 Task: Look for space in Seelze, Germany from 10th August, 2023 to 20th August, 2023 for 12 adults in price range Rs.10000 to Rs.14000. Place can be entire place or shared room with 6 bedrooms having 12 beds and 6 bathrooms. Property type can be house, flat, guest house. Amenities needed are: wifi, TV, free parkinig on premises, gym, breakfast. Booking option can be shelf check-in. Required host language is English.
Action: Mouse moved to (452, 92)
Screenshot: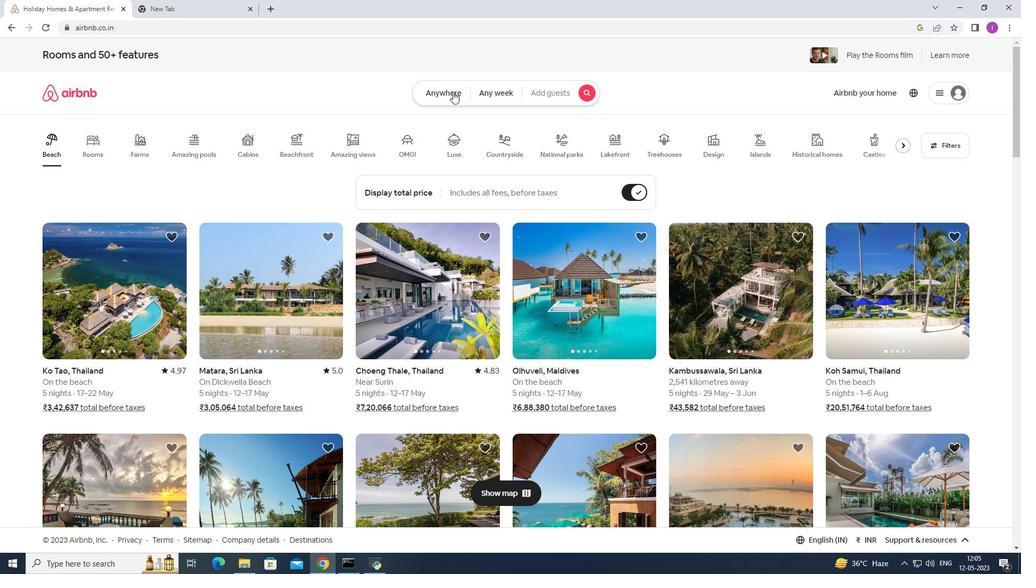 
Action: Mouse pressed left at (452, 92)
Screenshot: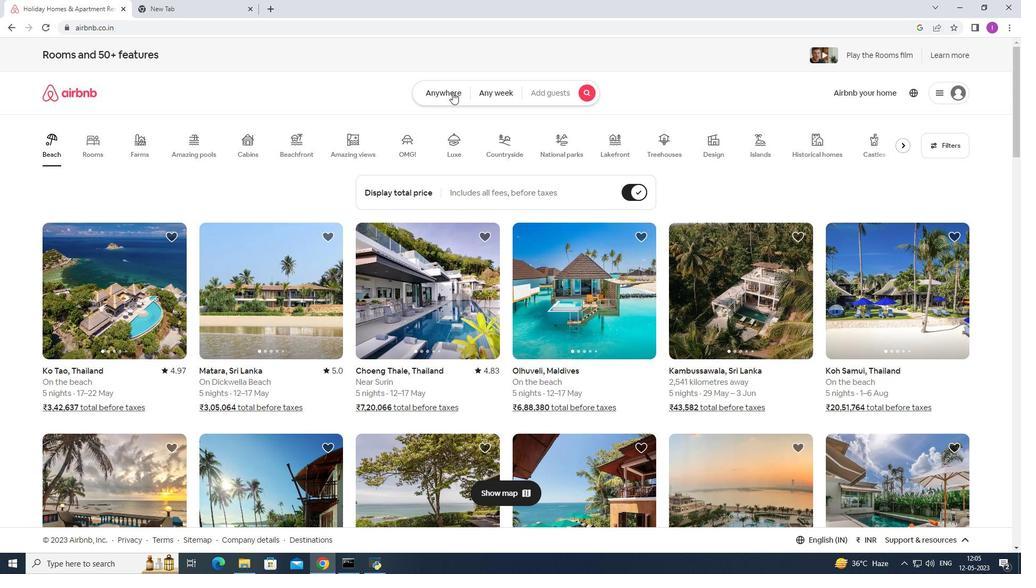 
Action: Mouse moved to (337, 135)
Screenshot: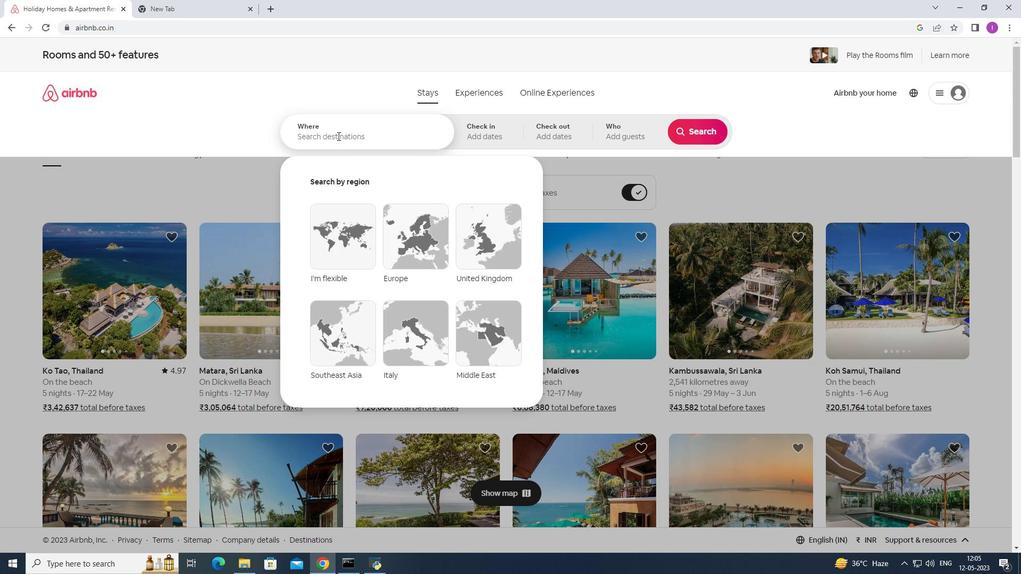 
Action: Mouse pressed left at (337, 135)
Screenshot: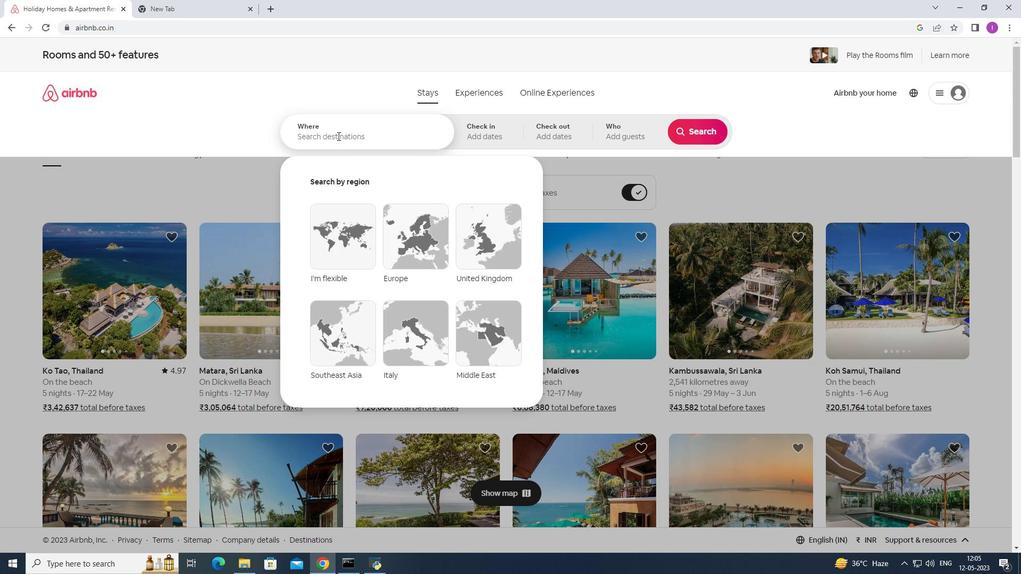 
Action: Key pressed <Key.shift>Seelze,<Key.shift><Key.shift><Key.shift><Key.shift><Key.shift><Key.shift><Key.shift><Key.shift><Key.shift>Germany
Screenshot: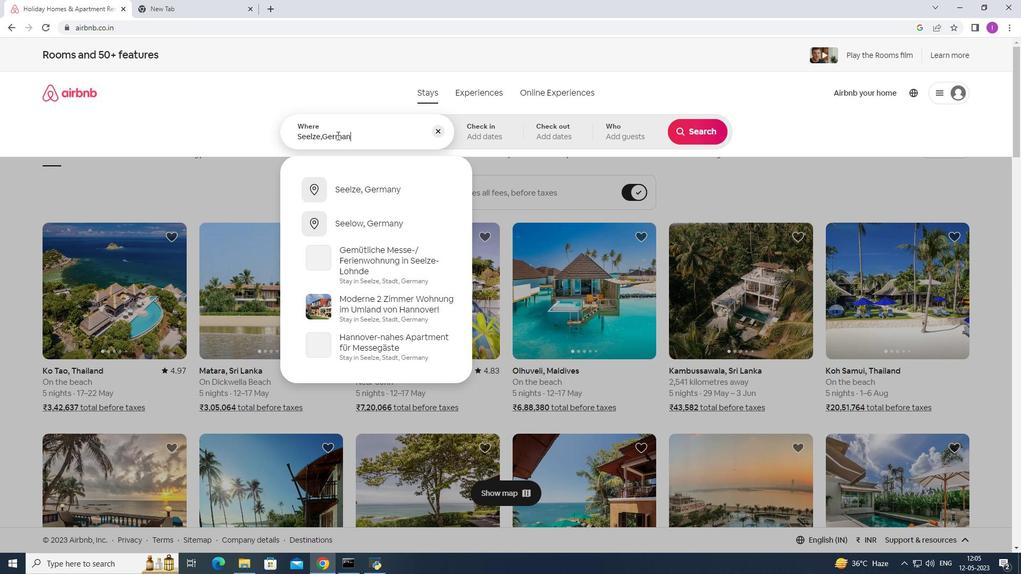 
Action: Mouse moved to (474, 136)
Screenshot: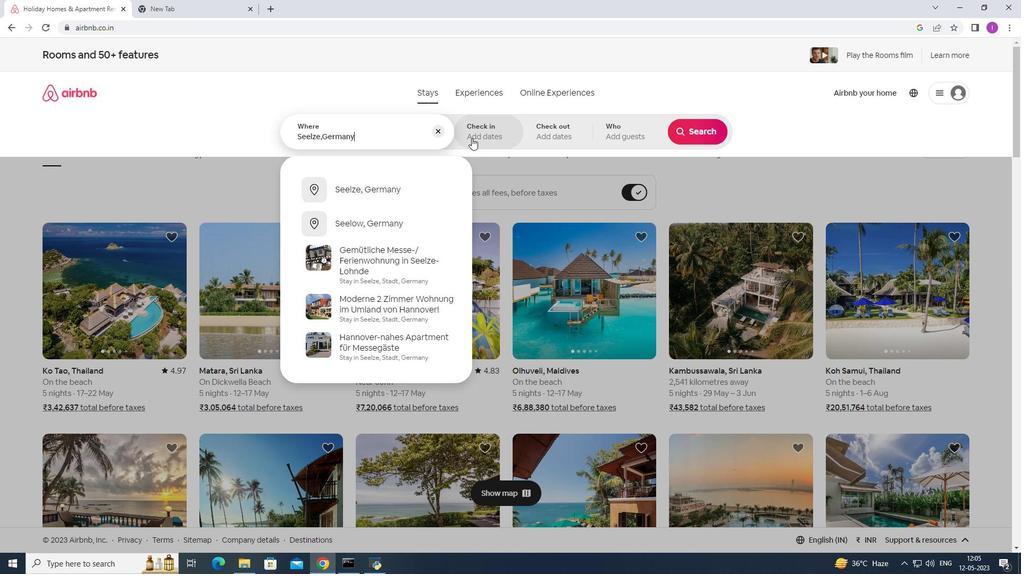 
Action: Mouse pressed left at (474, 136)
Screenshot: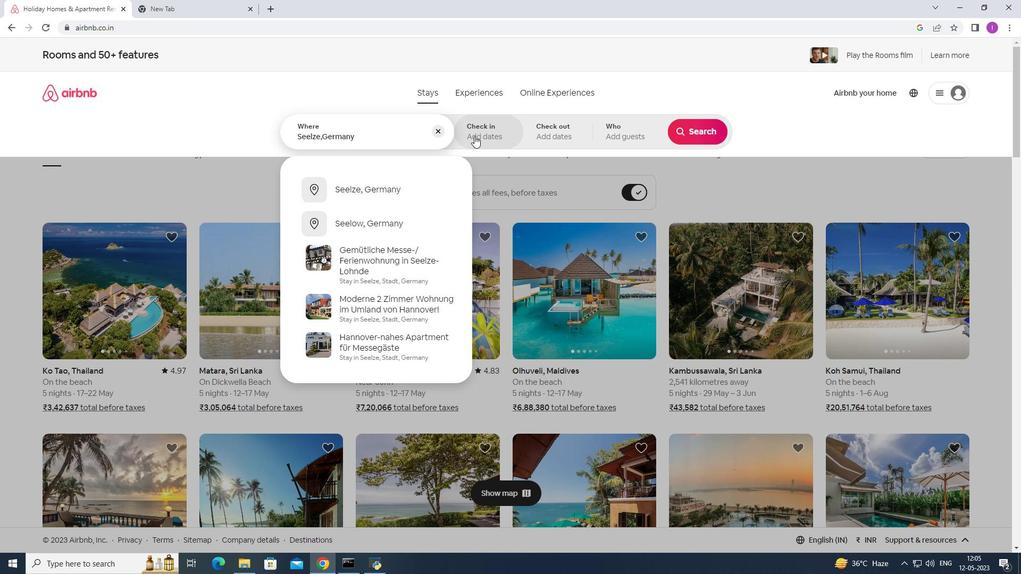 
Action: Mouse moved to (698, 220)
Screenshot: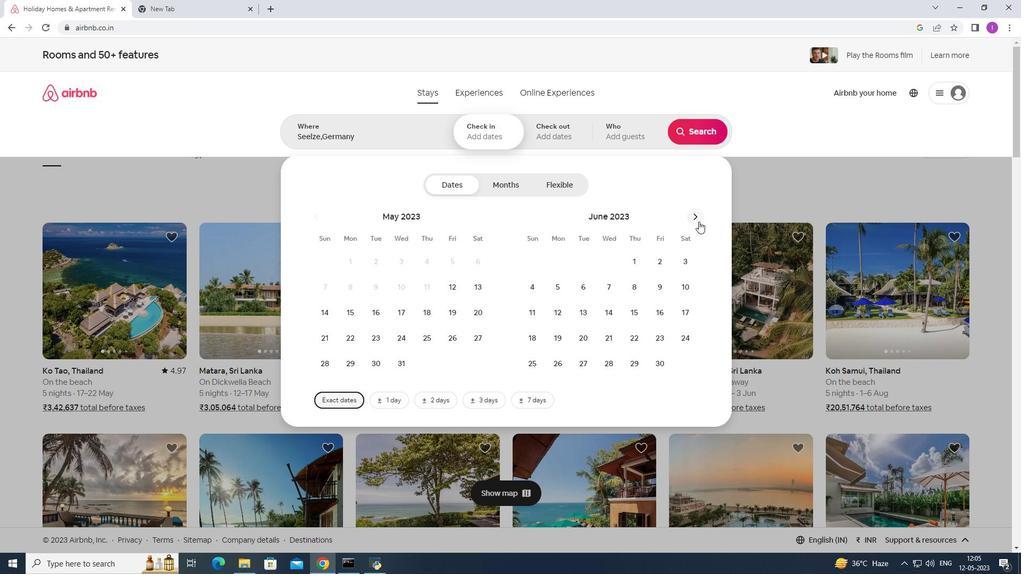 
Action: Mouse pressed left at (698, 220)
Screenshot: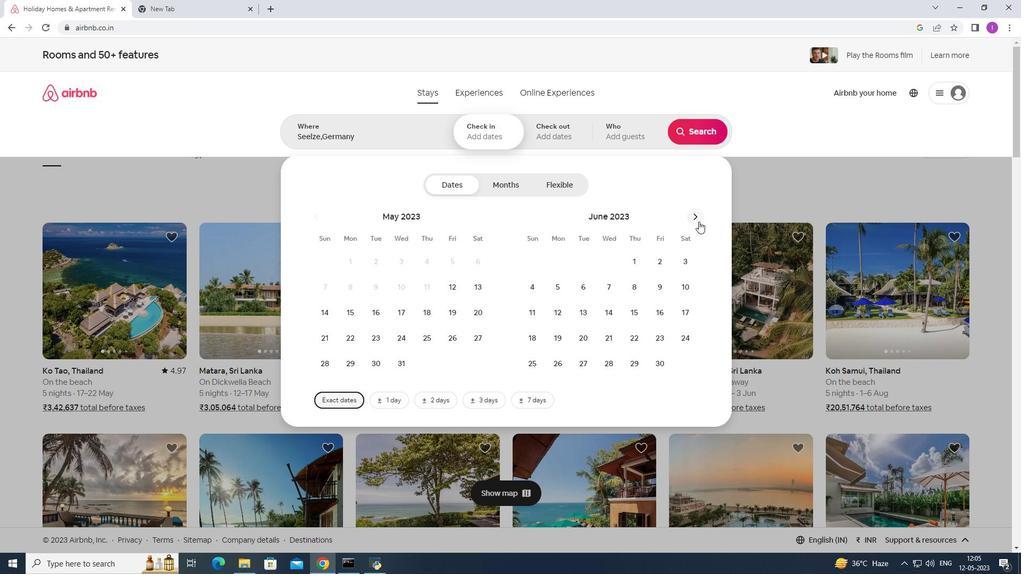 
Action: Mouse moved to (698, 220)
Screenshot: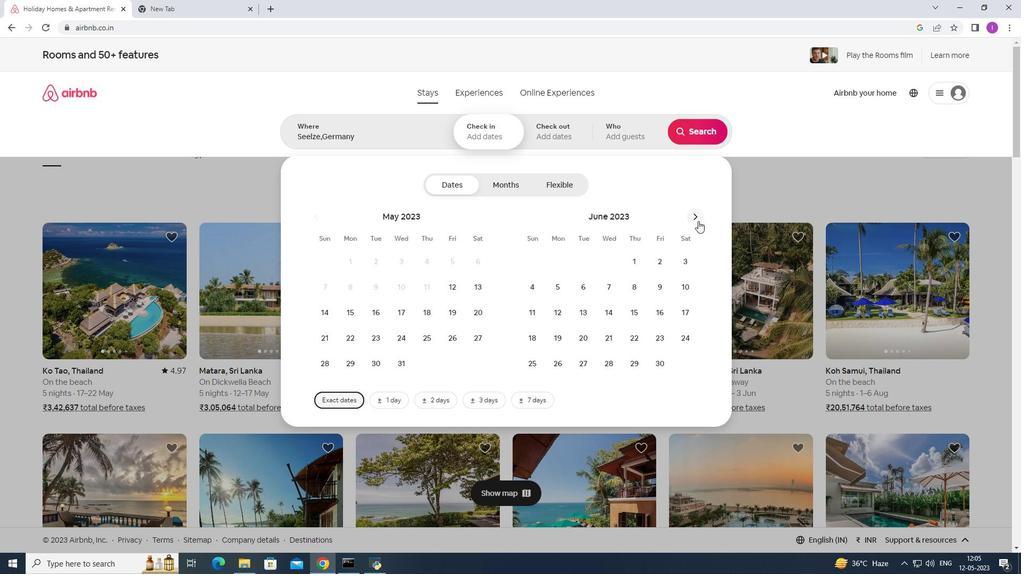 
Action: Mouse pressed left at (698, 220)
Screenshot: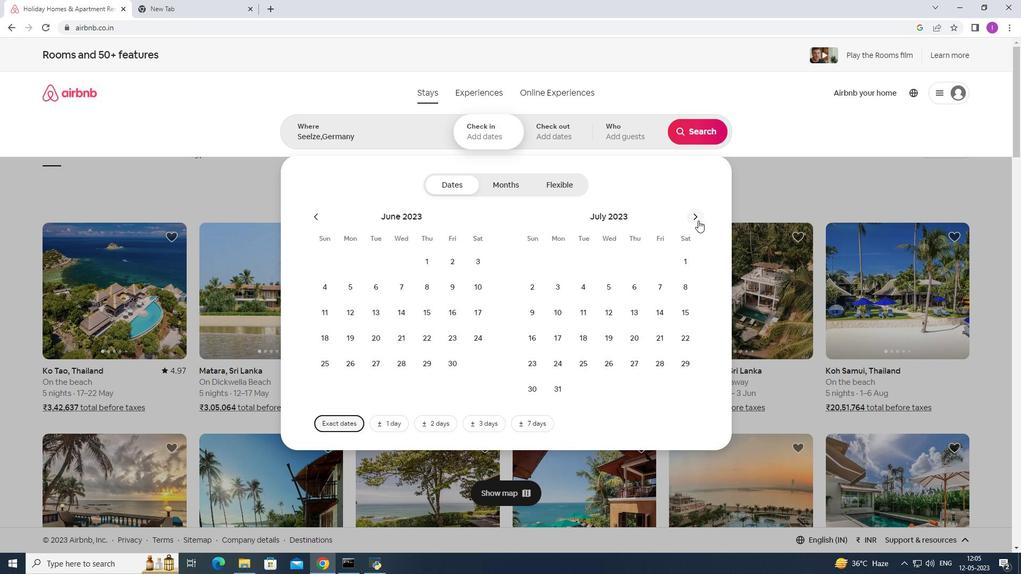 
Action: Mouse moved to (633, 287)
Screenshot: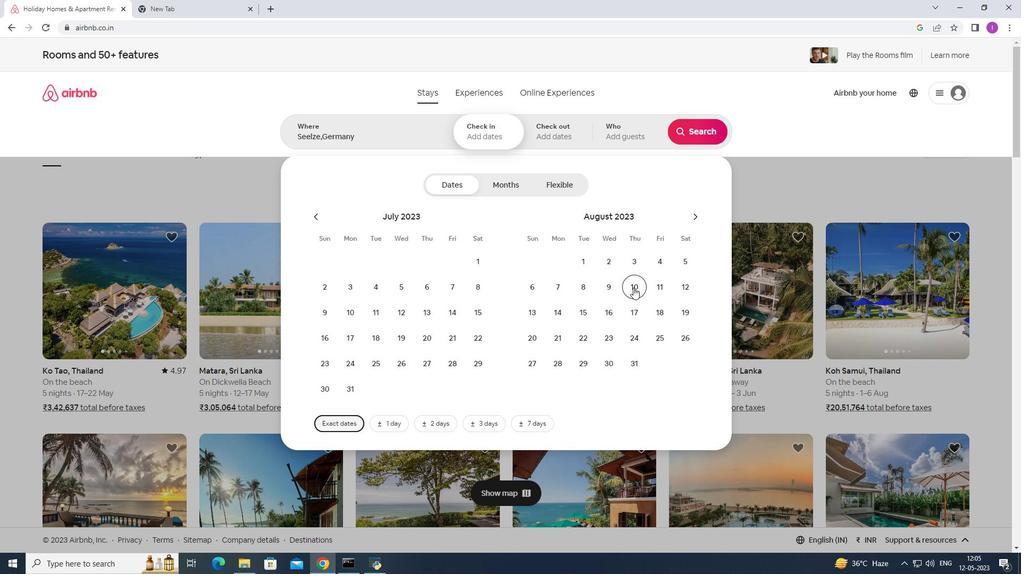 
Action: Mouse pressed left at (633, 287)
Screenshot: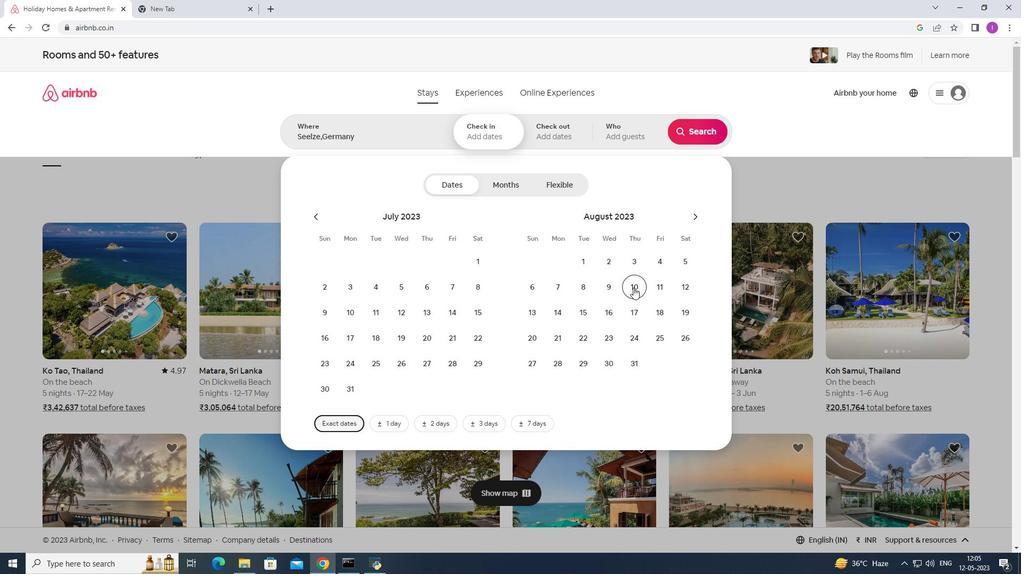 
Action: Mouse moved to (530, 336)
Screenshot: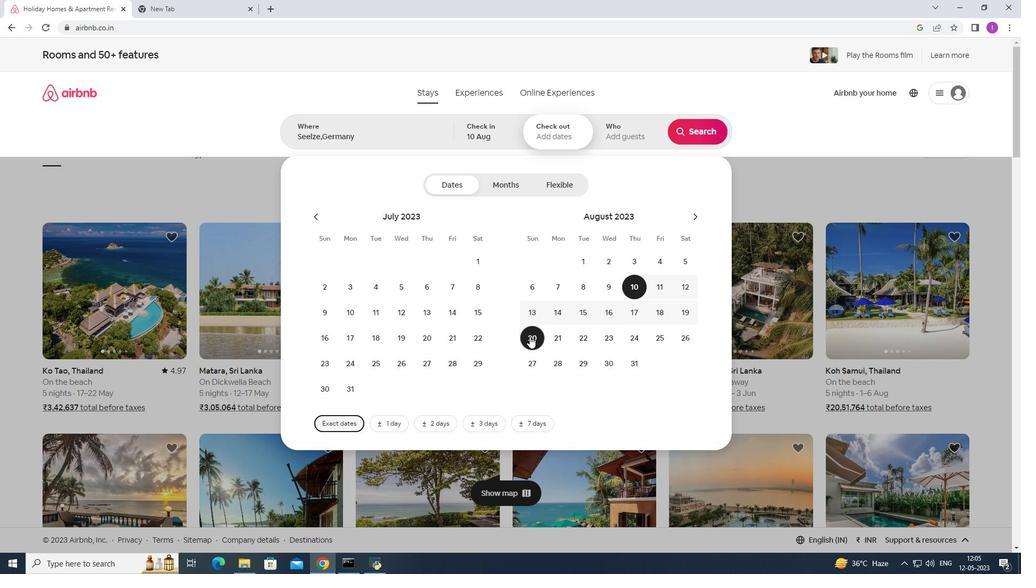 
Action: Mouse pressed left at (530, 336)
Screenshot: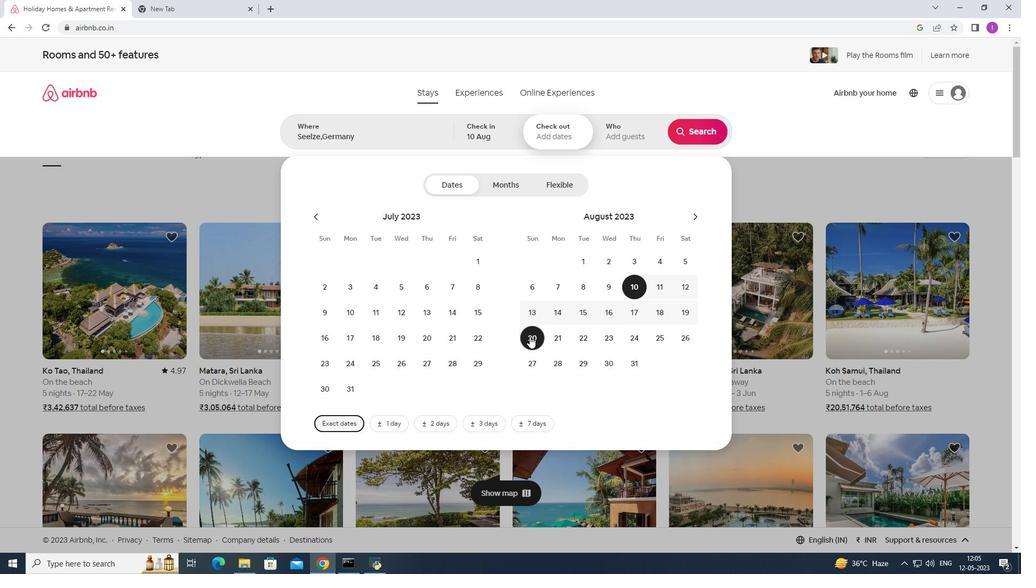 
Action: Mouse moved to (610, 140)
Screenshot: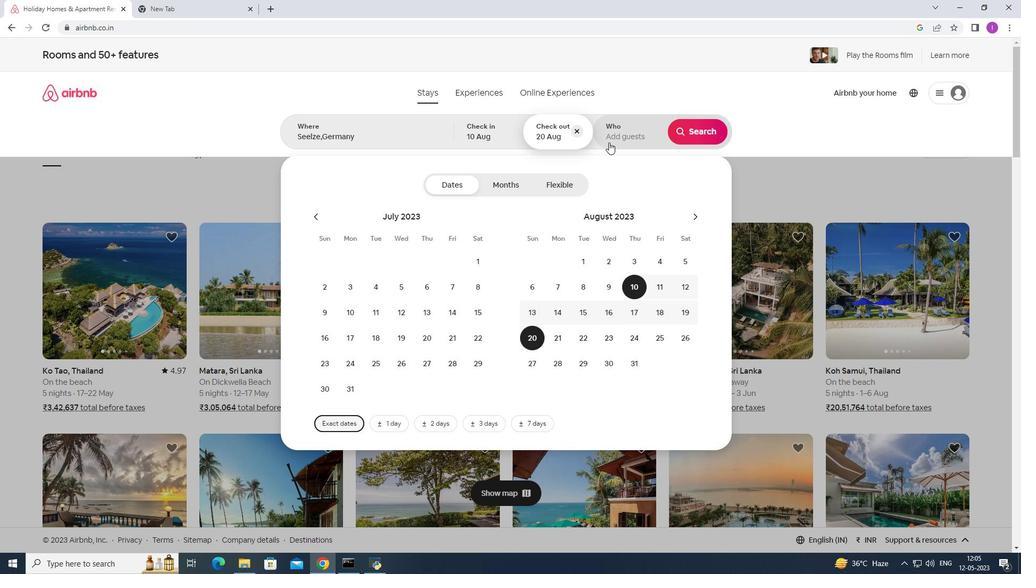 
Action: Mouse pressed left at (610, 140)
Screenshot: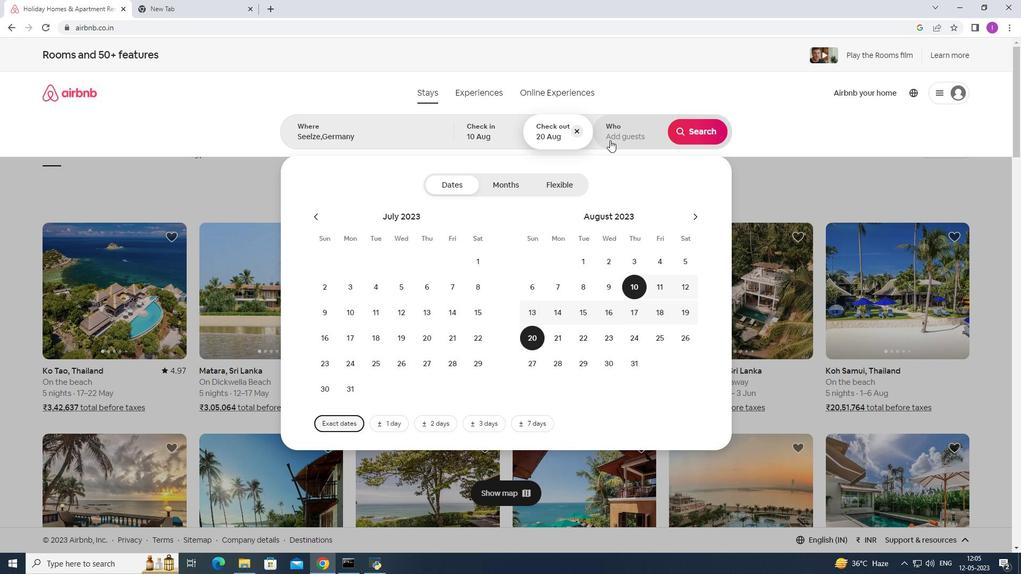 
Action: Mouse moved to (703, 189)
Screenshot: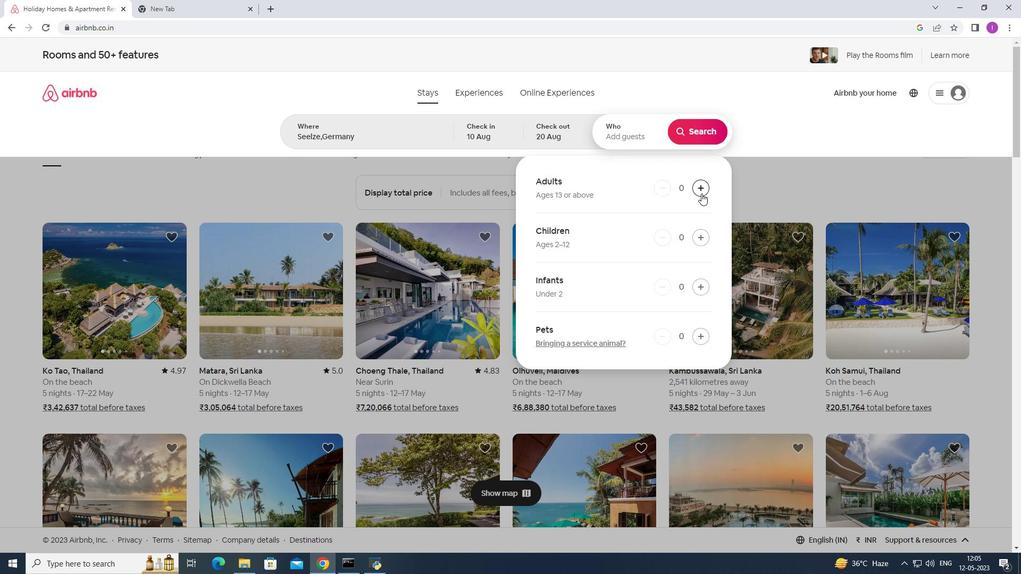 
Action: Mouse pressed left at (703, 189)
Screenshot: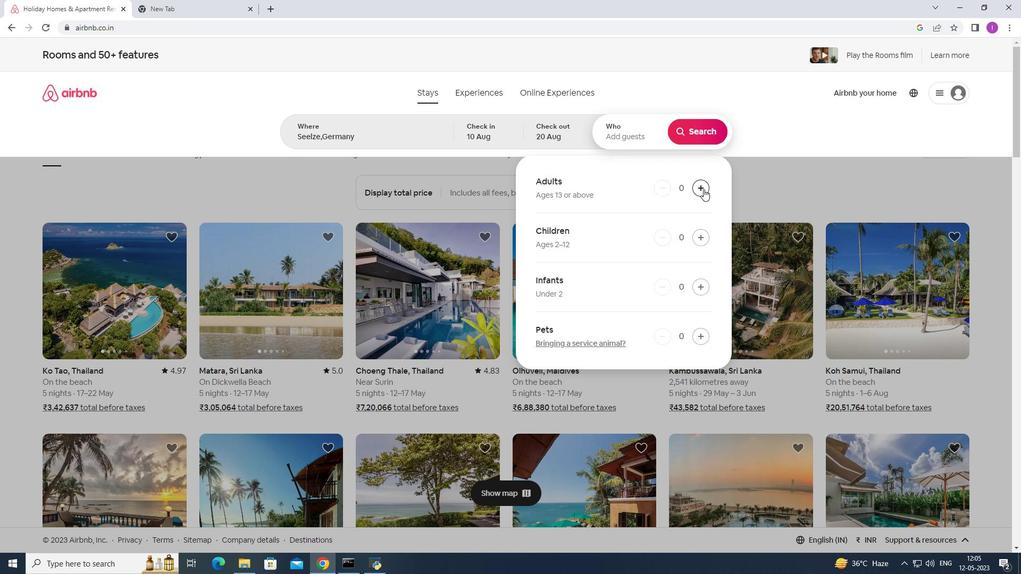 
Action: Mouse moved to (704, 188)
Screenshot: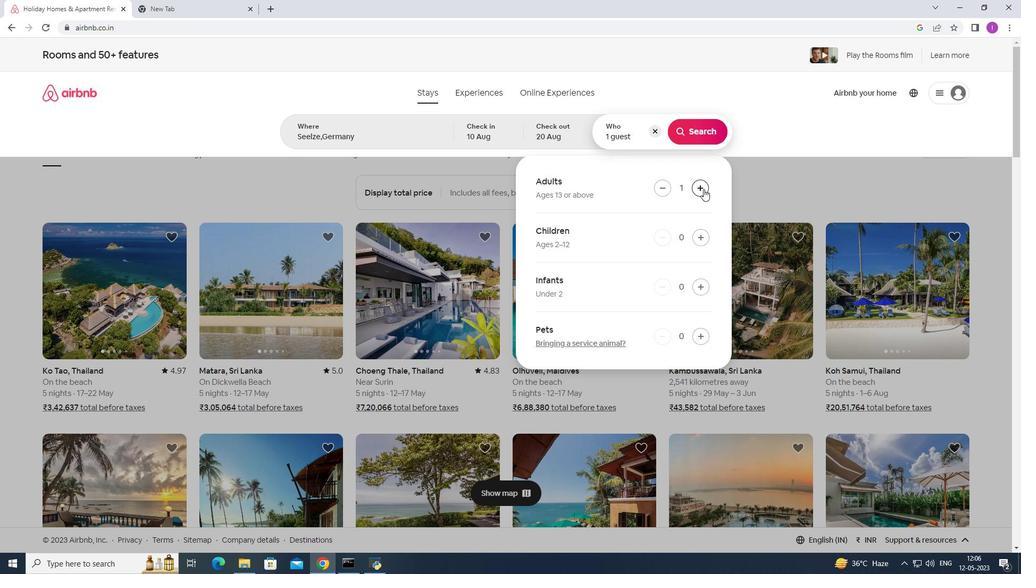 
Action: Mouse pressed left at (704, 188)
Screenshot: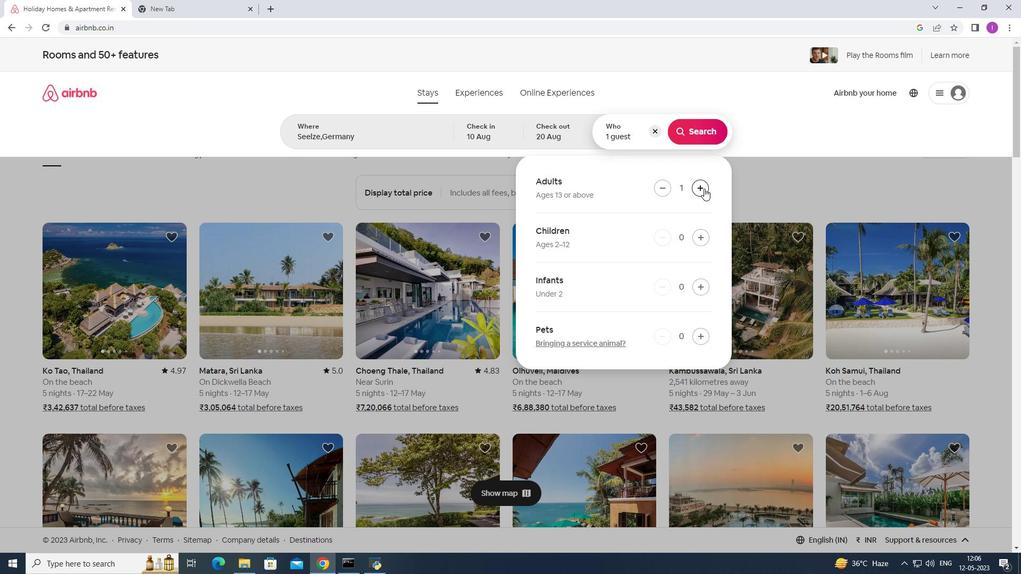
Action: Mouse pressed left at (704, 188)
Screenshot: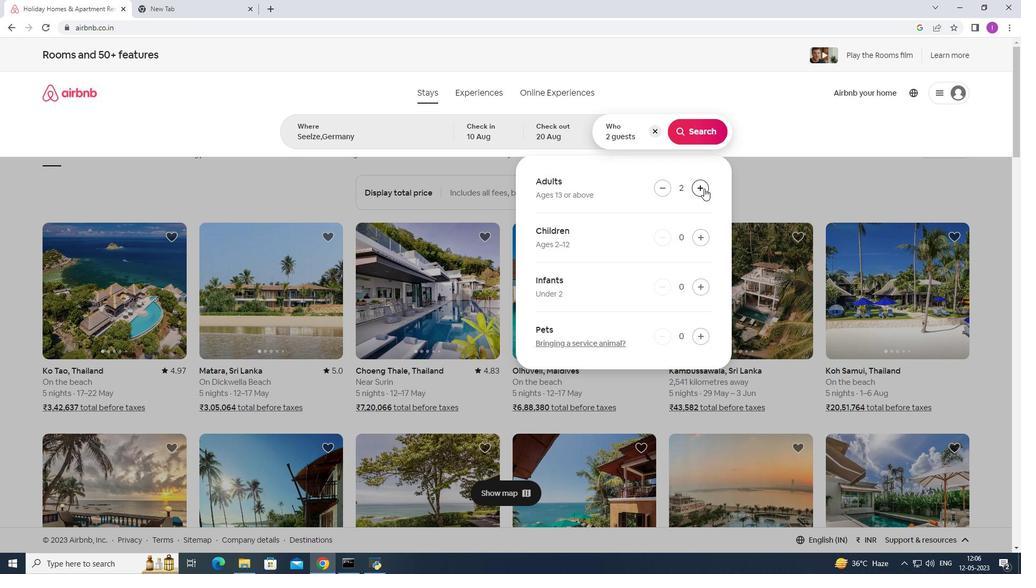 
Action: Mouse pressed left at (704, 188)
Screenshot: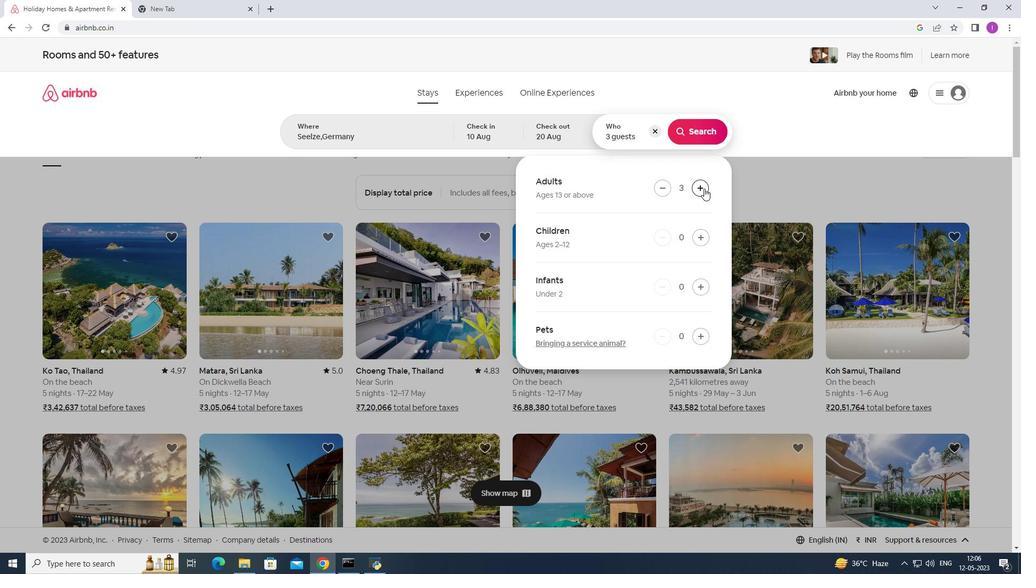 
Action: Mouse moved to (704, 188)
Screenshot: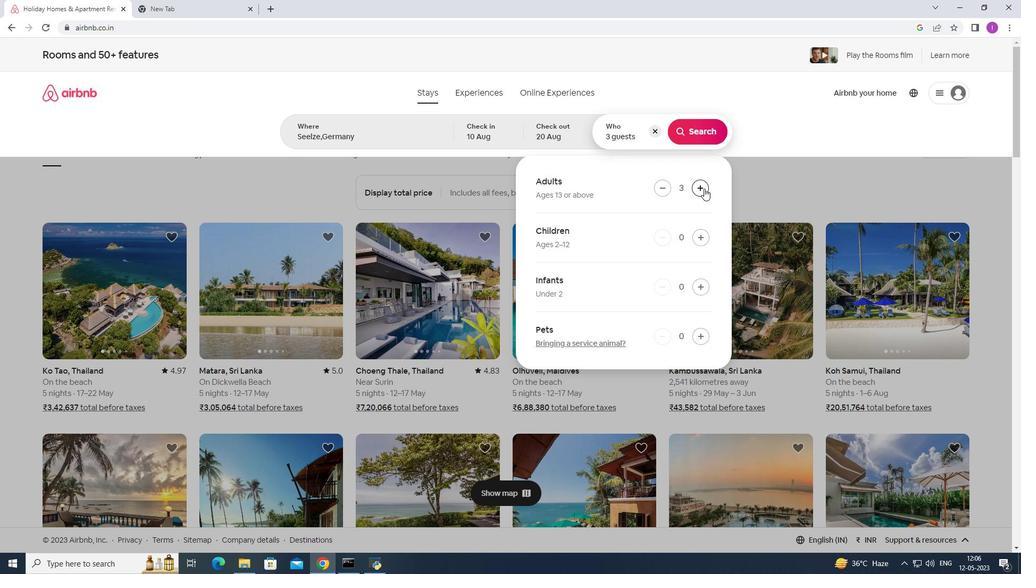 
Action: Mouse pressed left at (704, 188)
Screenshot: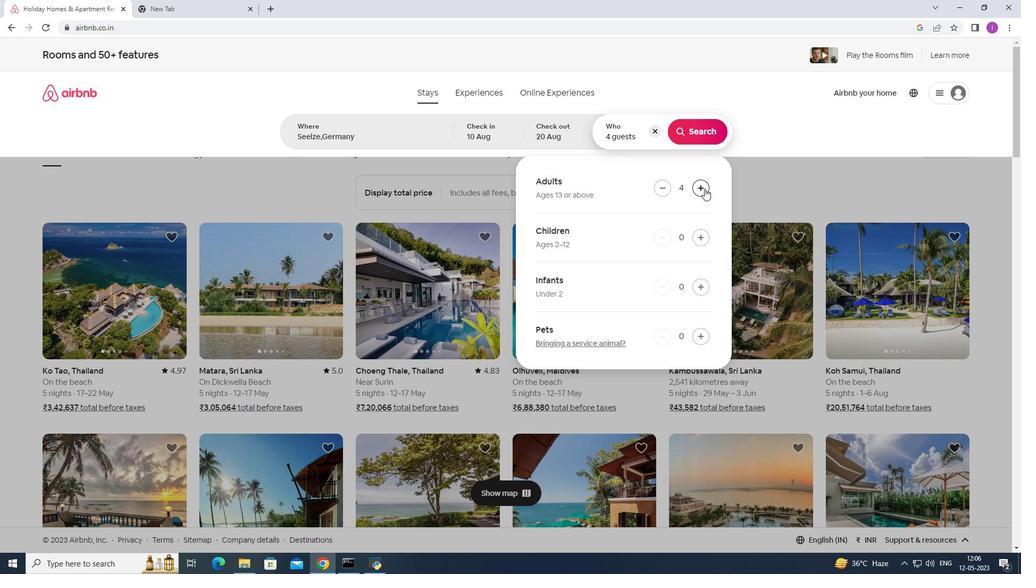 
Action: Mouse moved to (705, 188)
Screenshot: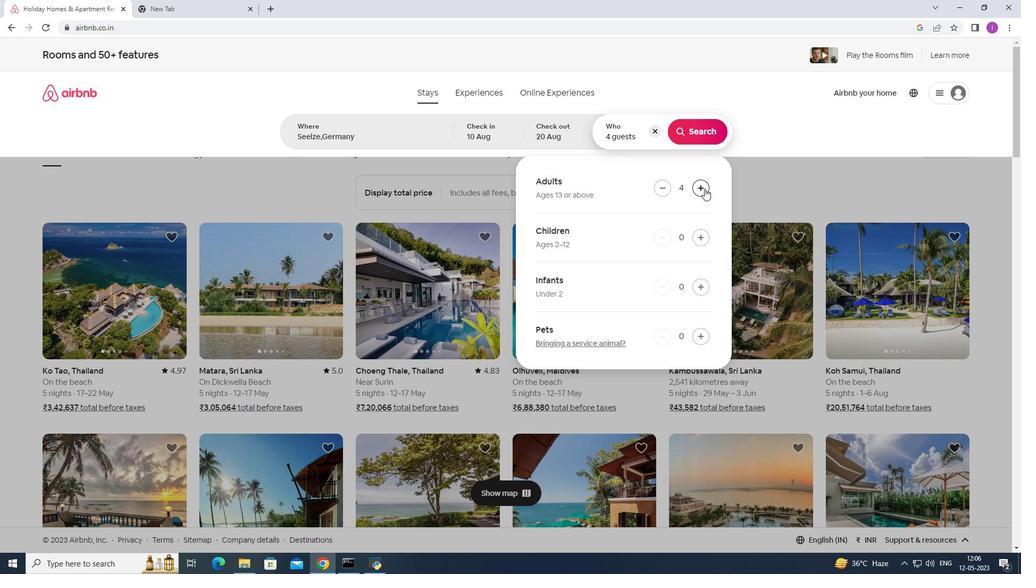 
Action: Mouse pressed left at (705, 188)
Screenshot: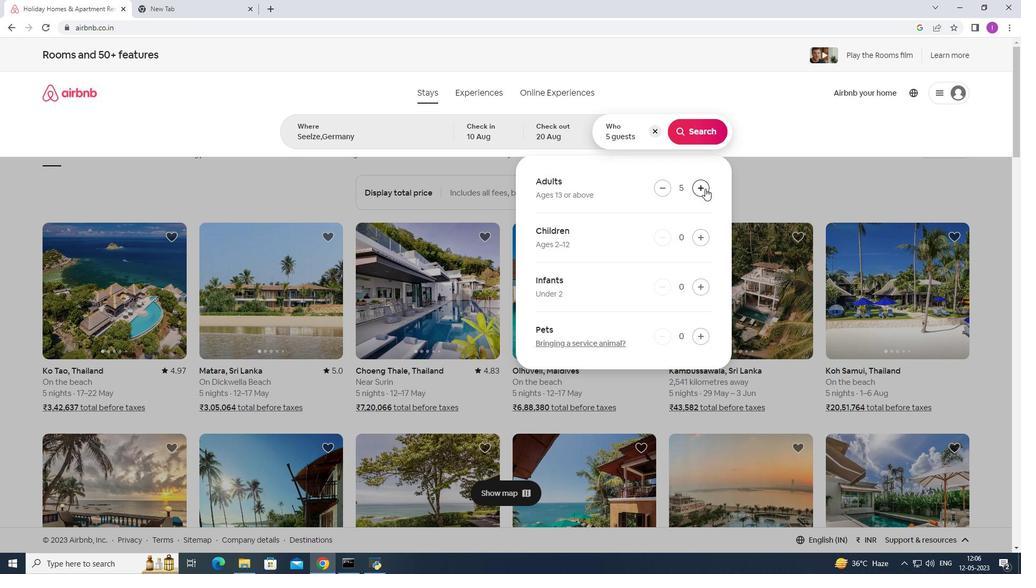 
Action: Mouse pressed left at (705, 188)
Screenshot: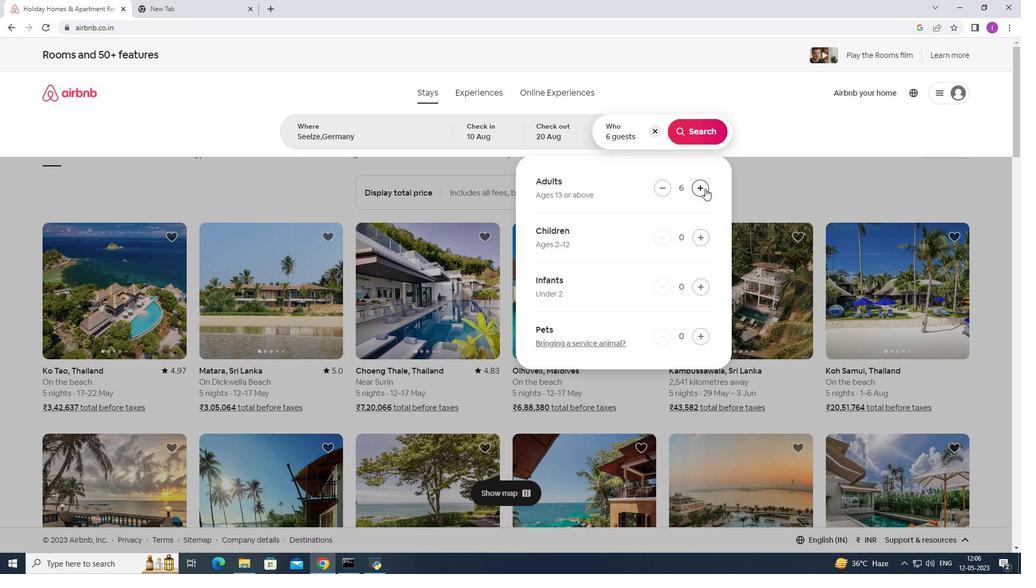 
Action: Mouse moved to (705, 188)
Screenshot: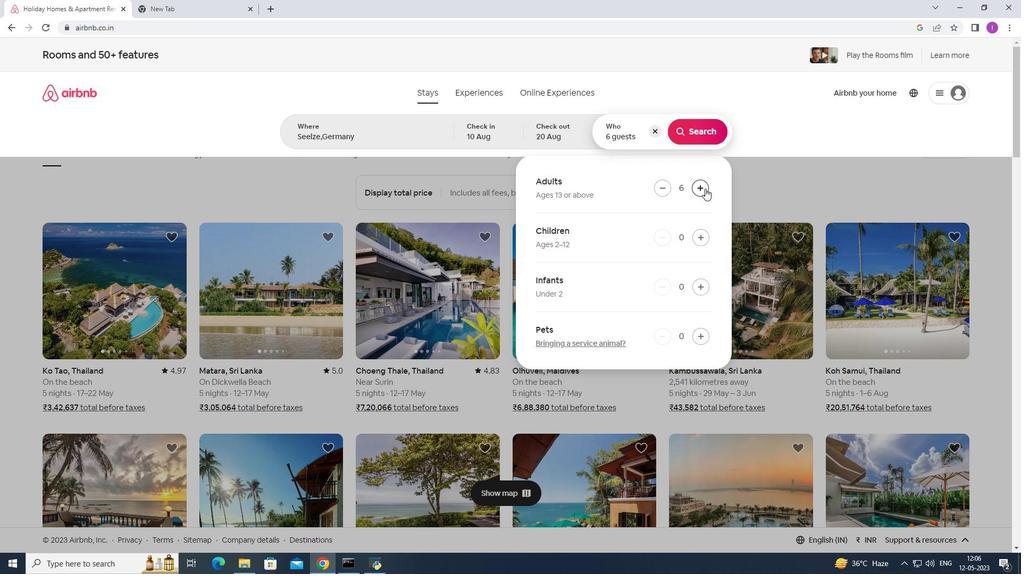 
Action: Mouse pressed left at (705, 188)
Screenshot: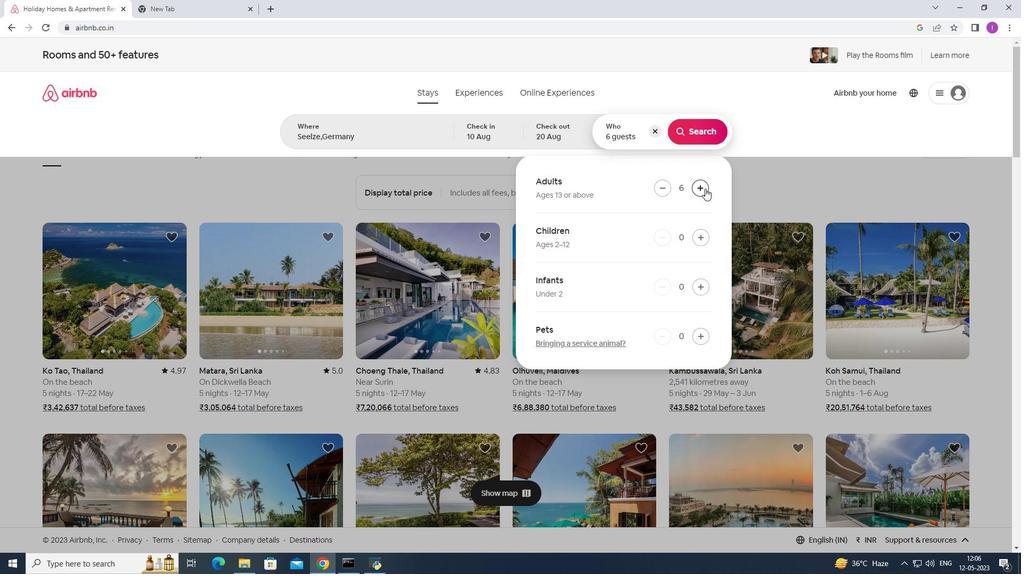
Action: Mouse pressed left at (705, 188)
Screenshot: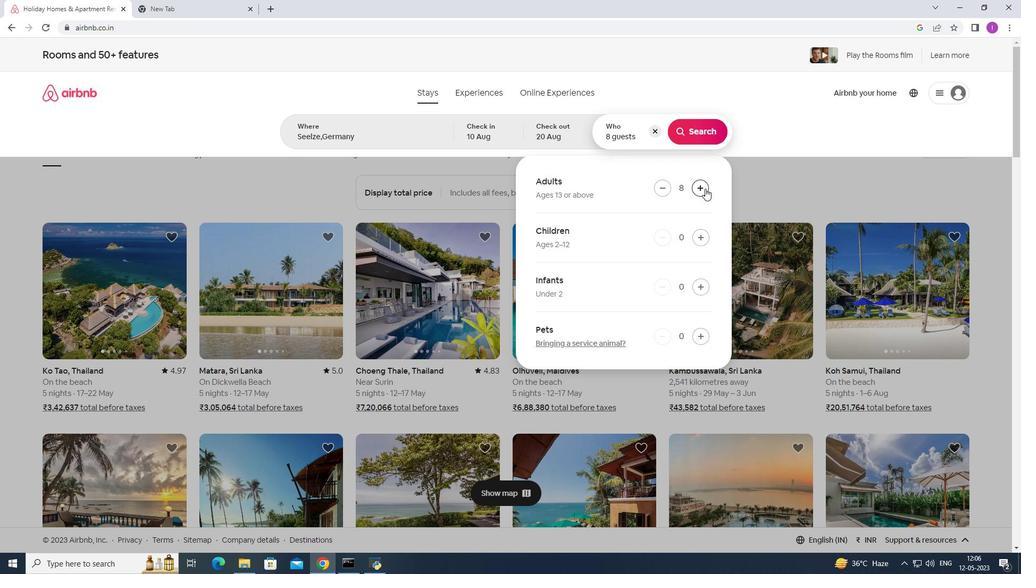 
Action: Mouse pressed left at (705, 188)
Screenshot: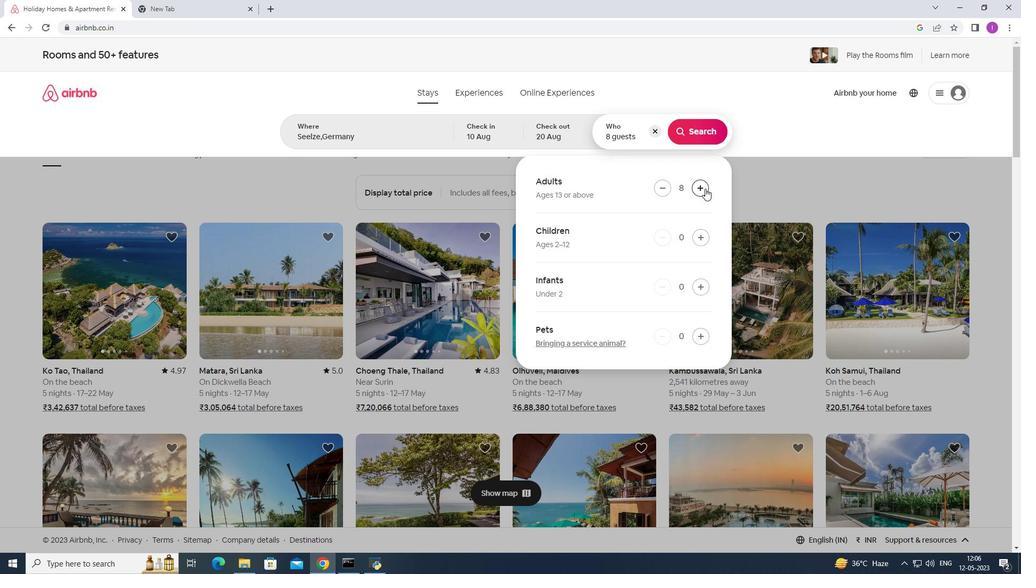 
Action: Mouse pressed left at (705, 188)
Screenshot: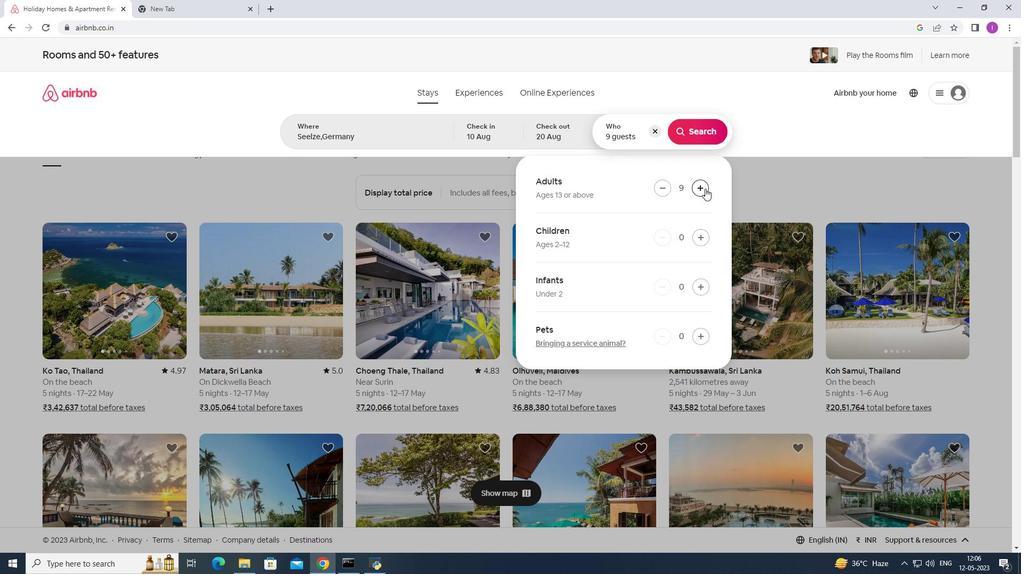 
Action: Mouse pressed left at (705, 188)
Screenshot: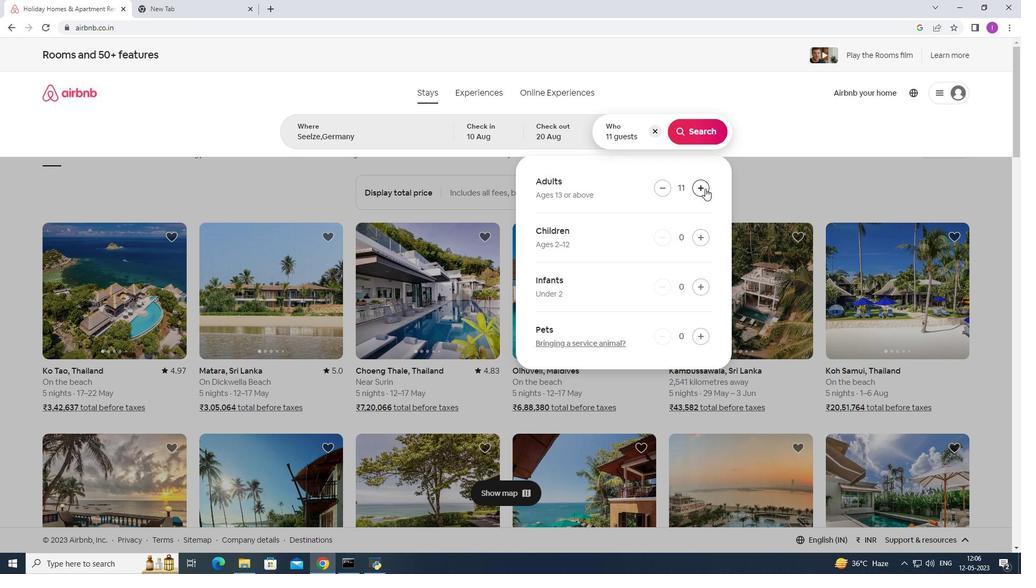
Action: Mouse moved to (682, 127)
Screenshot: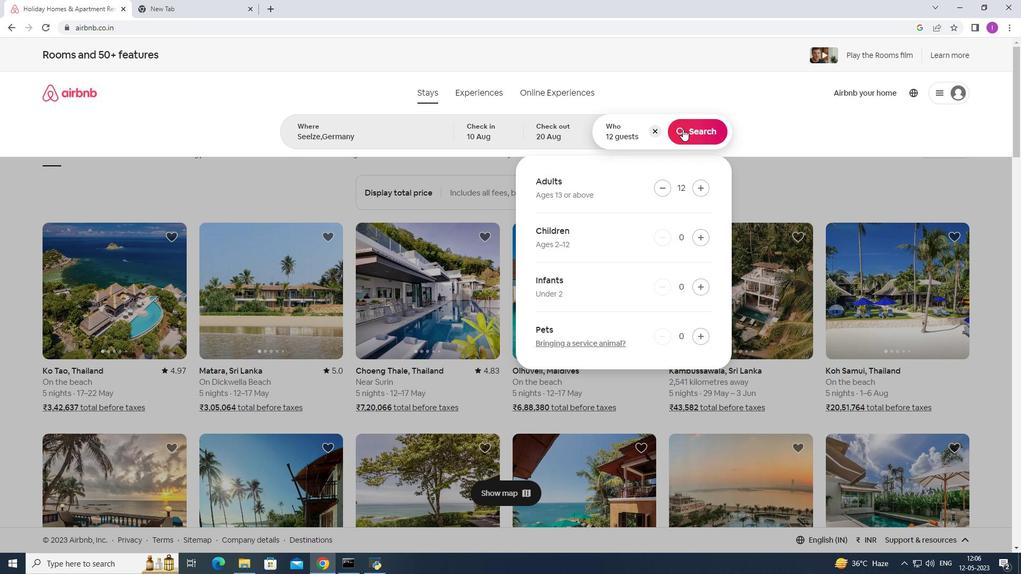 
Action: Mouse pressed left at (682, 127)
Screenshot: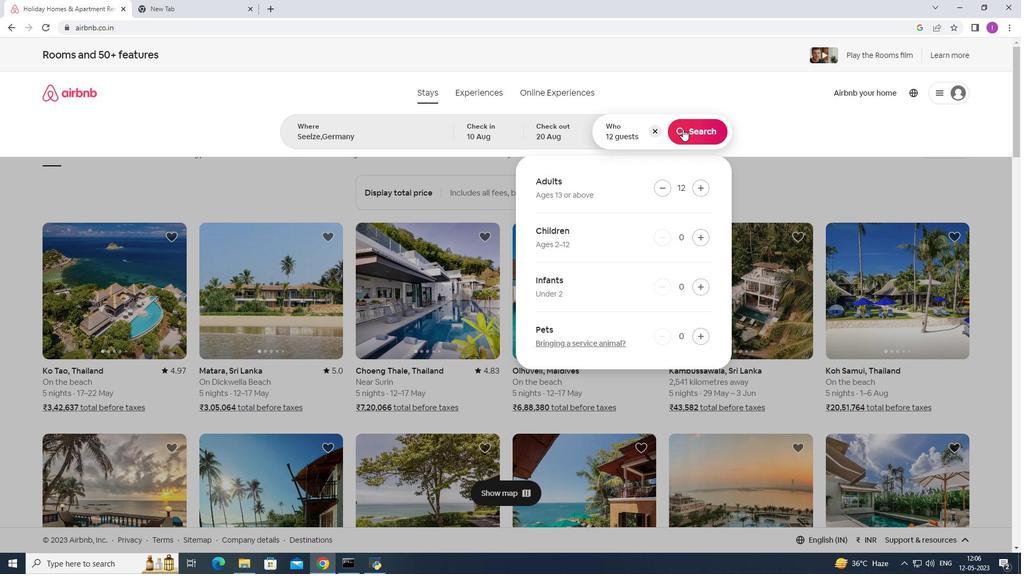 
Action: Mouse moved to (973, 98)
Screenshot: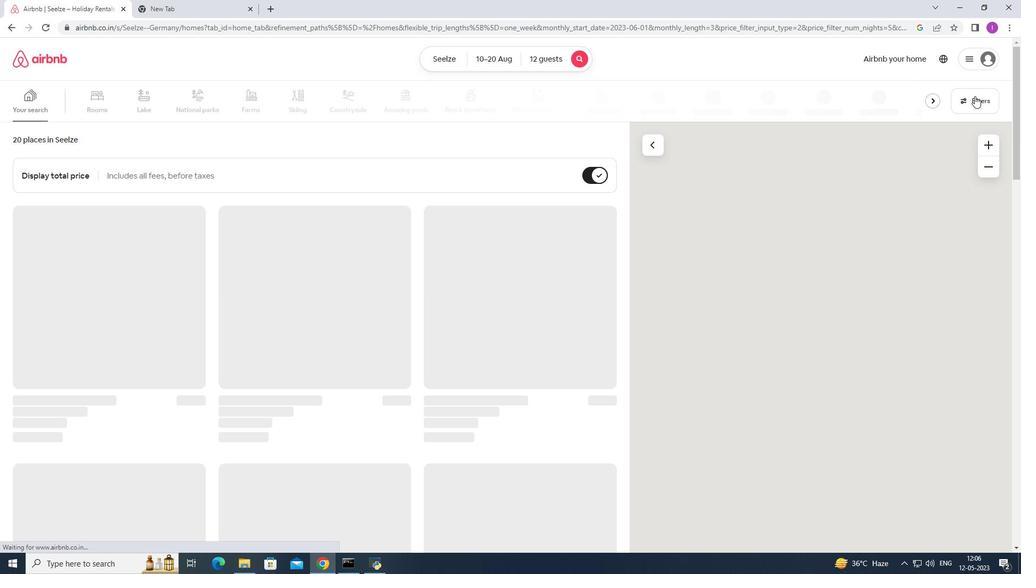 
Action: Mouse pressed left at (973, 98)
Screenshot: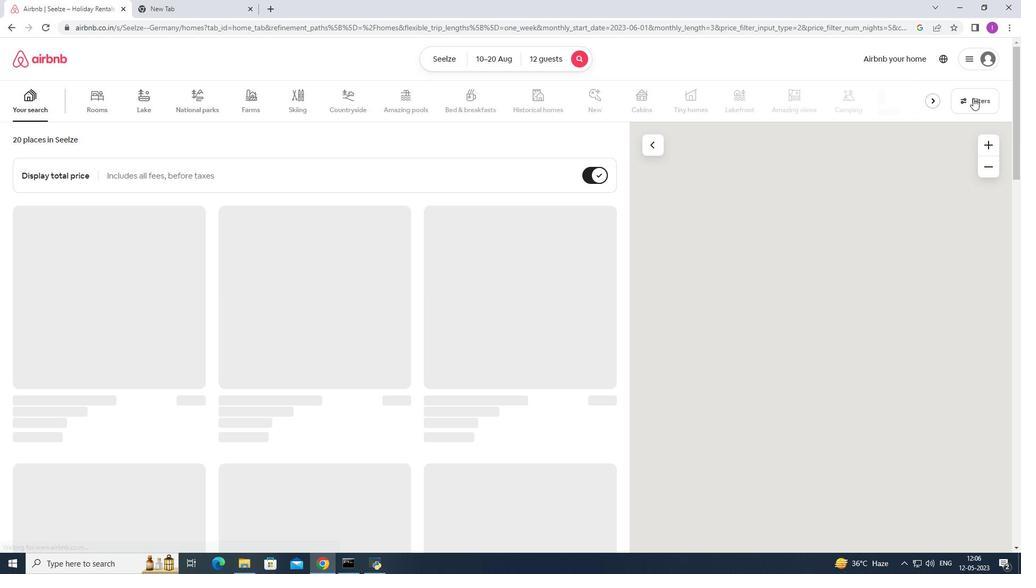 
Action: Mouse moved to (580, 363)
Screenshot: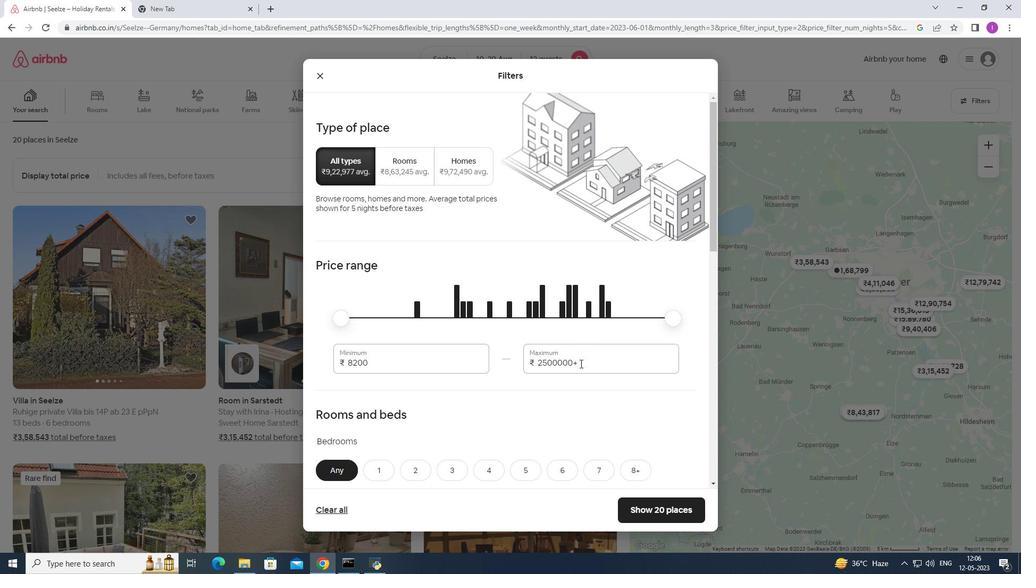 
Action: Mouse pressed left at (580, 363)
Screenshot: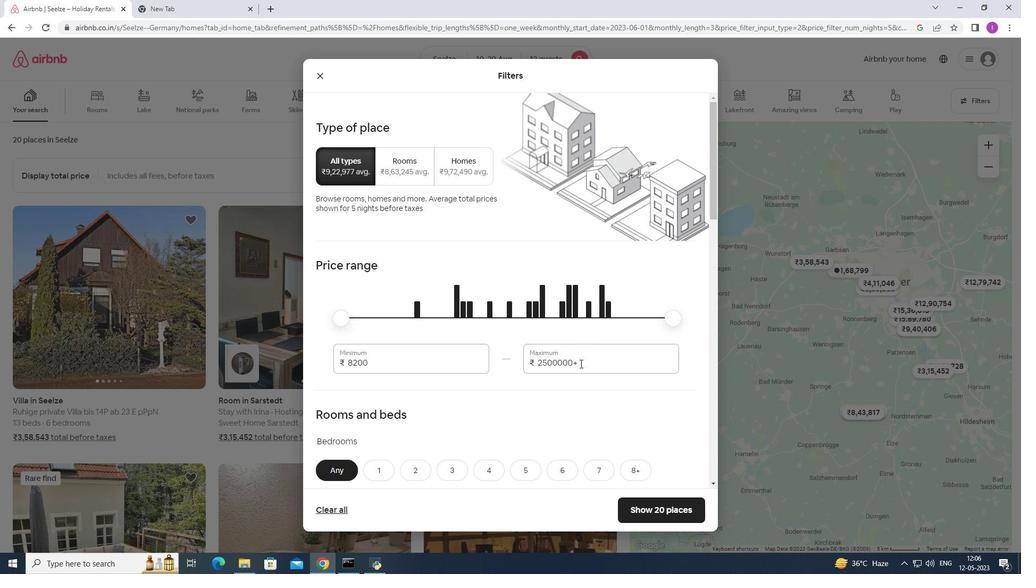 
Action: Mouse moved to (516, 340)
Screenshot: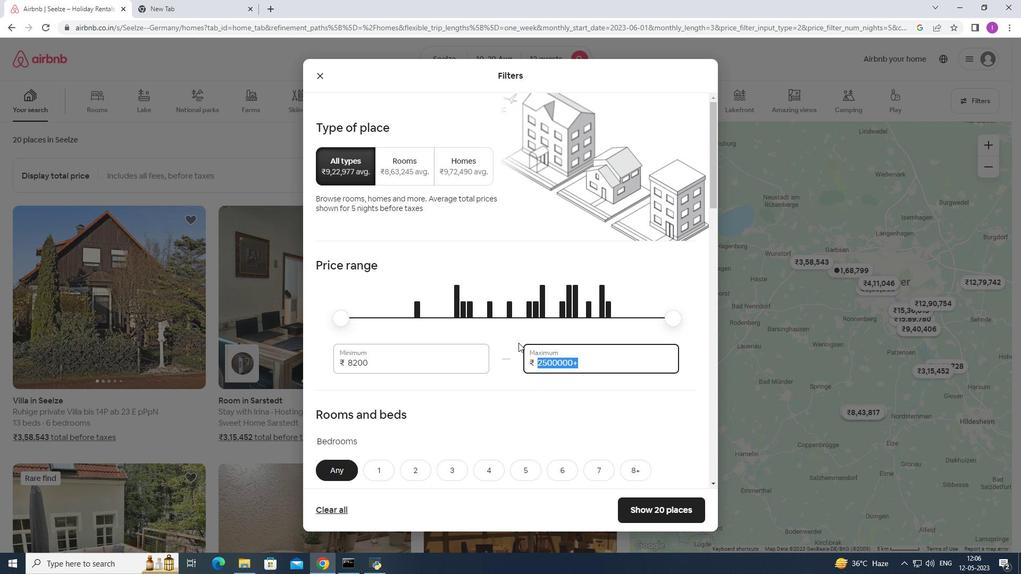 
Action: Key pressed 14000
Screenshot: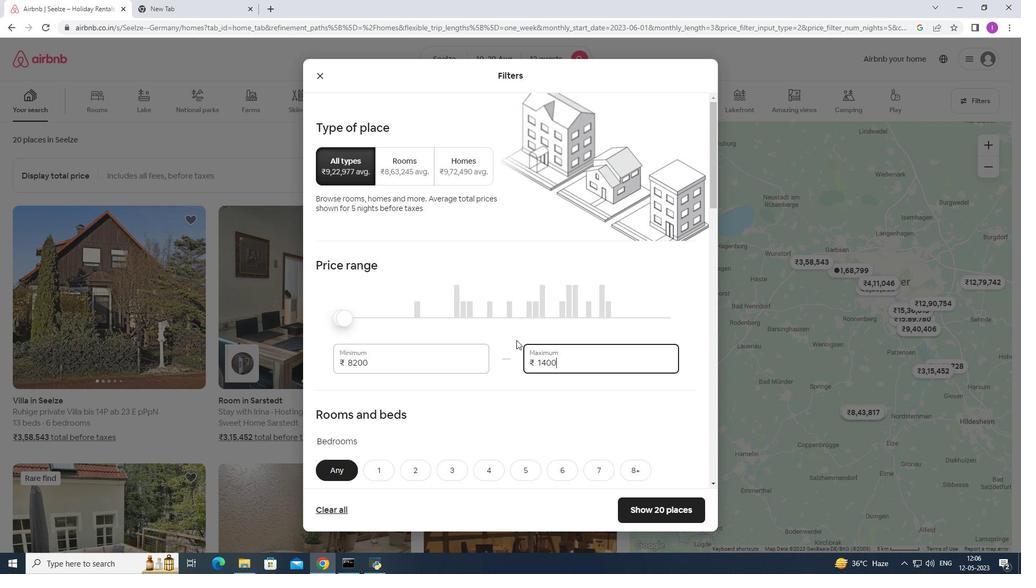 
Action: Mouse moved to (404, 377)
Screenshot: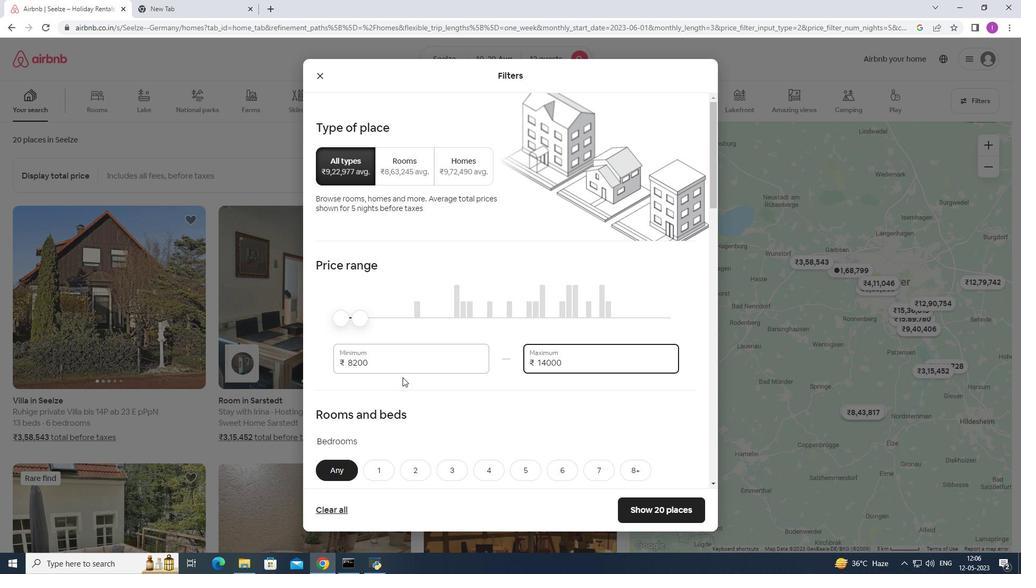 
Action: Mouse scrolled (404, 377) with delta (0, 0)
Screenshot: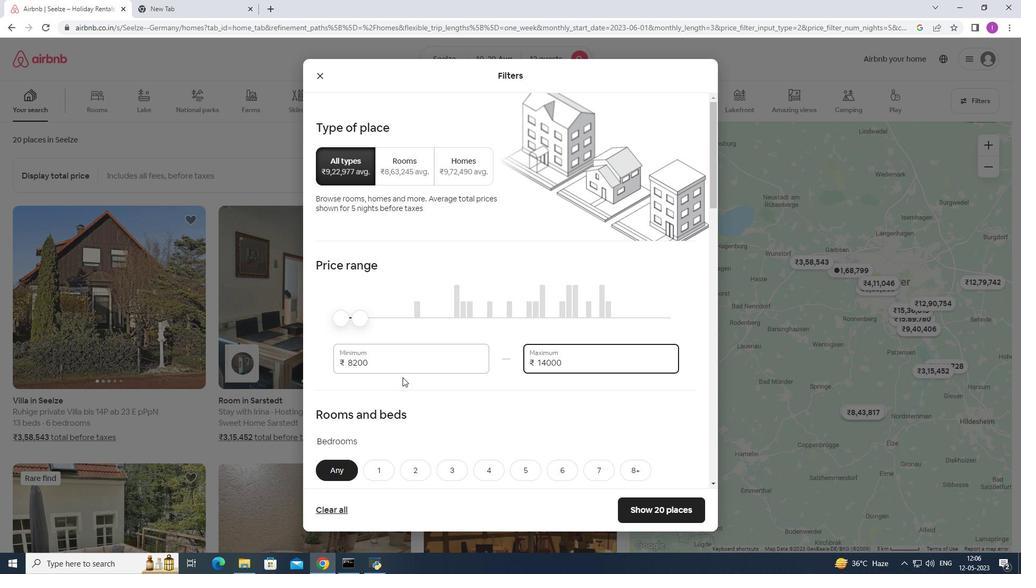 
Action: Mouse moved to (404, 376)
Screenshot: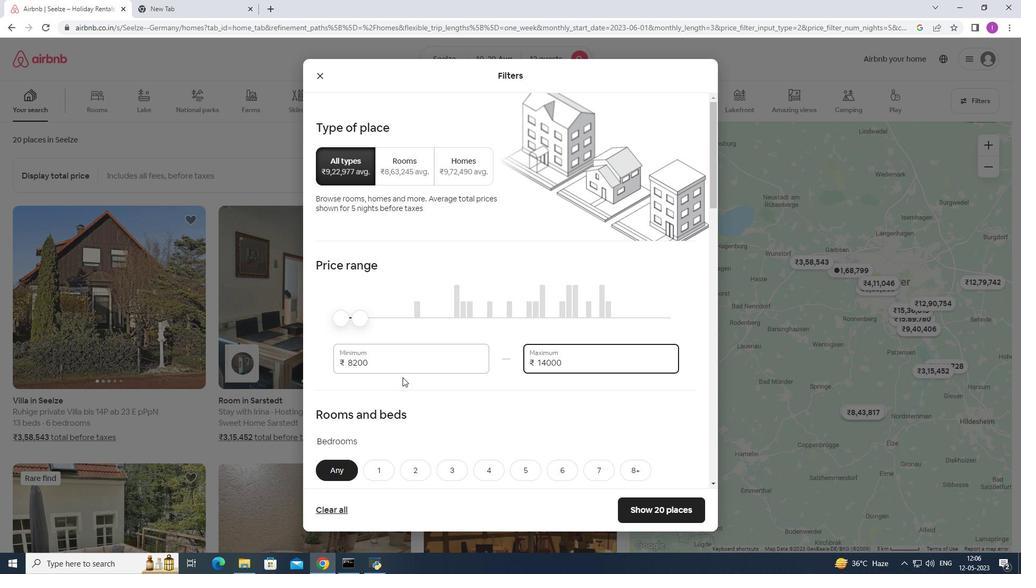
Action: Mouse scrolled (404, 376) with delta (0, 0)
Screenshot: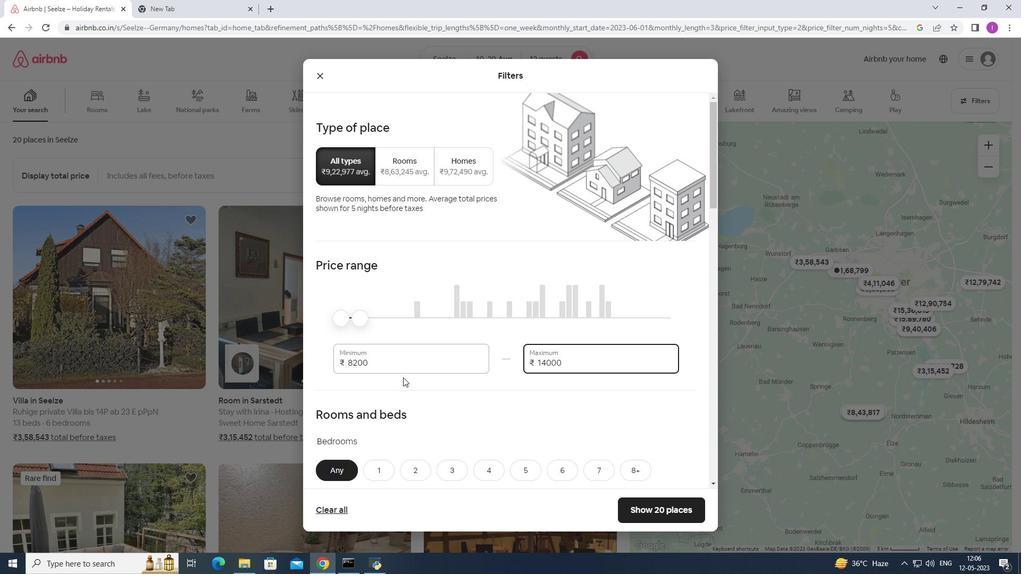 
Action: Mouse moved to (387, 260)
Screenshot: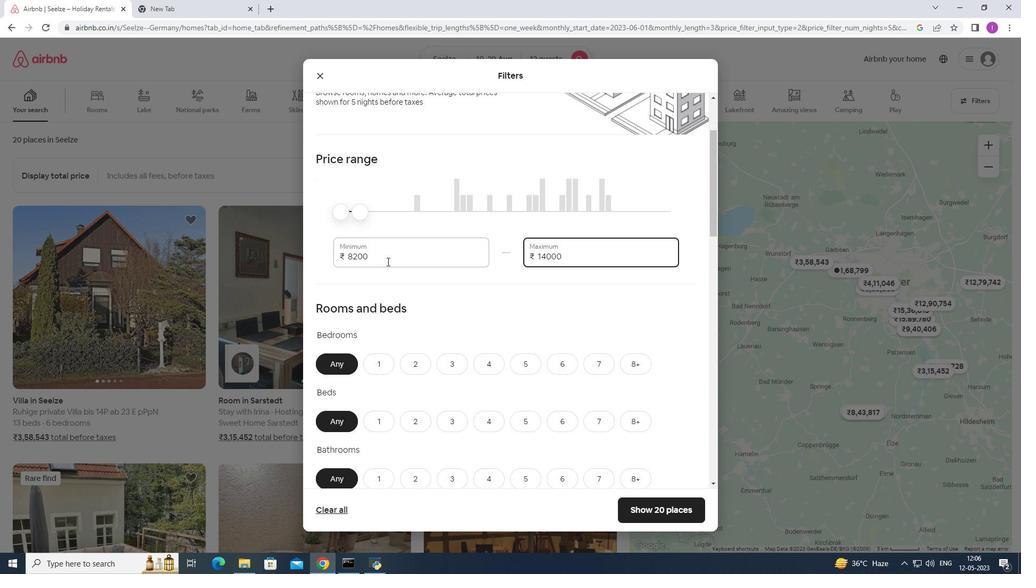 
Action: Mouse pressed left at (387, 260)
Screenshot: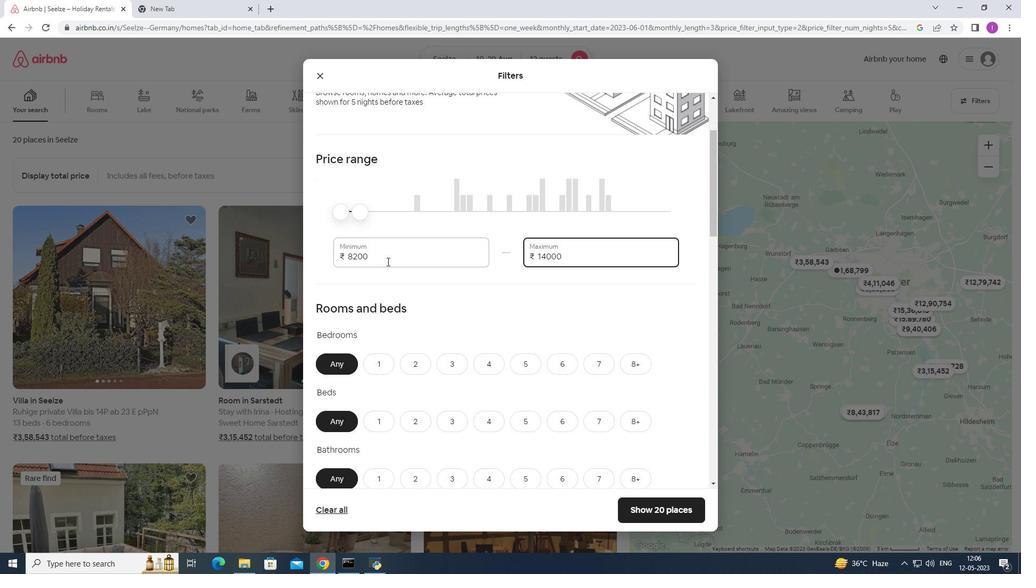 
Action: Mouse moved to (376, 264)
Screenshot: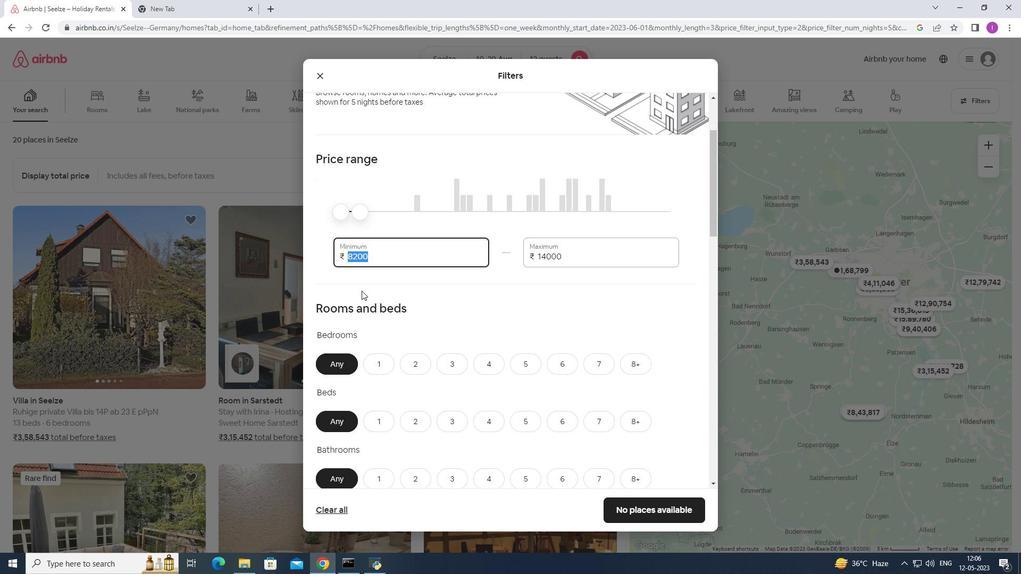 
Action: Key pressed `10000
Screenshot: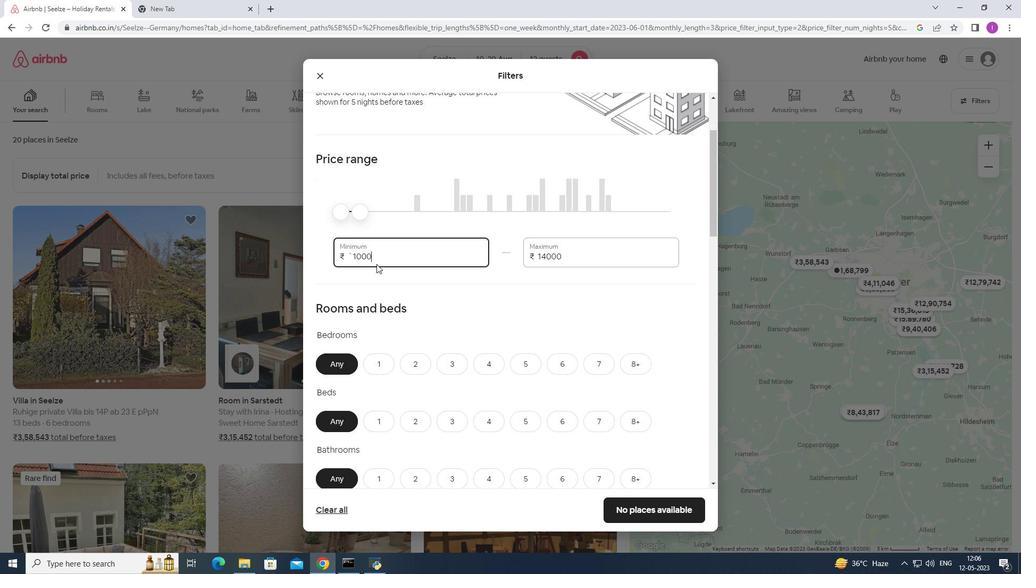 
Action: Mouse moved to (568, 368)
Screenshot: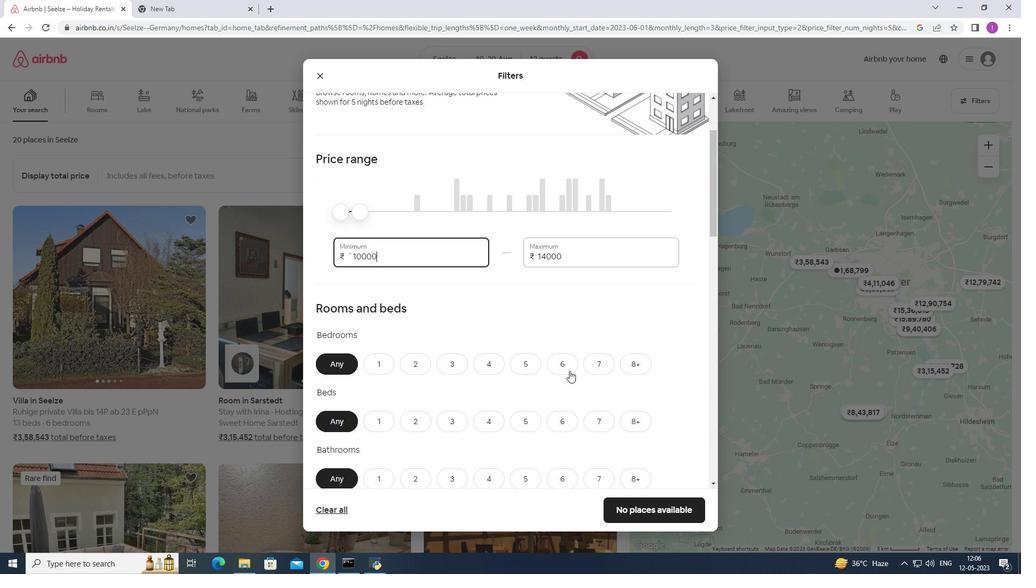 
Action: Mouse pressed left at (568, 368)
Screenshot: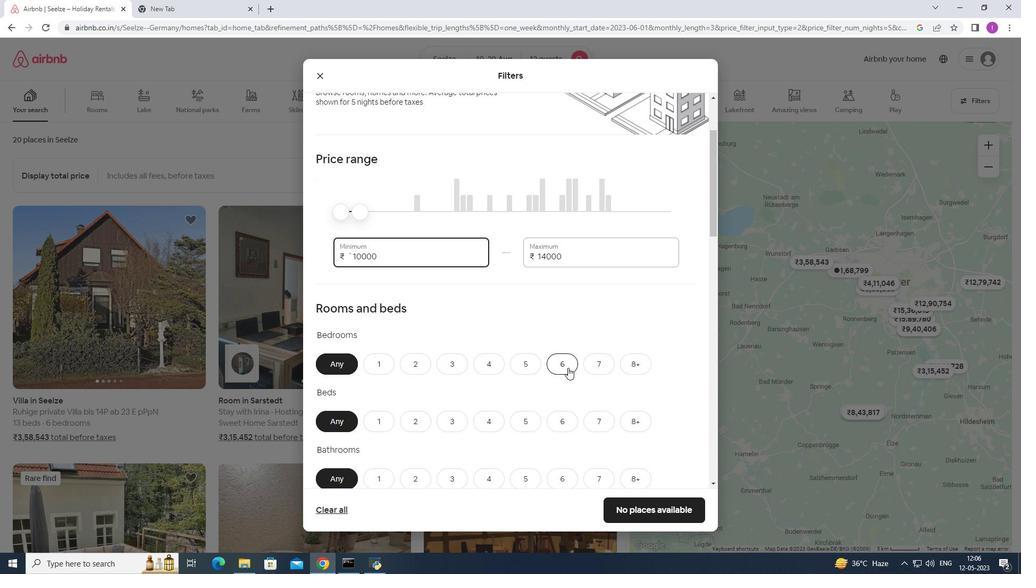 
Action: Mouse moved to (636, 423)
Screenshot: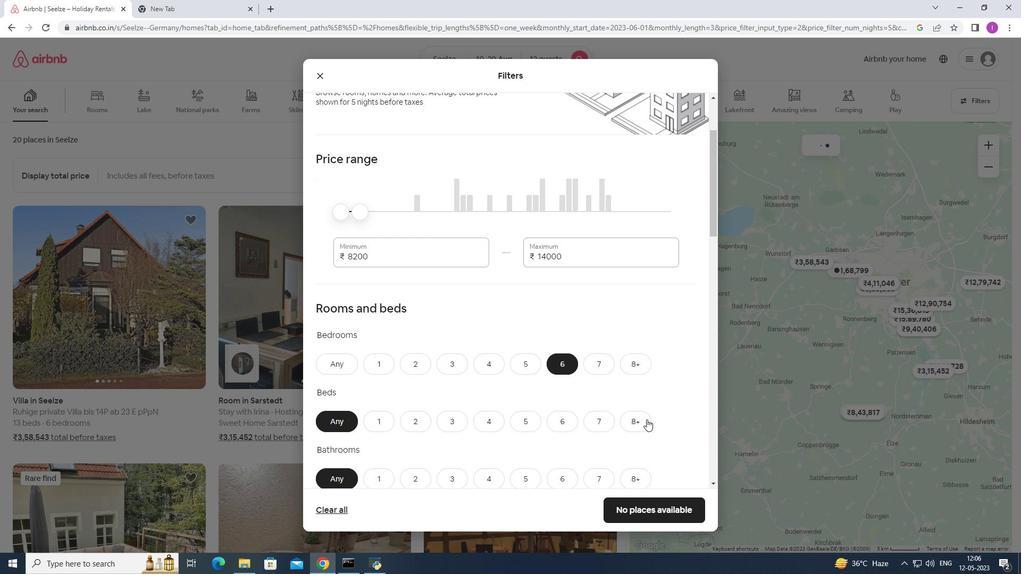 
Action: Mouse pressed left at (636, 423)
Screenshot: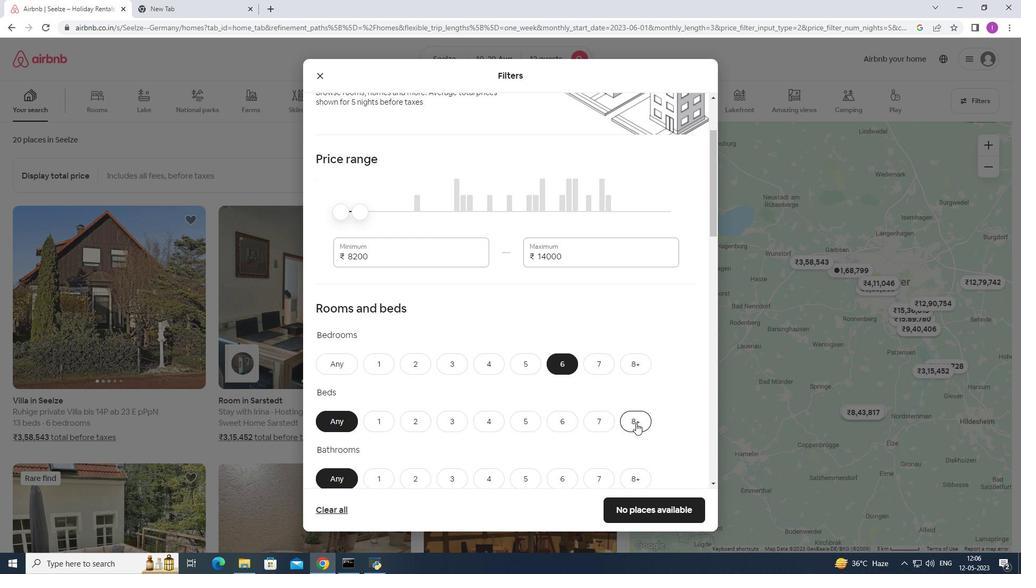 
Action: Mouse moved to (577, 478)
Screenshot: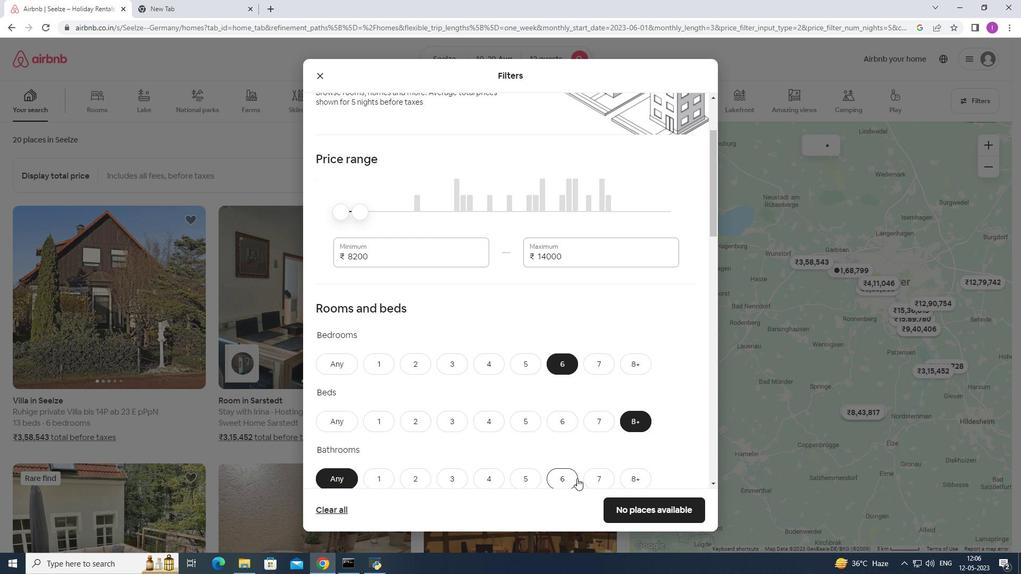 
Action: Mouse pressed left at (577, 478)
Screenshot: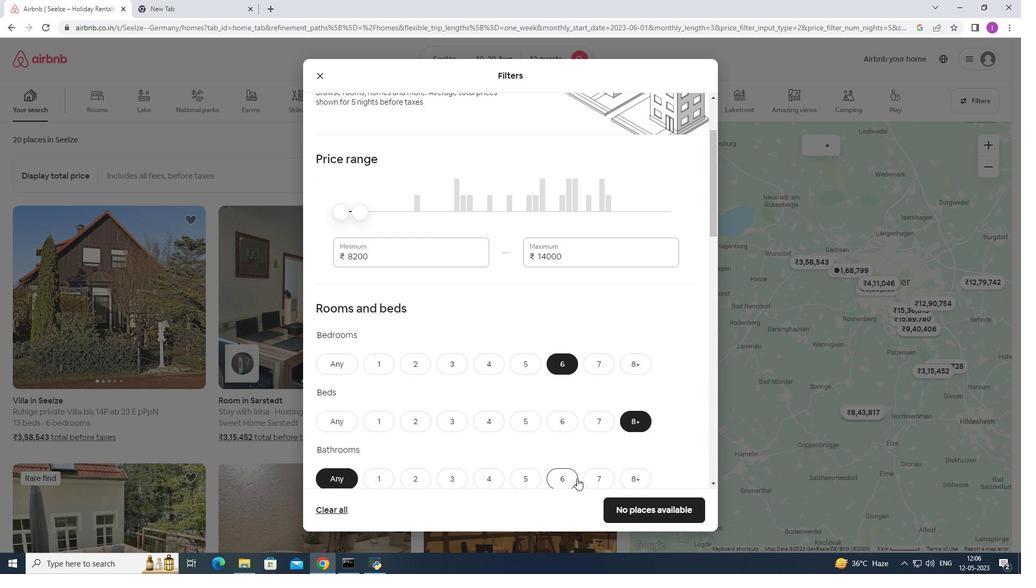 
Action: Mouse moved to (572, 465)
Screenshot: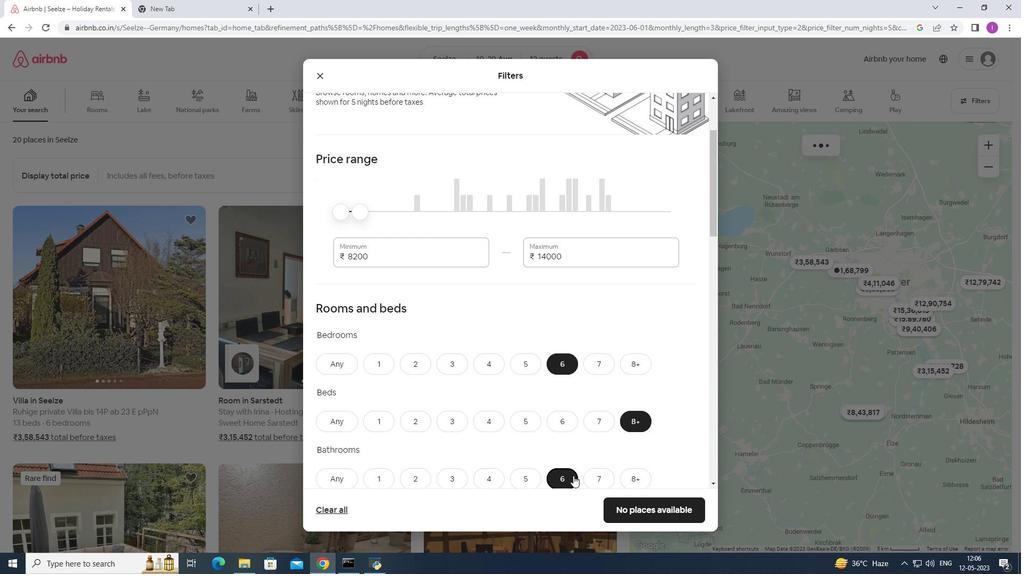 
Action: Mouse scrolled (572, 465) with delta (0, 0)
Screenshot: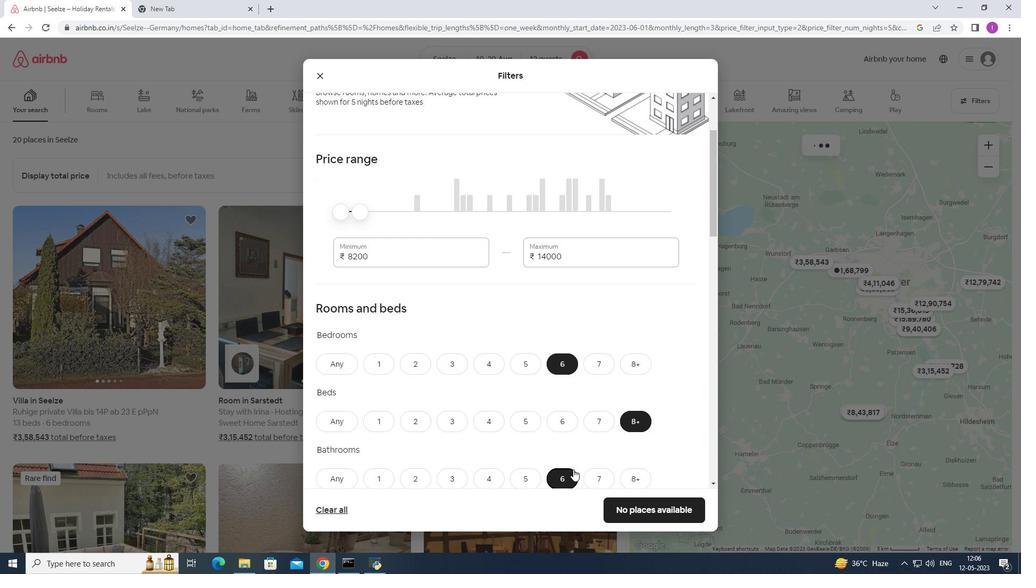 
Action: Mouse scrolled (572, 465) with delta (0, 0)
Screenshot: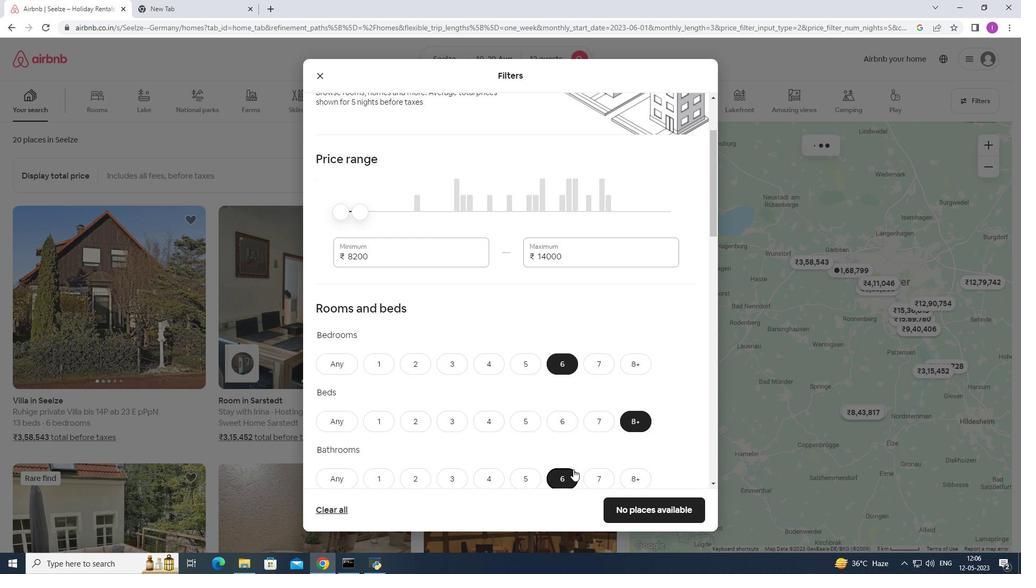 
Action: Mouse scrolled (572, 465) with delta (0, 0)
Screenshot: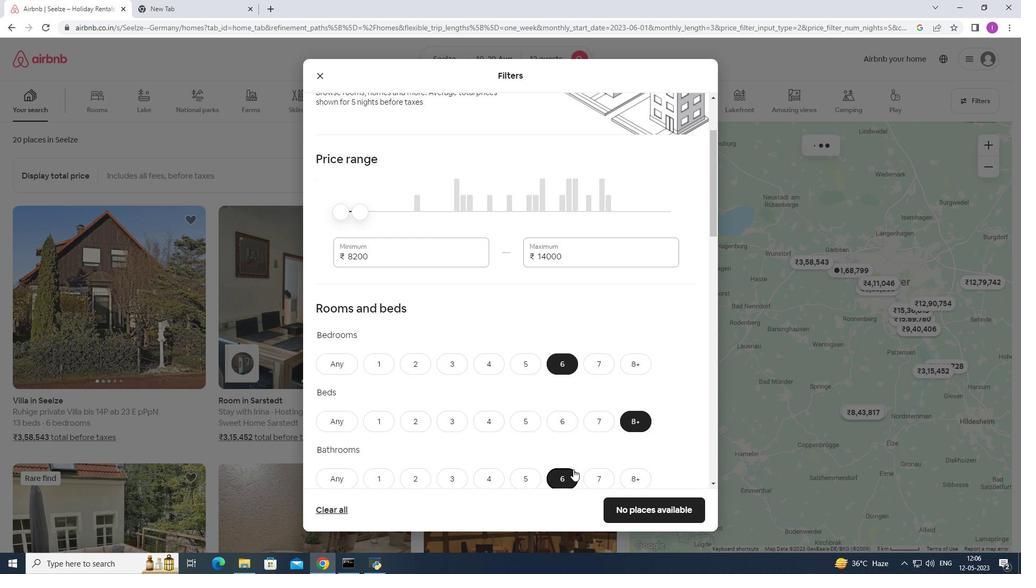 
Action: Mouse scrolled (572, 465) with delta (0, 0)
Screenshot: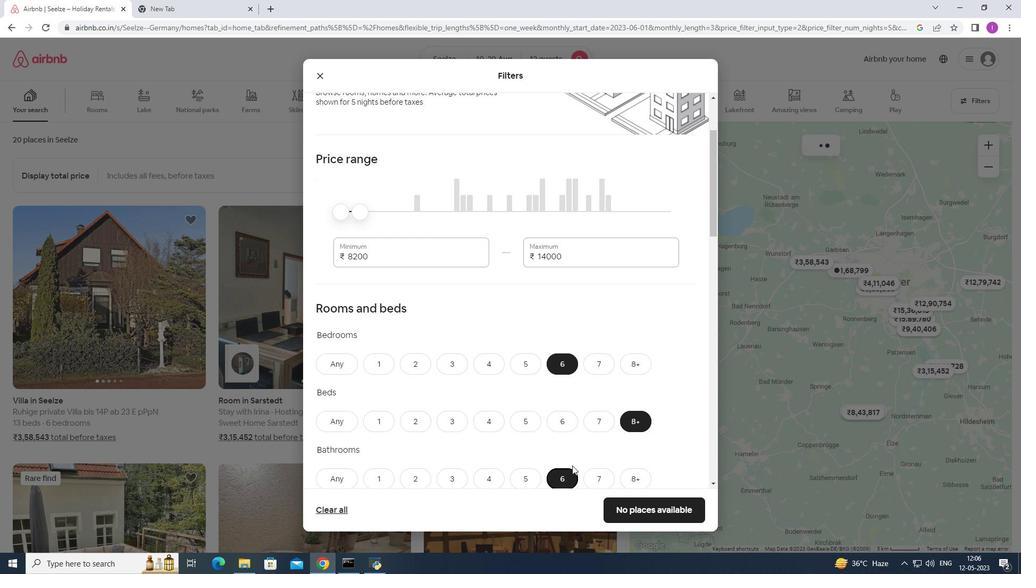 
Action: Mouse scrolled (572, 465) with delta (0, 0)
Screenshot: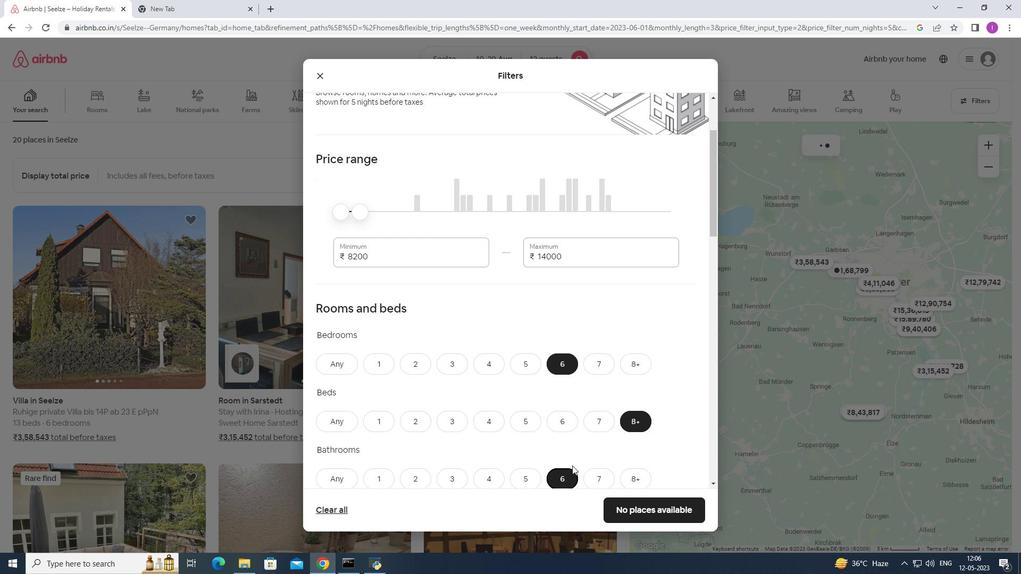 
Action: Mouse moved to (340, 329)
Screenshot: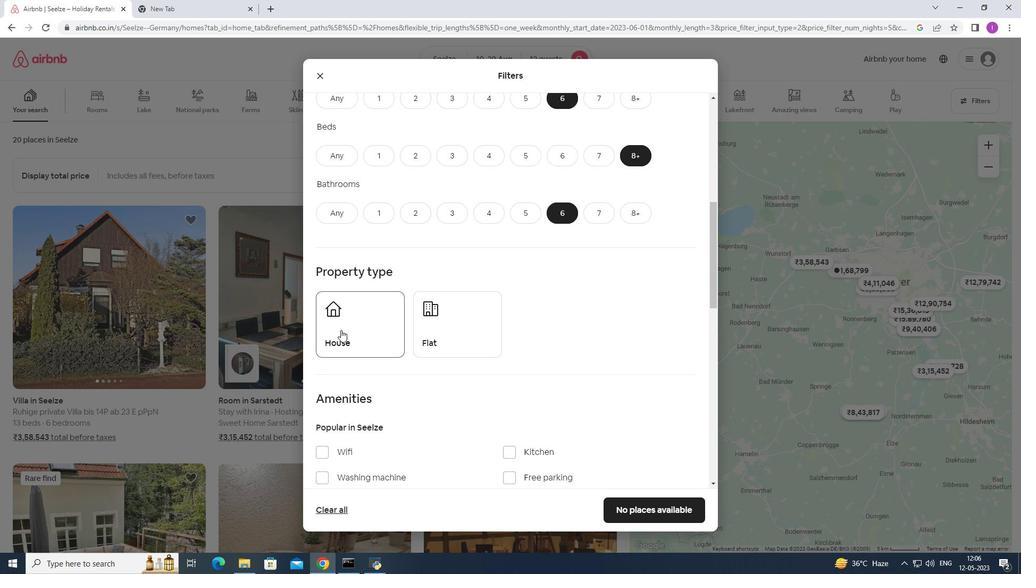 
Action: Mouse pressed left at (340, 329)
Screenshot: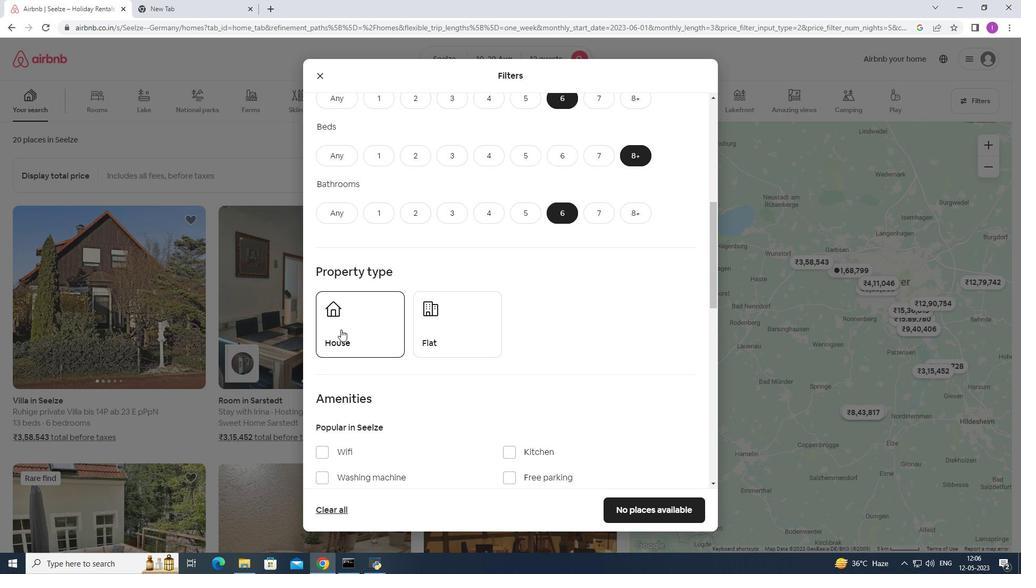 
Action: Mouse moved to (399, 394)
Screenshot: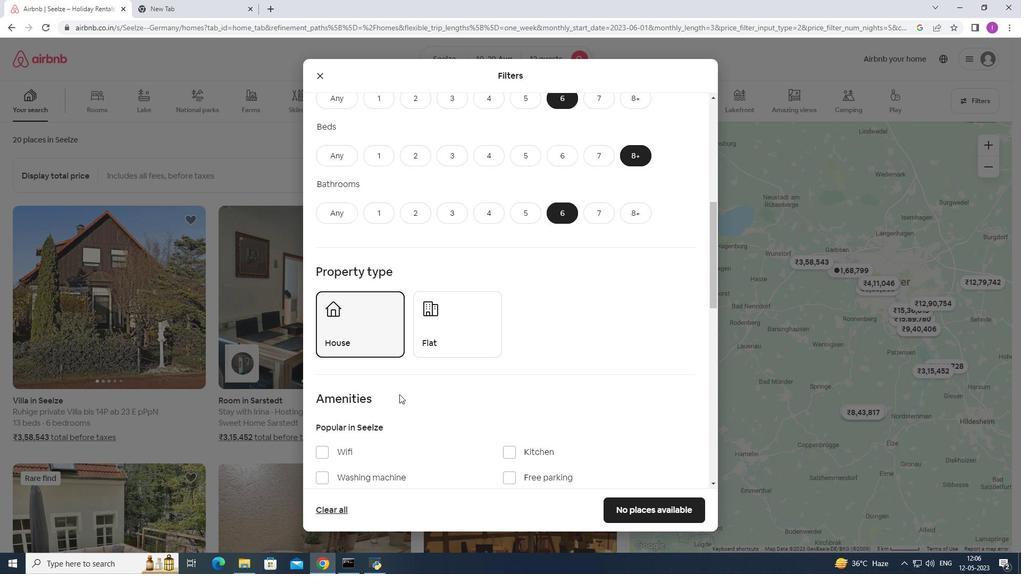 
Action: Mouse scrolled (399, 394) with delta (0, 0)
Screenshot: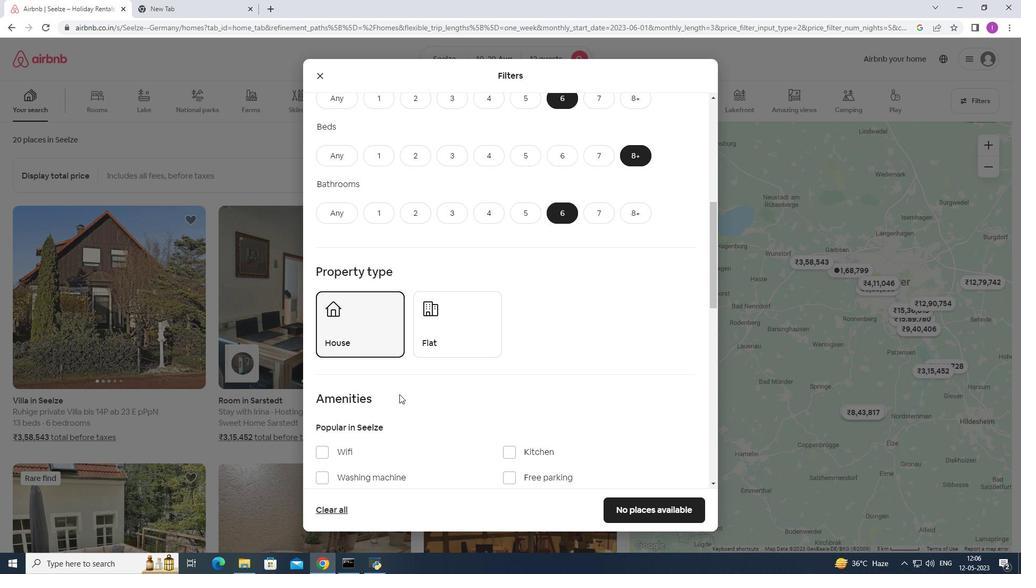 
Action: Mouse scrolled (399, 394) with delta (0, 0)
Screenshot: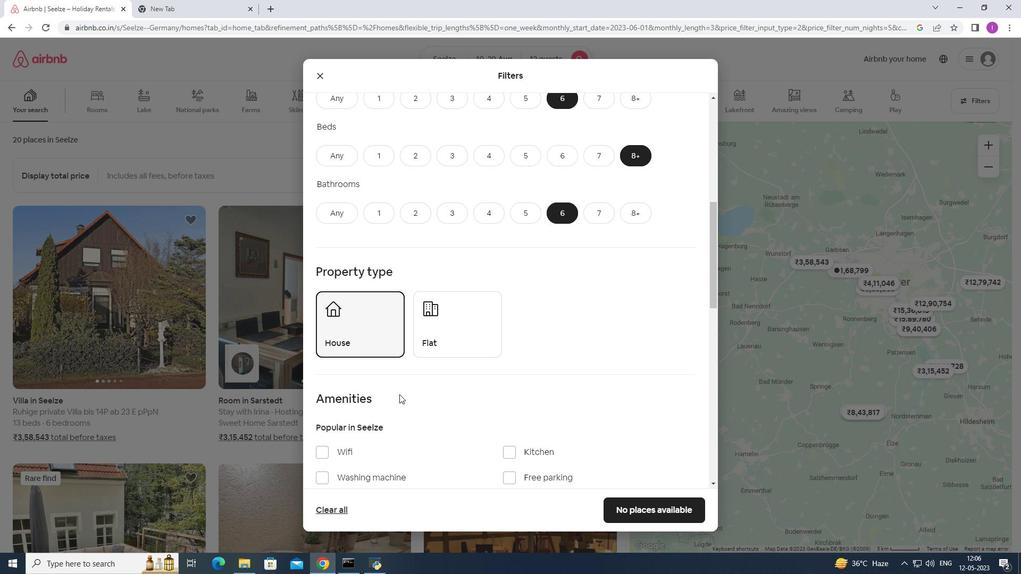 
Action: Mouse scrolled (399, 394) with delta (0, 0)
Screenshot: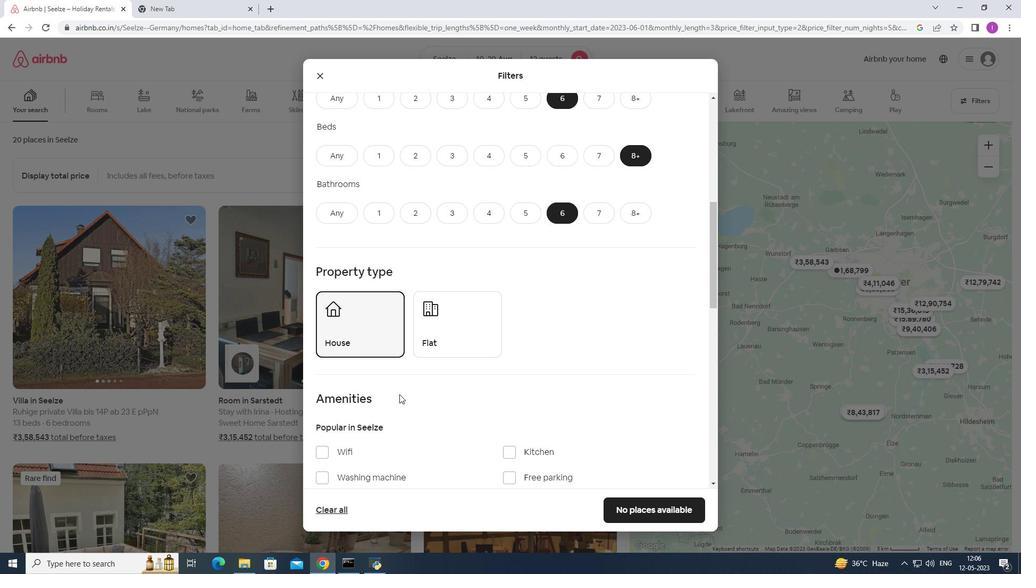 
Action: Mouse moved to (325, 293)
Screenshot: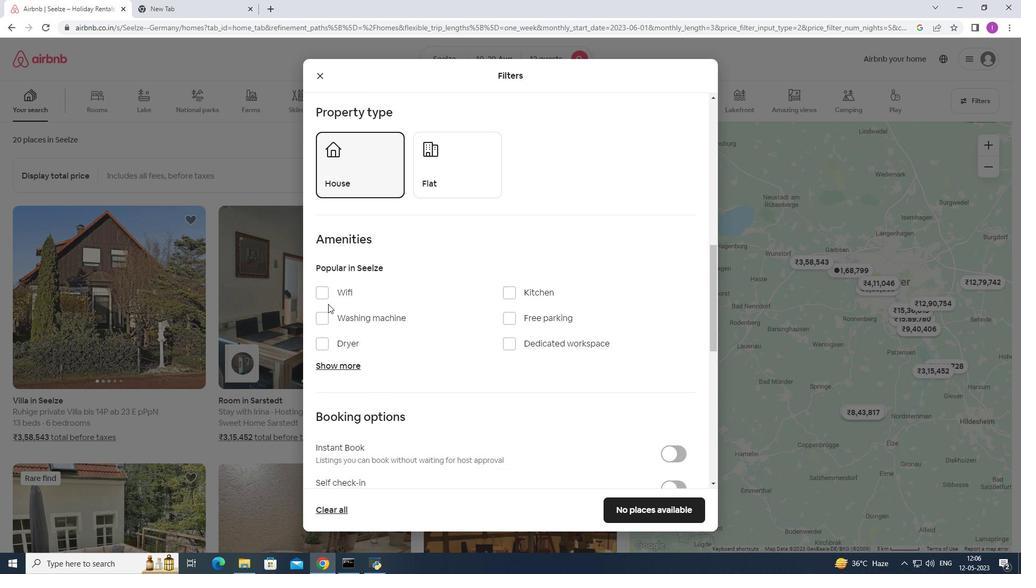 
Action: Mouse pressed left at (325, 293)
Screenshot: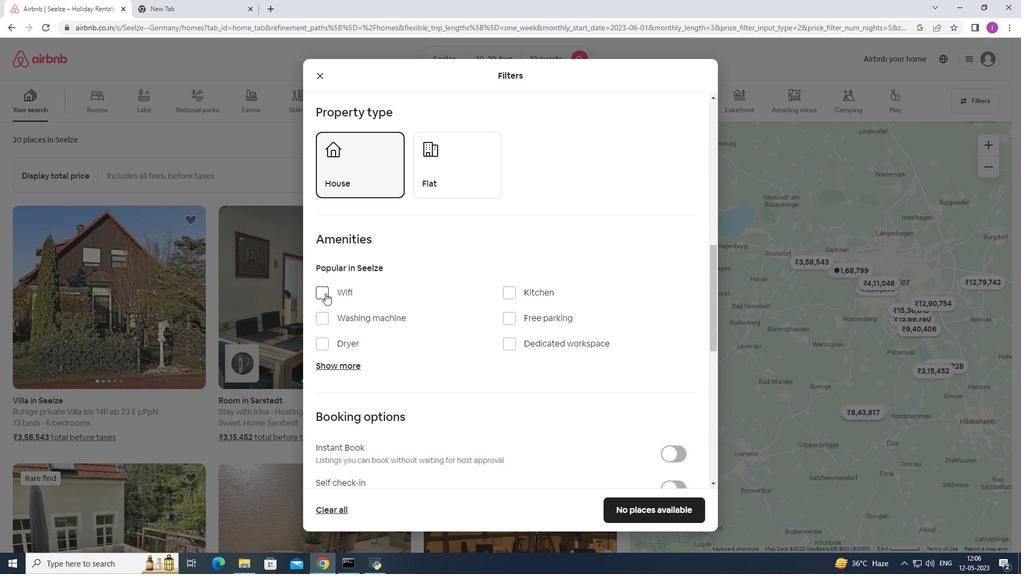 
Action: Mouse moved to (331, 368)
Screenshot: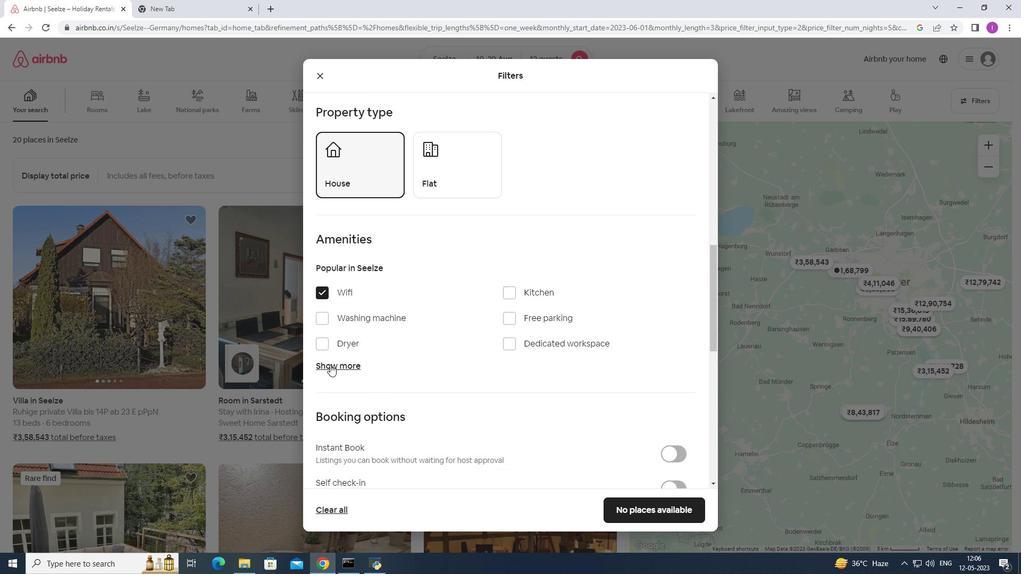 
Action: Mouse pressed left at (331, 368)
Screenshot: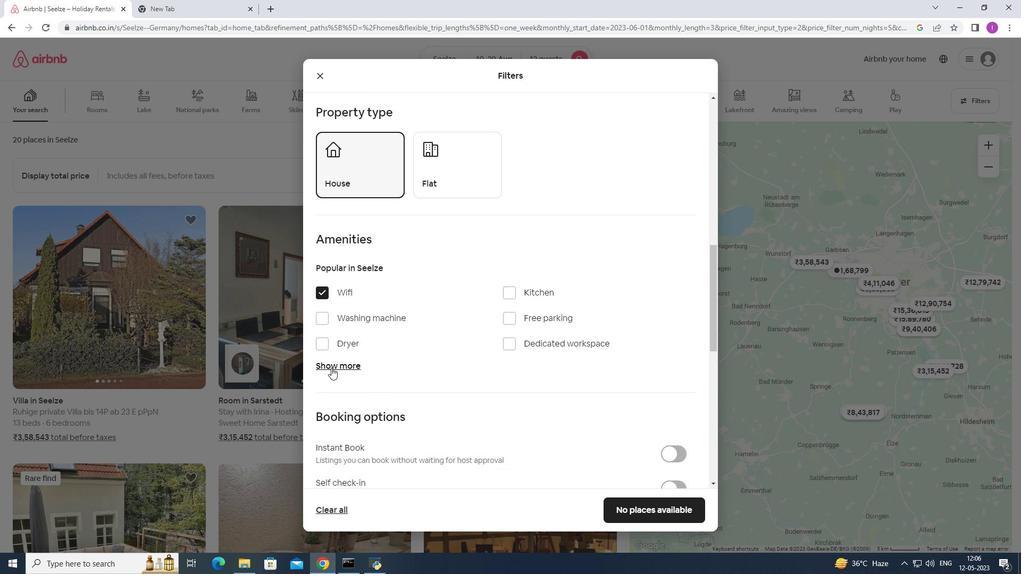 
Action: Mouse moved to (510, 316)
Screenshot: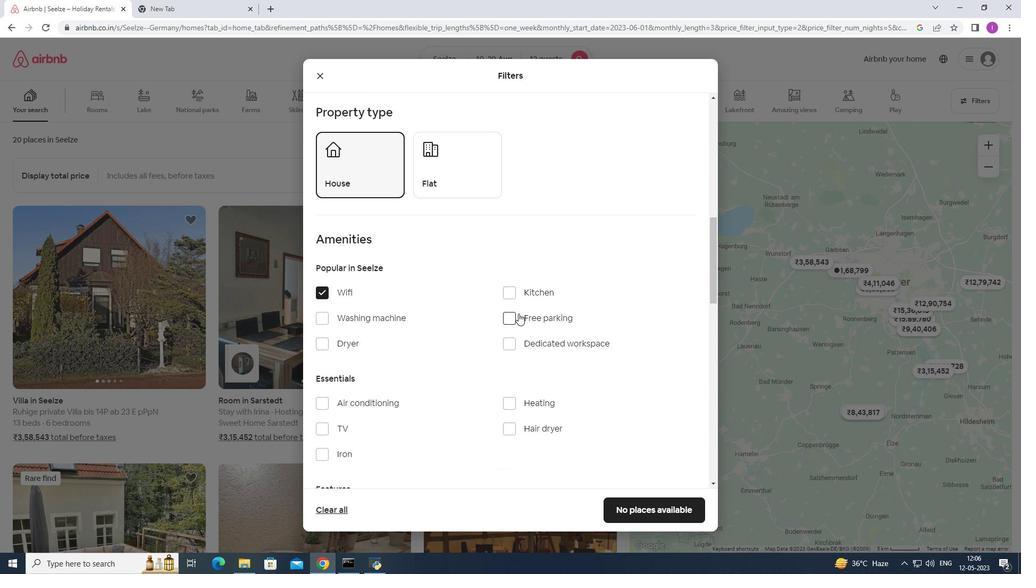 
Action: Mouse pressed left at (510, 316)
Screenshot: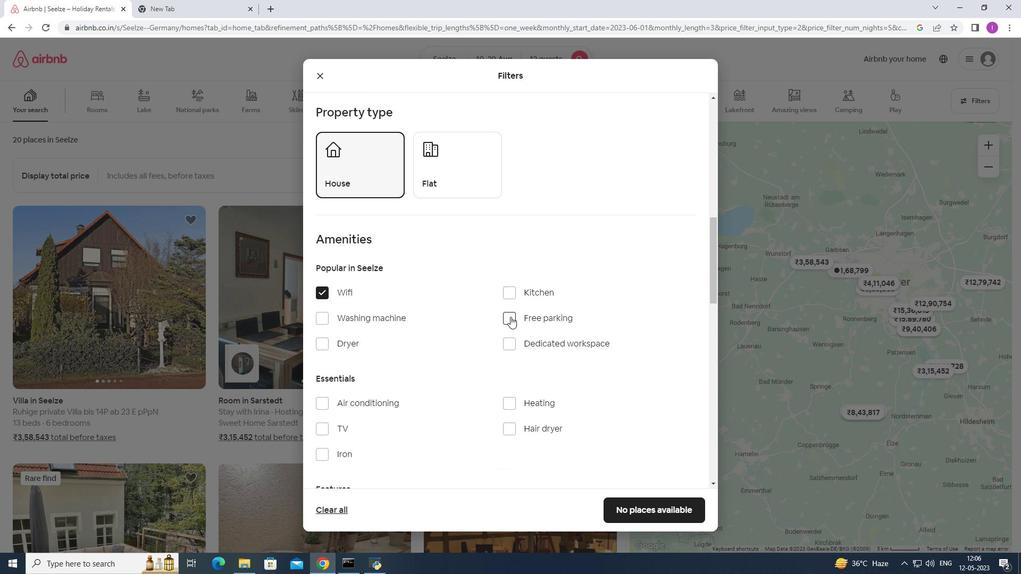 
Action: Mouse moved to (320, 432)
Screenshot: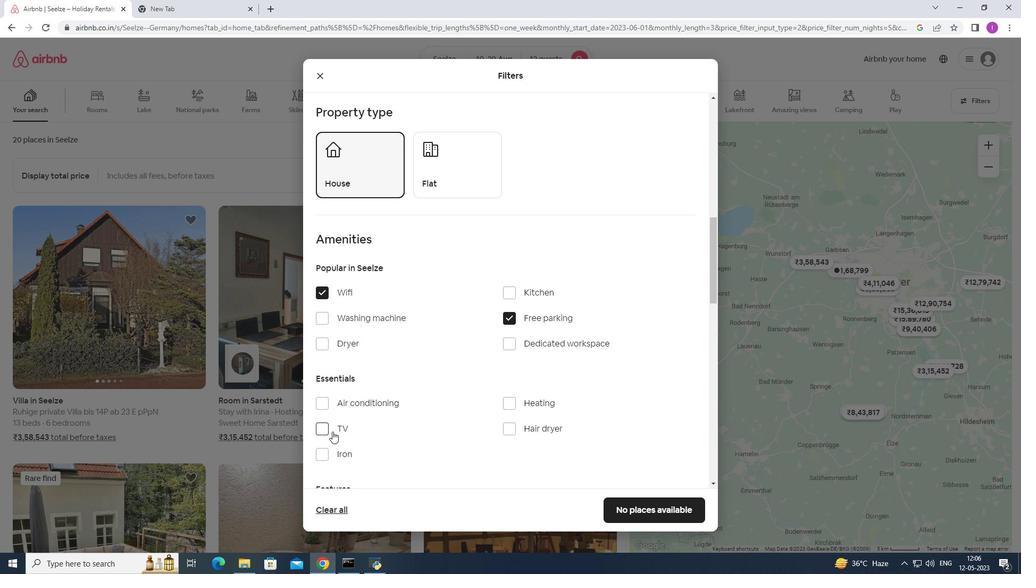 
Action: Mouse pressed left at (320, 432)
Screenshot: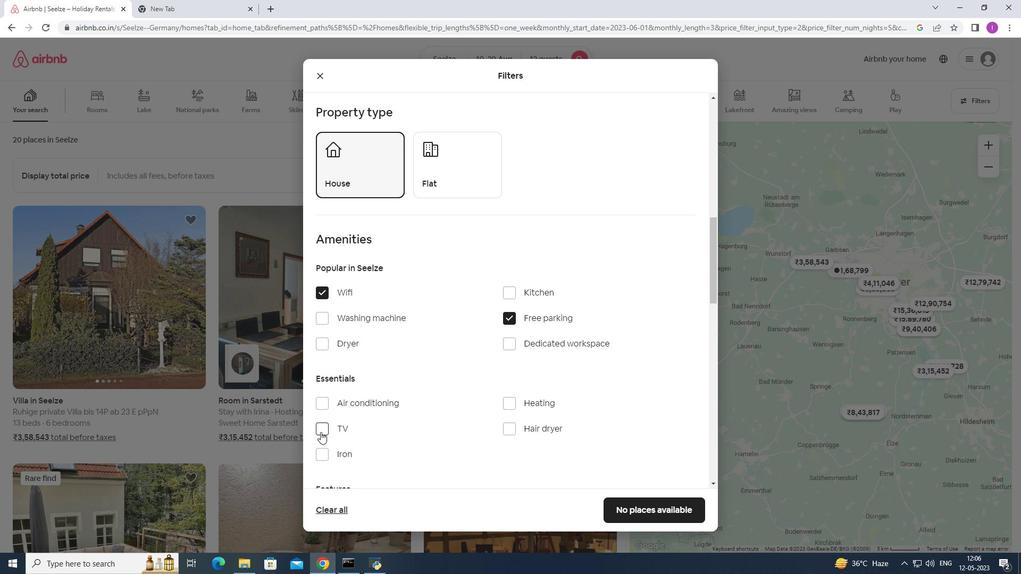 
Action: Mouse moved to (376, 393)
Screenshot: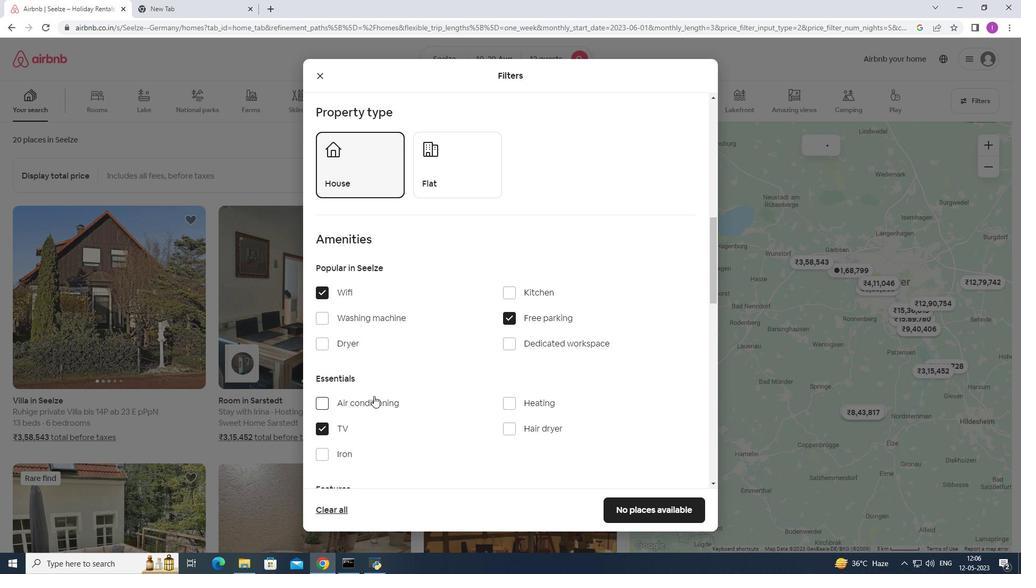
Action: Mouse scrolled (376, 392) with delta (0, 0)
Screenshot: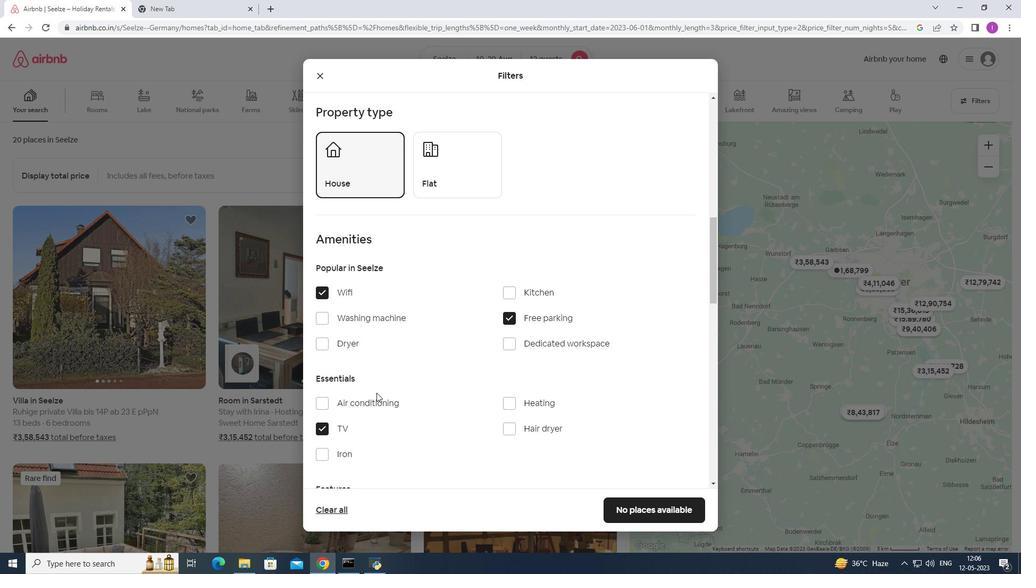 
Action: Mouse scrolled (376, 392) with delta (0, 0)
Screenshot: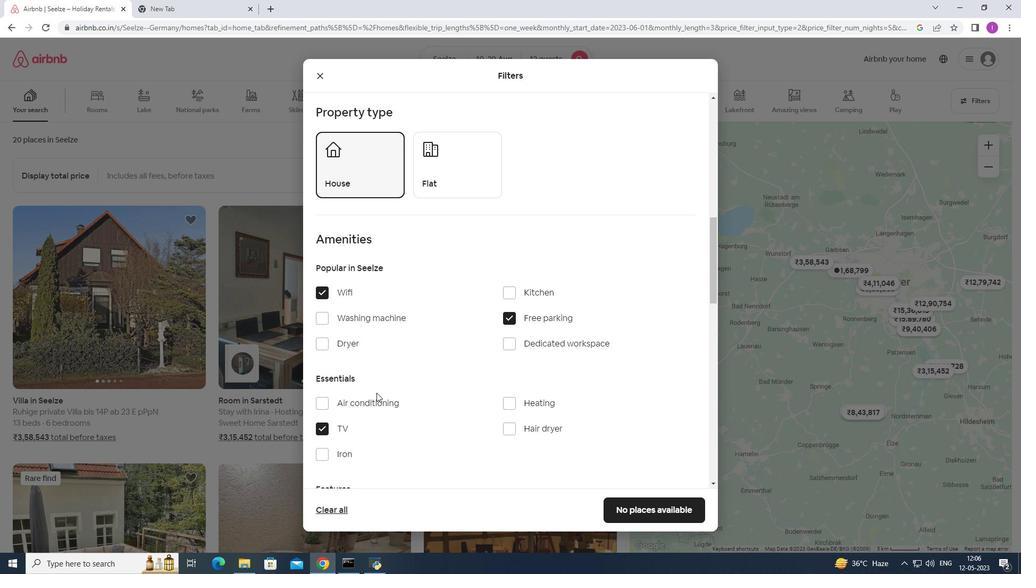 
Action: Mouse moved to (339, 404)
Screenshot: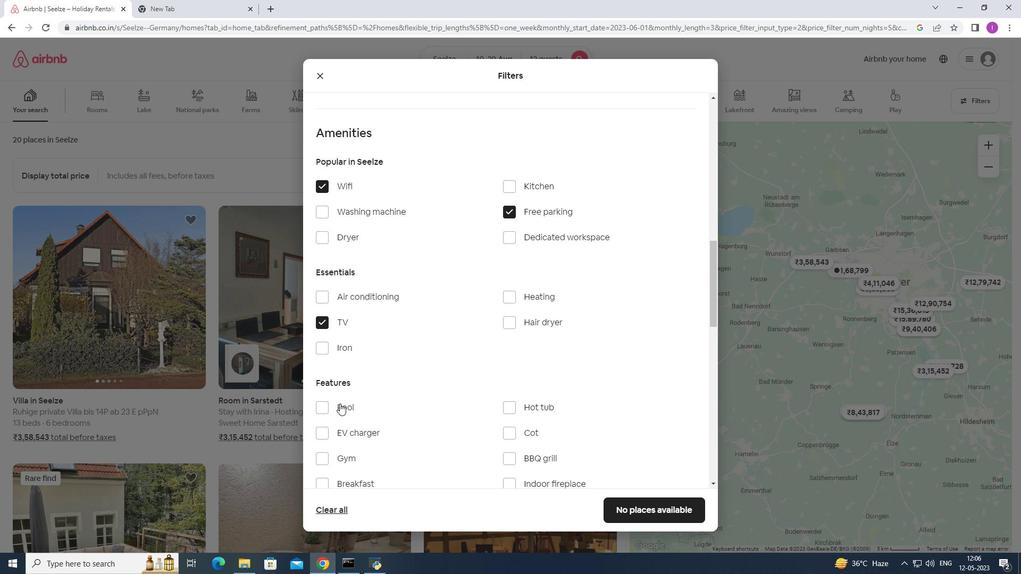
Action: Mouse scrolled (339, 403) with delta (0, 0)
Screenshot: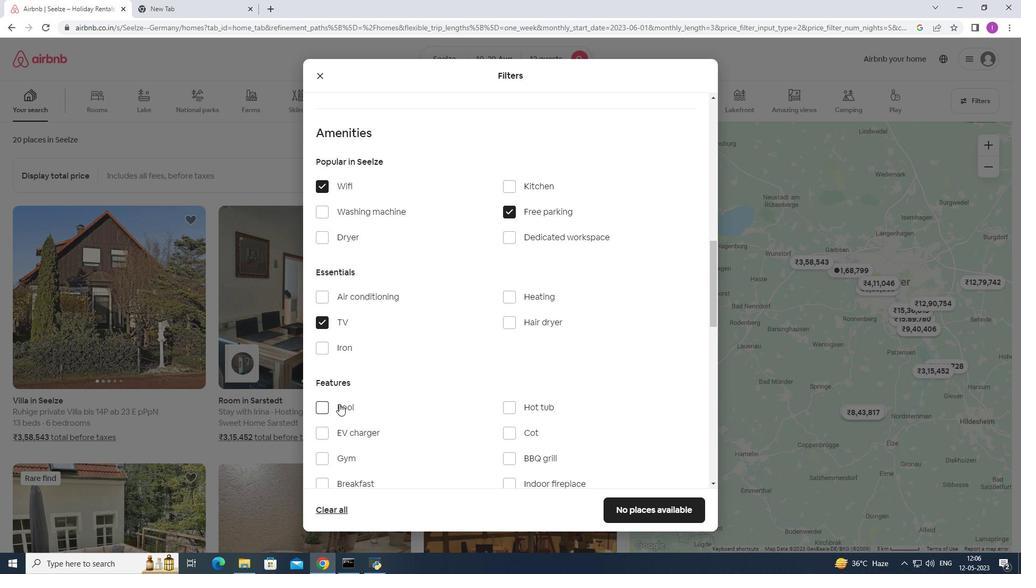 
Action: Mouse scrolled (339, 403) with delta (0, 0)
Screenshot: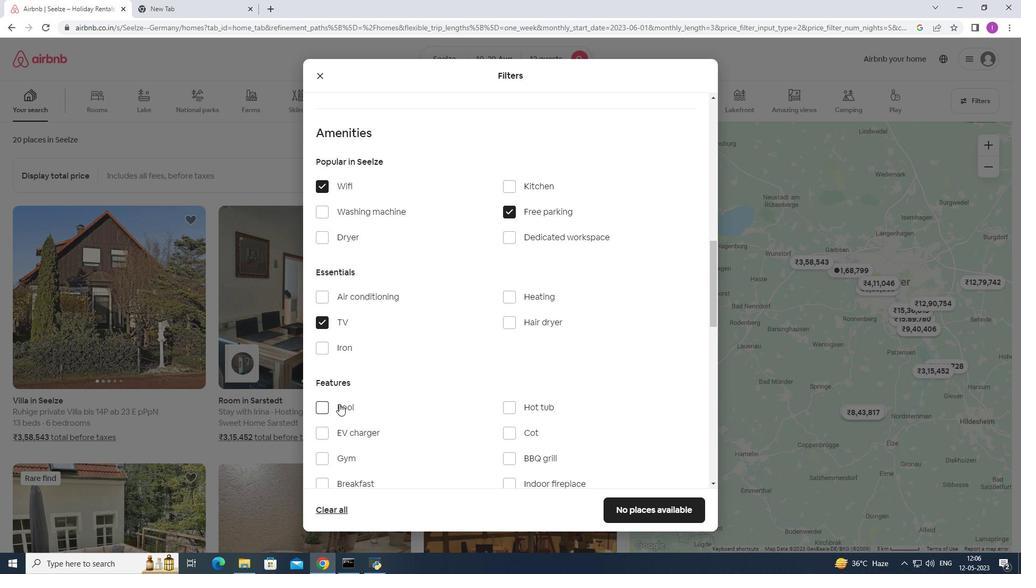 
Action: Mouse moved to (320, 353)
Screenshot: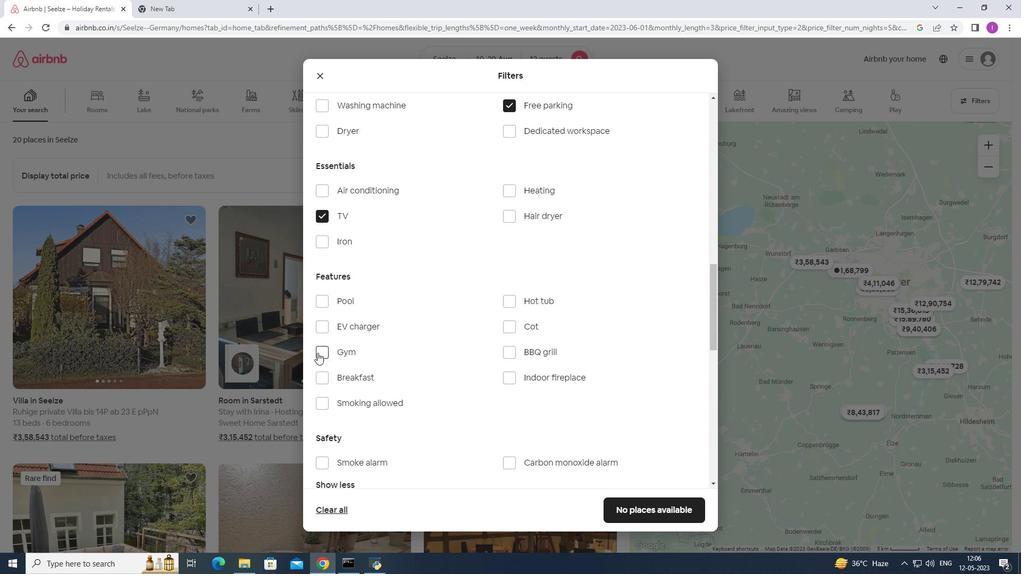 
Action: Mouse pressed left at (320, 353)
Screenshot: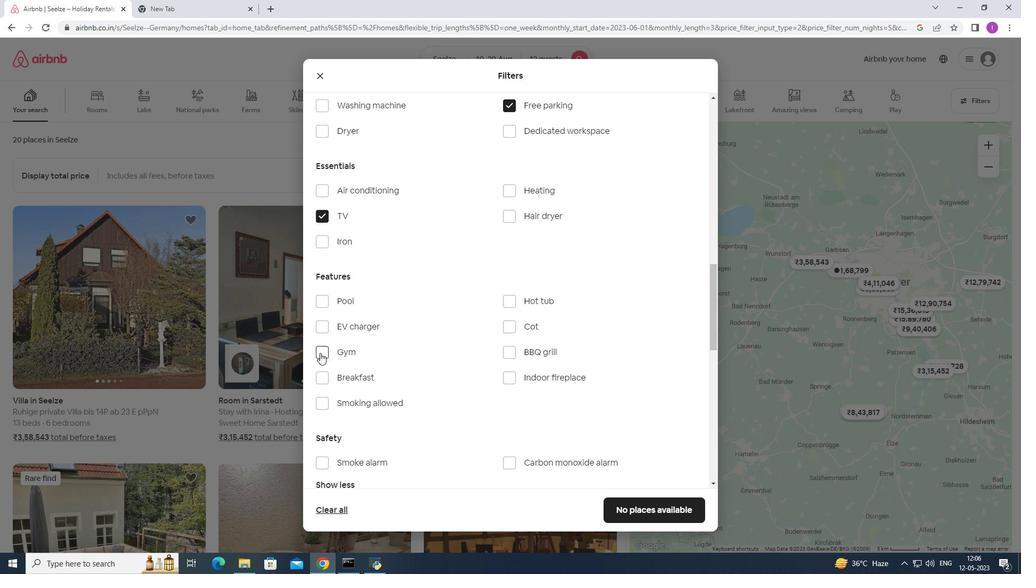 
Action: Mouse moved to (326, 381)
Screenshot: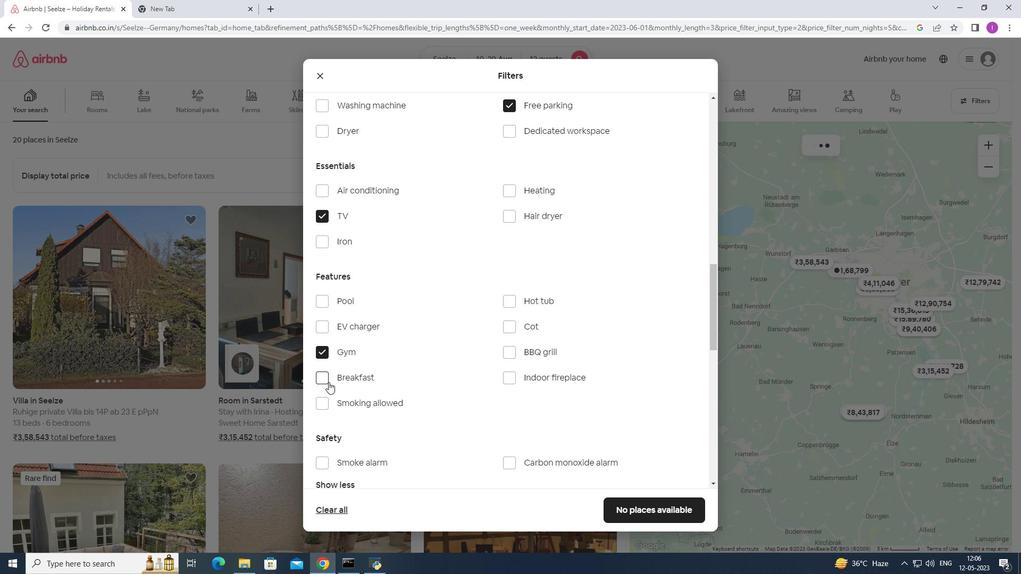 
Action: Mouse pressed left at (326, 381)
Screenshot: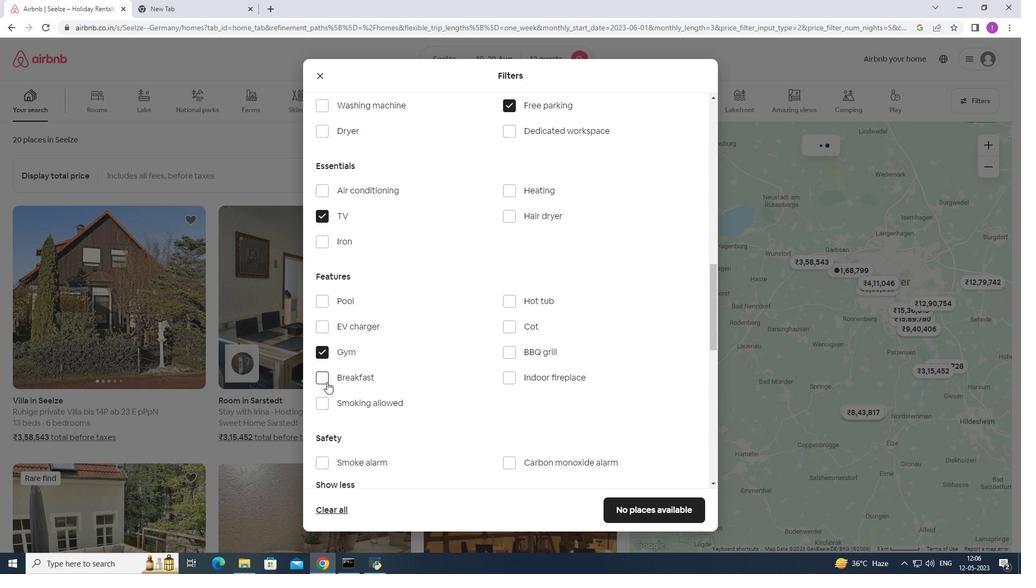 
Action: Mouse moved to (405, 390)
Screenshot: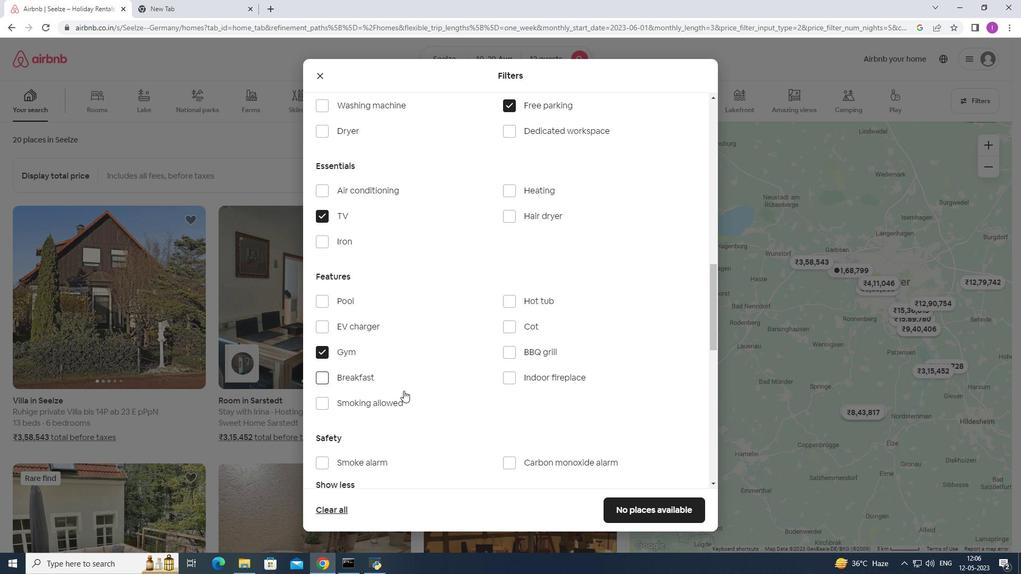 
Action: Mouse scrolled (405, 389) with delta (0, 0)
Screenshot: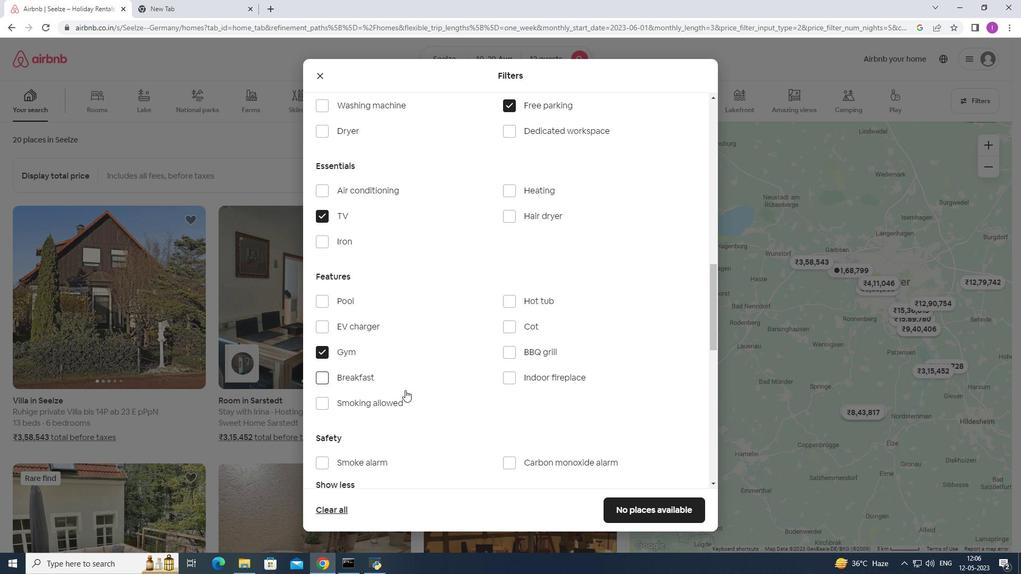 
Action: Mouse moved to (406, 390)
Screenshot: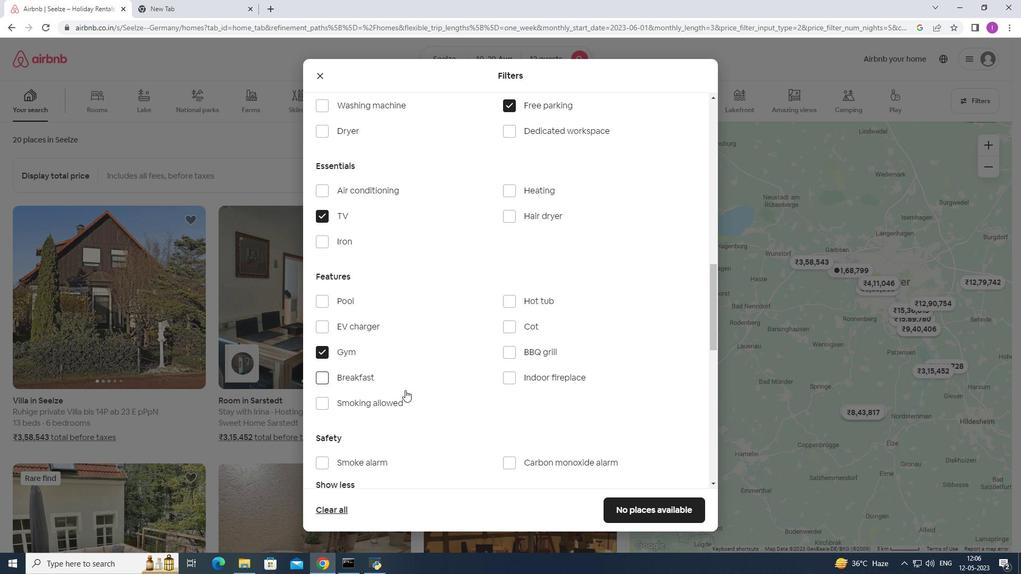 
Action: Mouse scrolled (406, 389) with delta (0, 0)
Screenshot: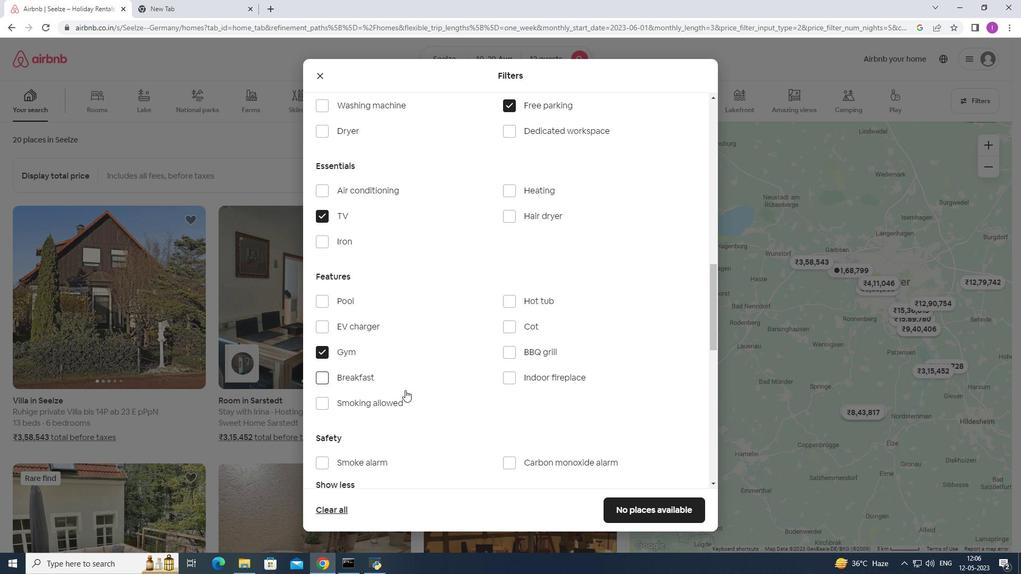 
Action: Mouse moved to (407, 390)
Screenshot: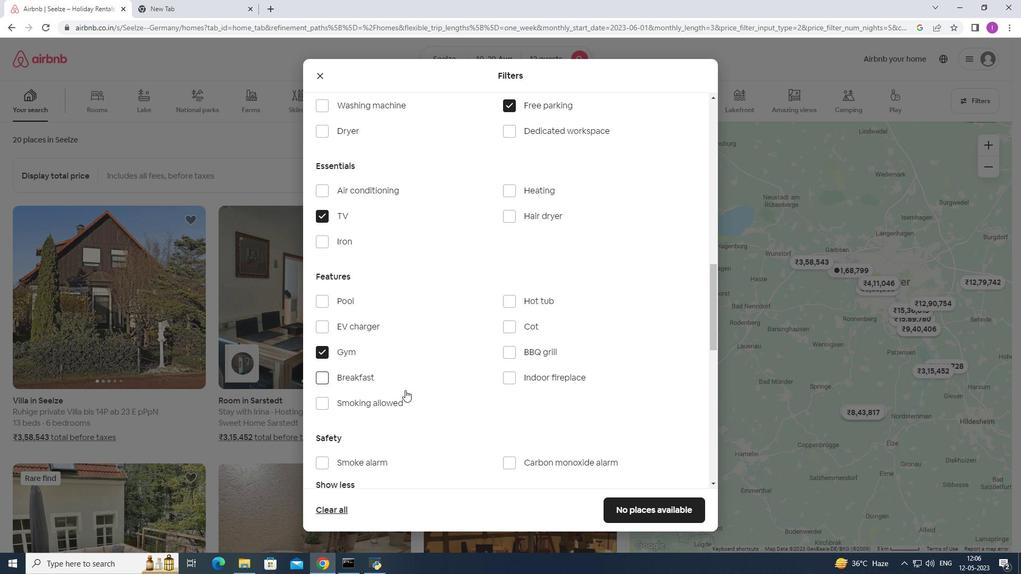 
Action: Mouse scrolled (406, 389) with delta (0, 0)
Screenshot: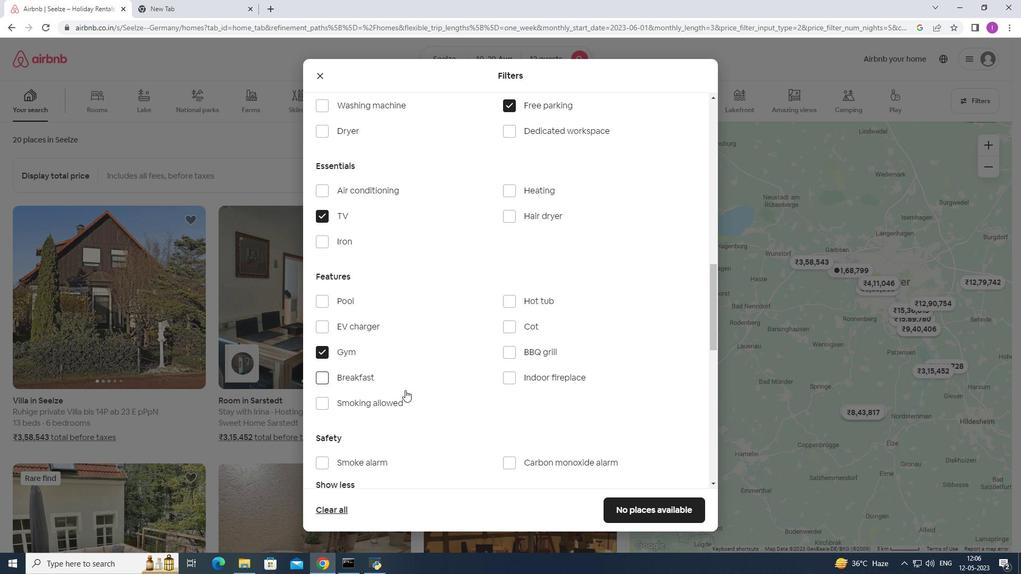 
Action: Mouse moved to (407, 391)
Screenshot: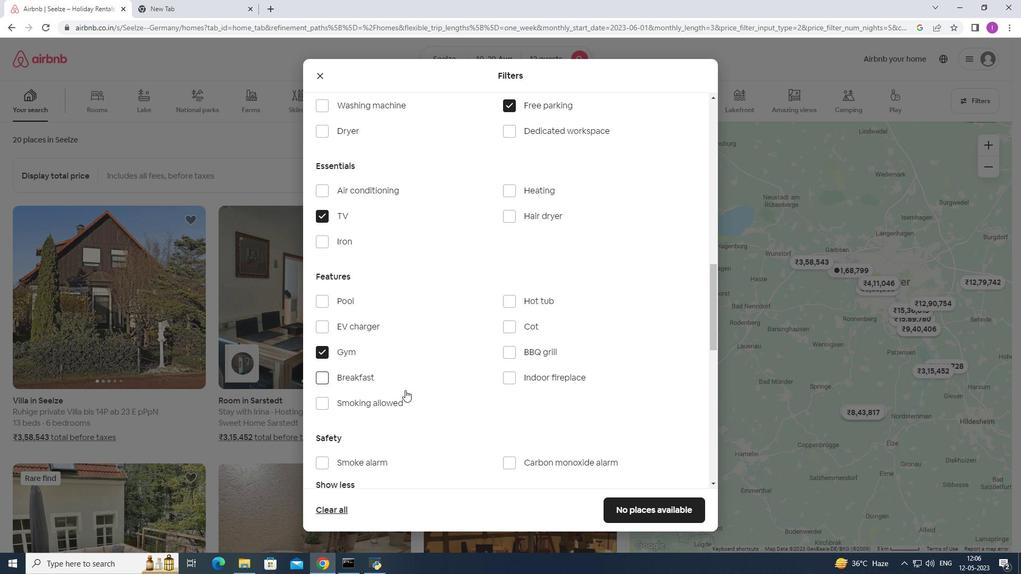 
Action: Mouse scrolled (407, 390) with delta (0, 0)
Screenshot: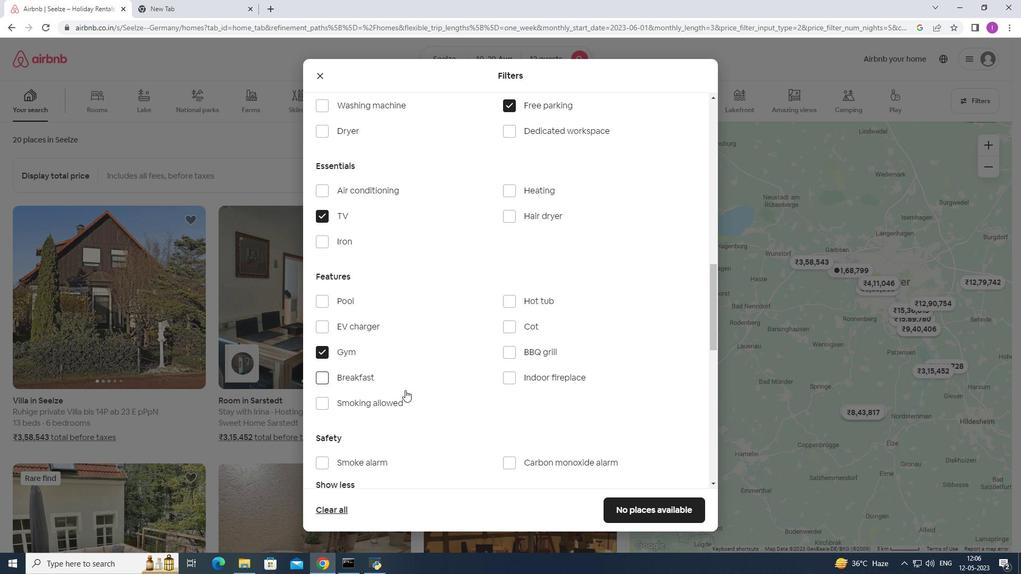
Action: Mouse moved to (419, 389)
Screenshot: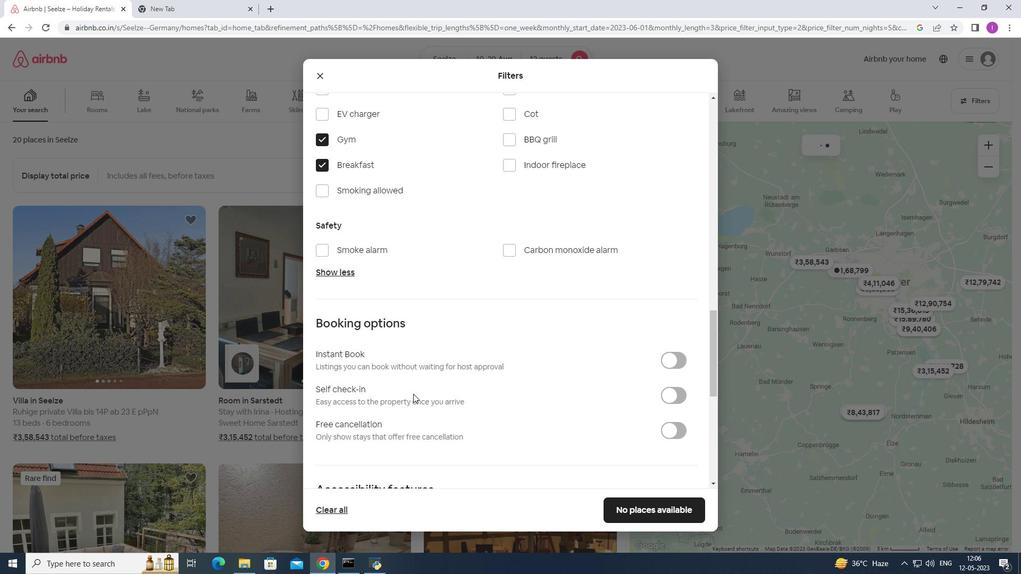 
Action: Mouse scrolled (419, 389) with delta (0, 0)
Screenshot: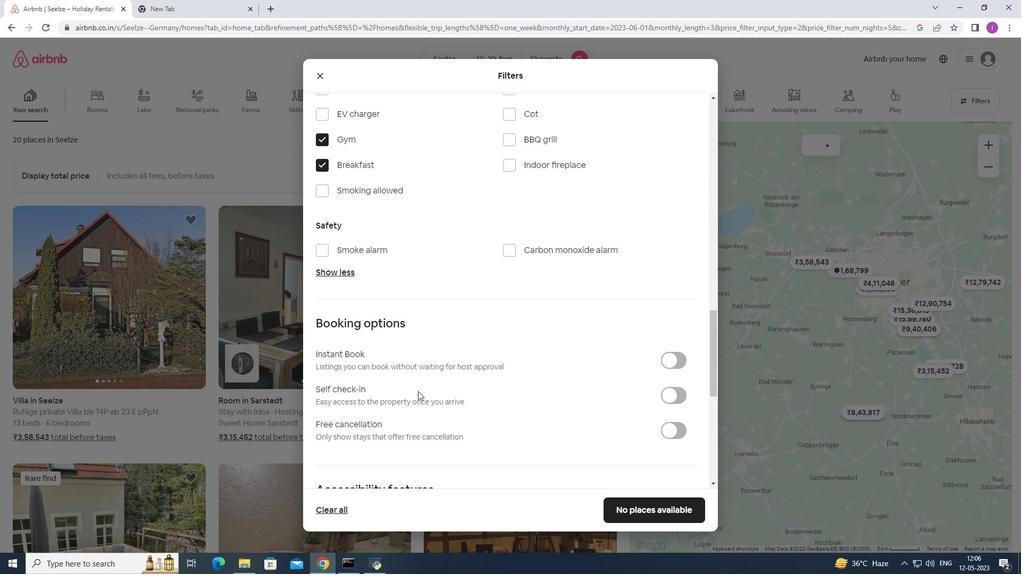 
Action: Mouse scrolled (419, 389) with delta (0, 0)
Screenshot: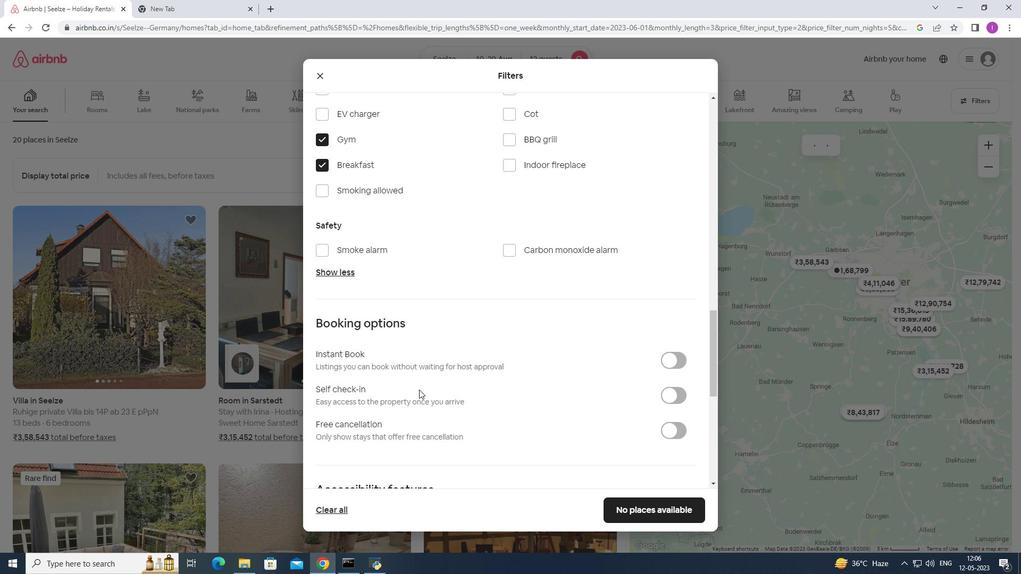 
Action: Mouse scrolled (419, 389) with delta (0, 0)
Screenshot: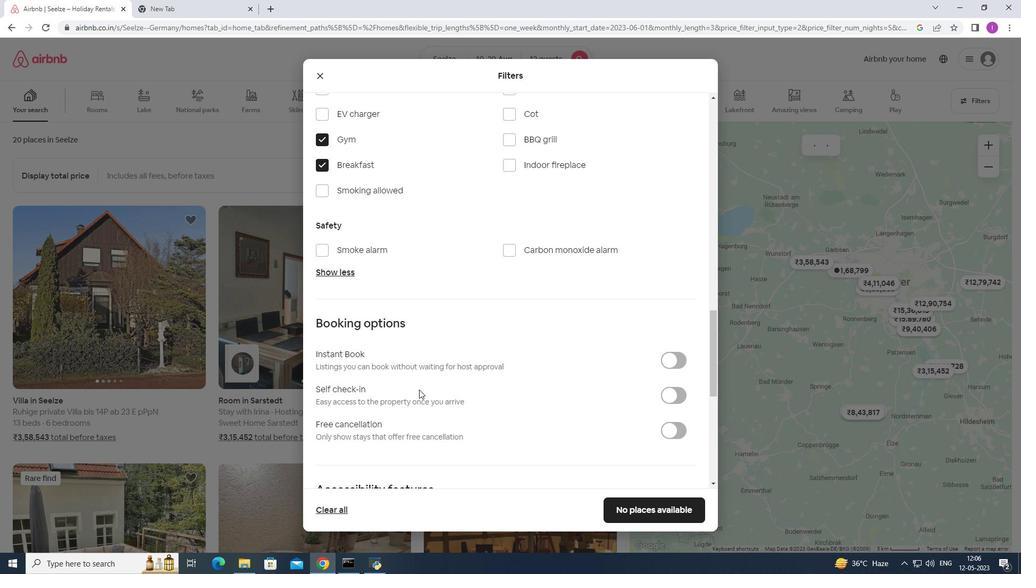 
Action: Mouse moved to (678, 235)
Screenshot: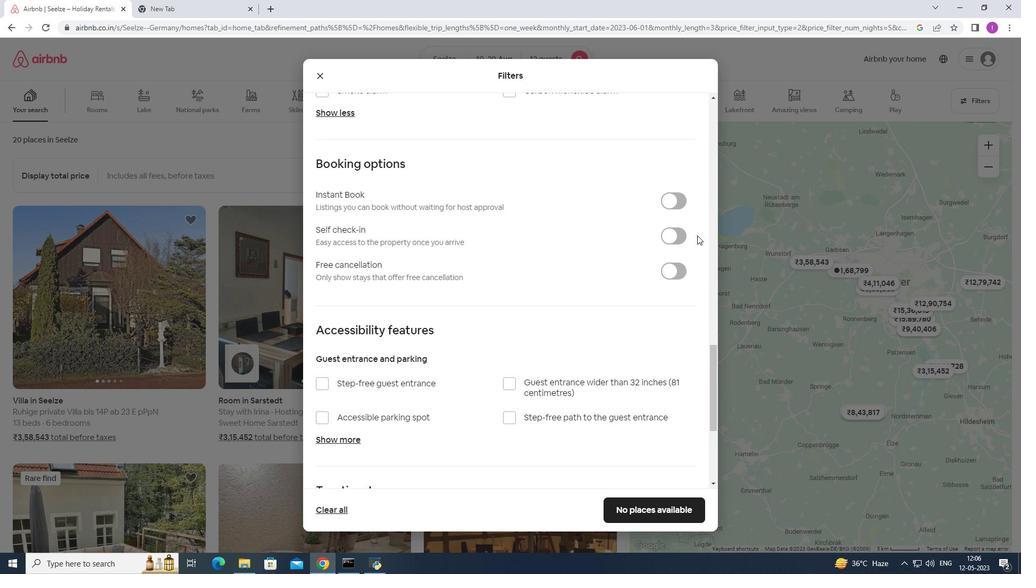 
Action: Mouse pressed left at (678, 235)
Screenshot: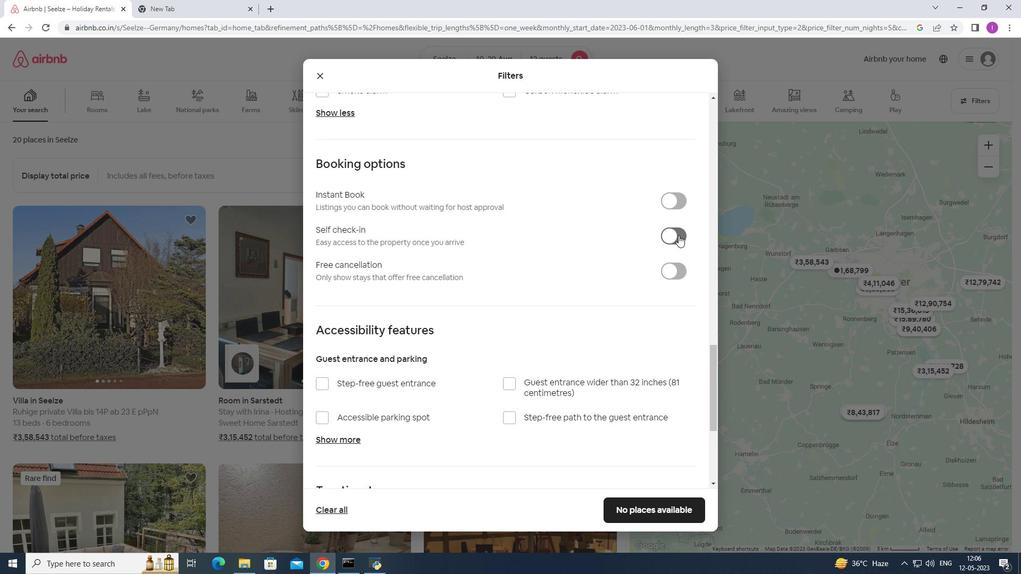 
Action: Mouse moved to (493, 455)
Screenshot: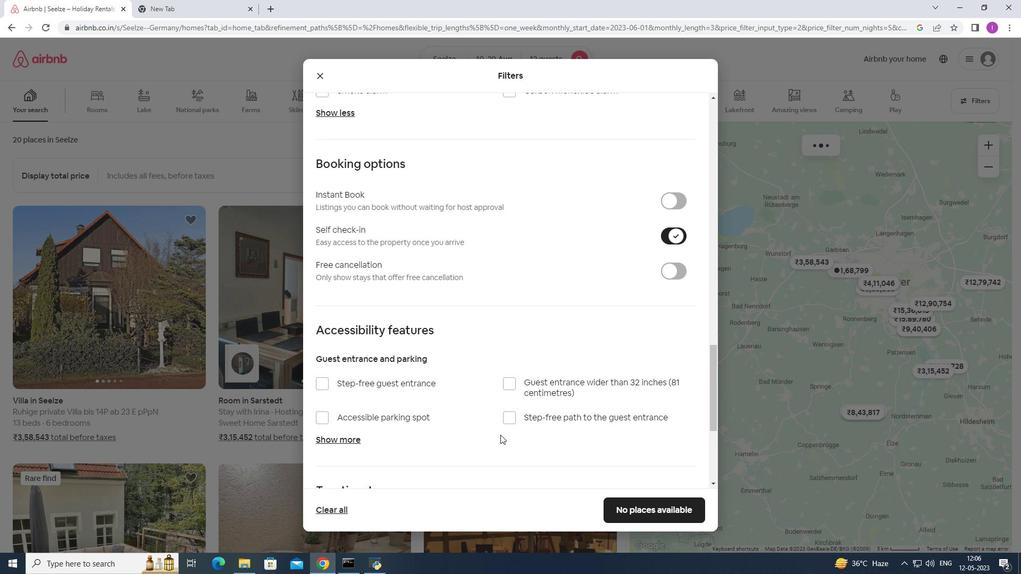 
Action: Mouse scrolled (493, 455) with delta (0, 0)
Screenshot: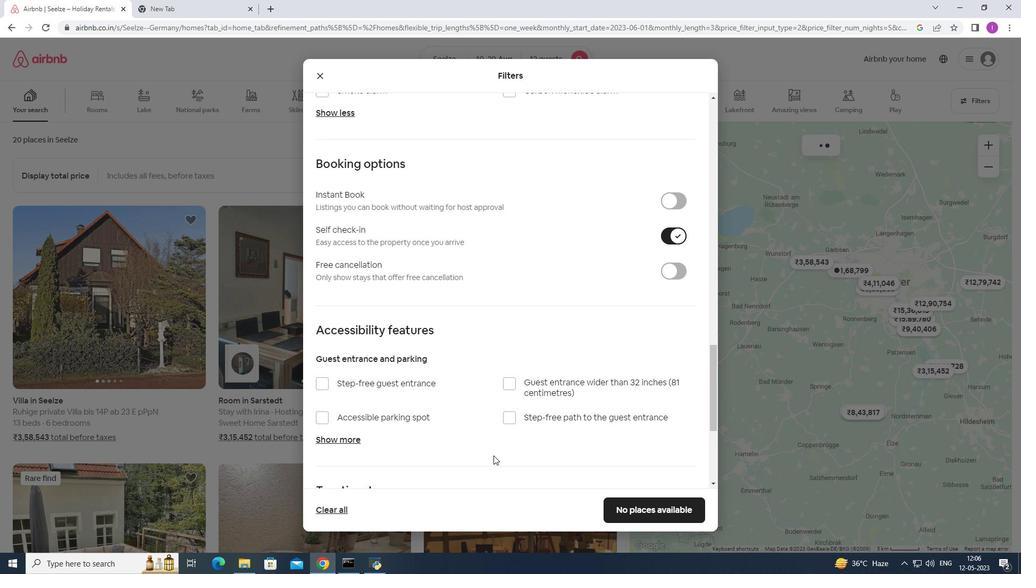 
Action: Mouse scrolled (493, 455) with delta (0, 0)
Screenshot: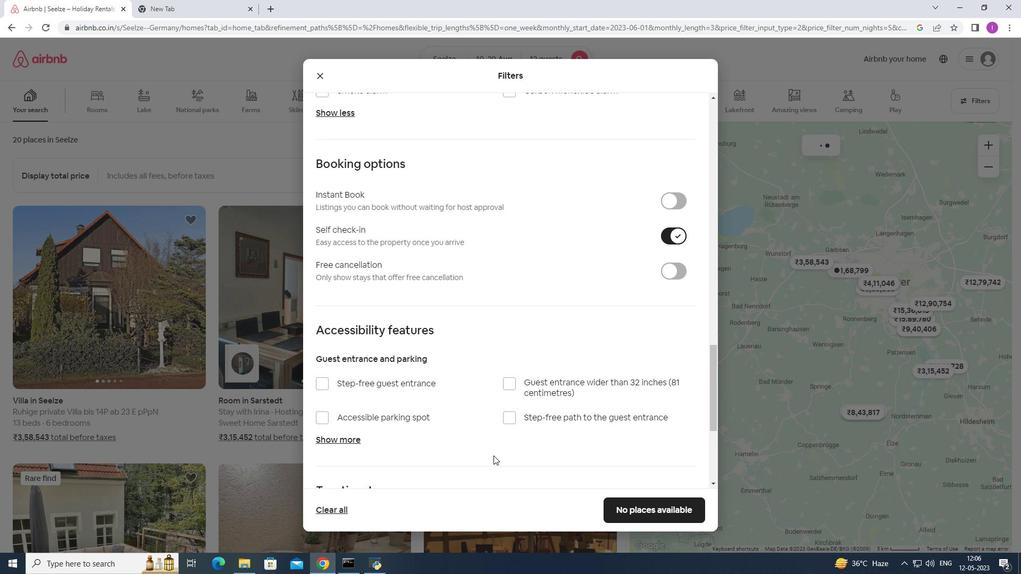 
Action: Mouse scrolled (493, 455) with delta (0, 0)
Screenshot: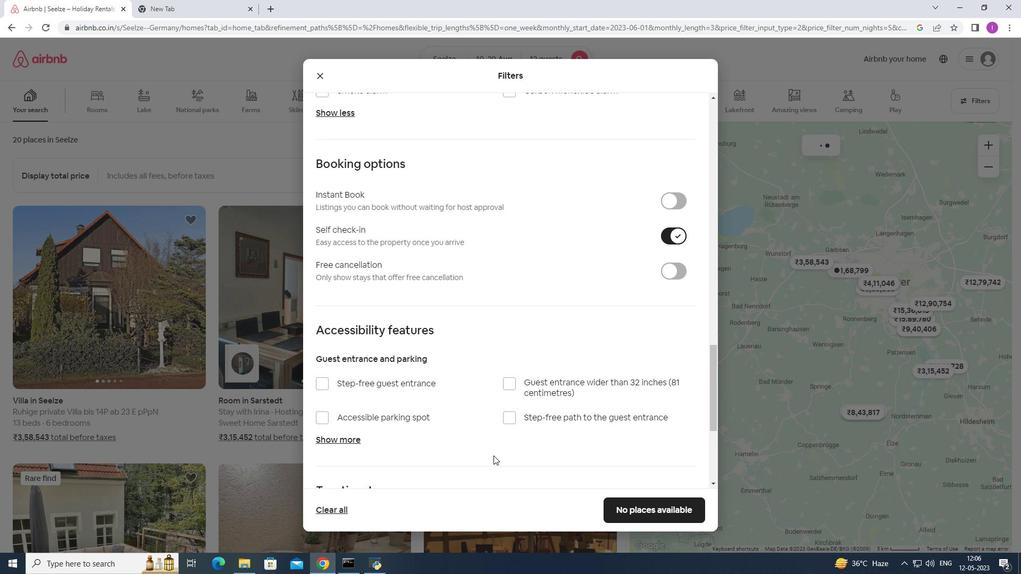 
Action: Mouse scrolled (493, 455) with delta (0, 0)
Screenshot: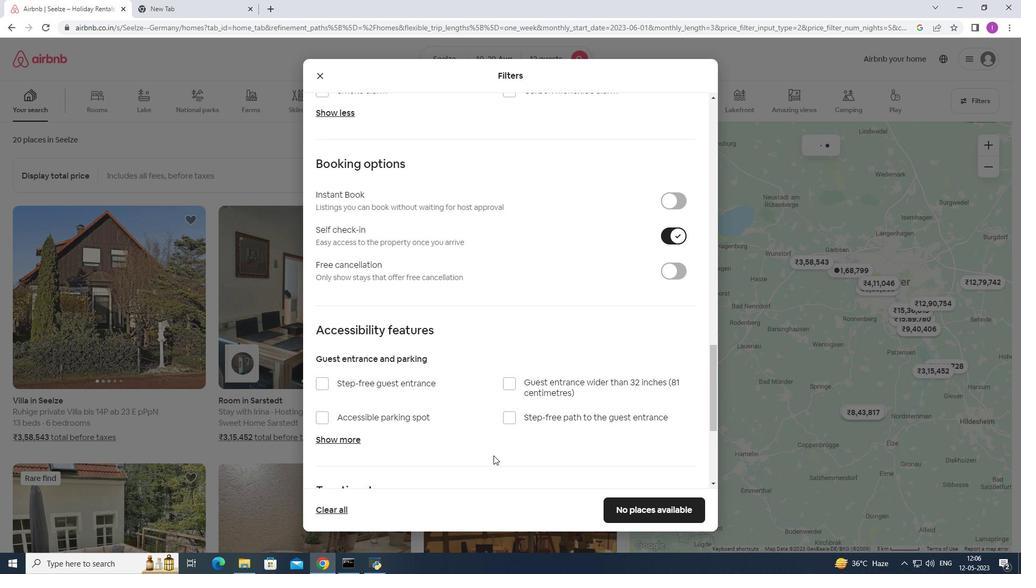 
Action: Mouse scrolled (493, 455) with delta (0, 0)
Screenshot: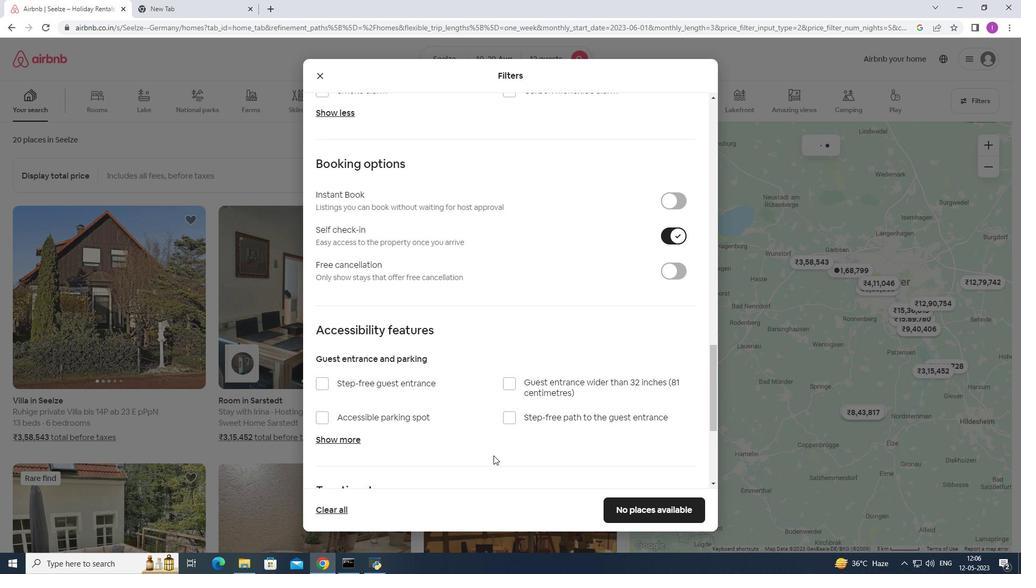 
Action: Mouse moved to (566, 450)
Screenshot: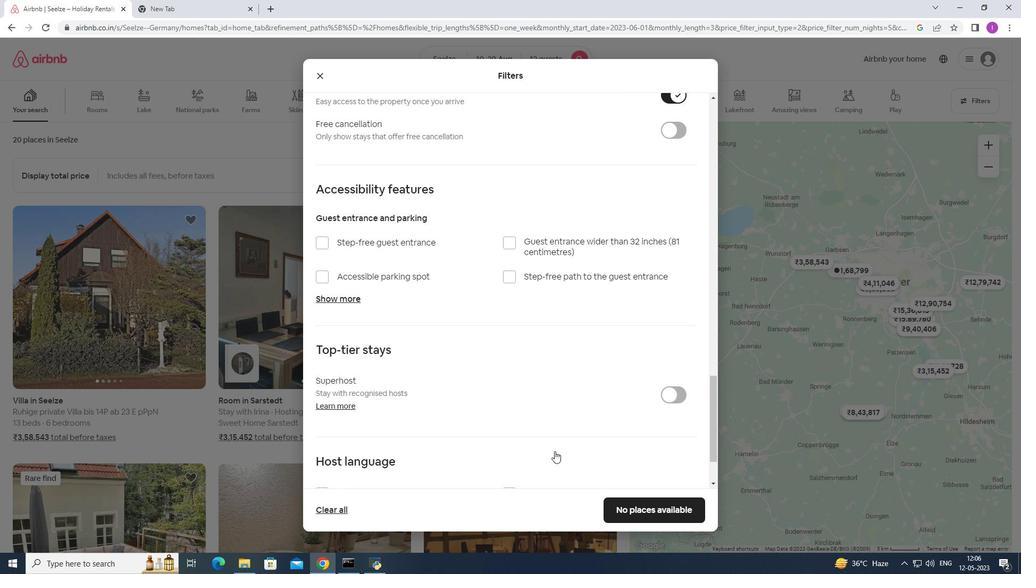 
Action: Mouse scrolled (566, 449) with delta (0, 0)
Screenshot: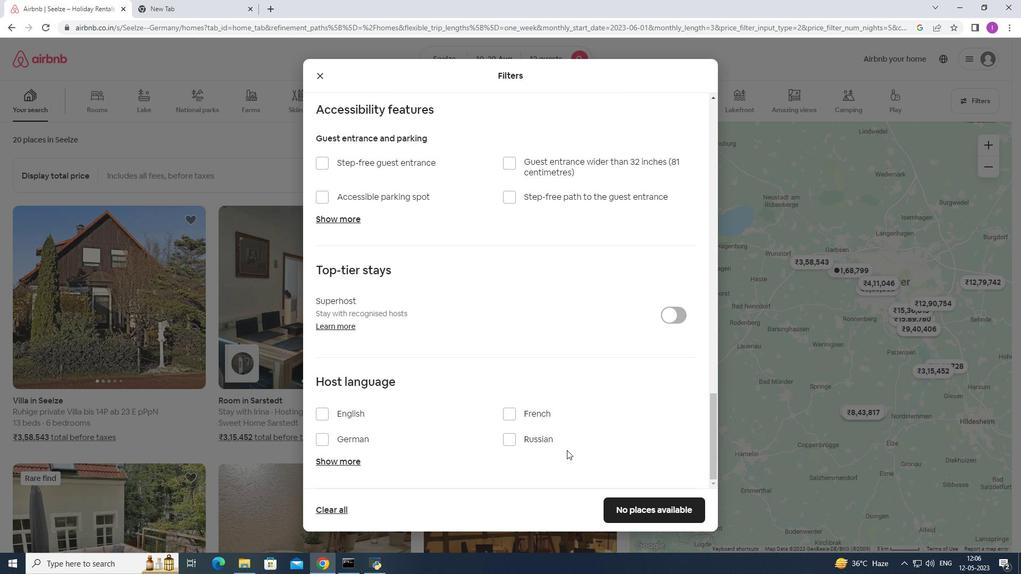 
Action: Mouse scrolled (566, 449) with delta (0, 0)
Screenshot: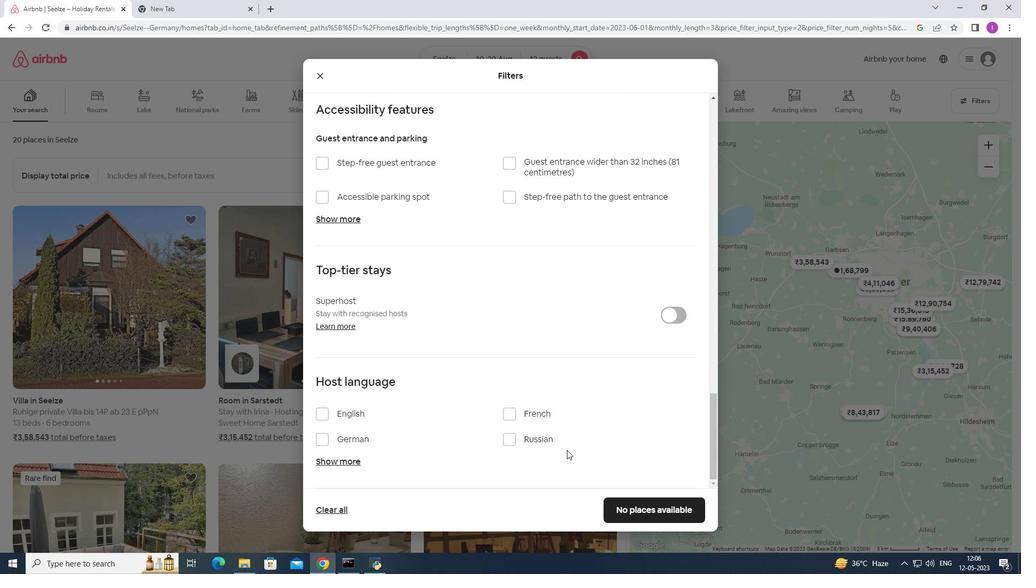 
Action: Mouse scrolled (566, 449) with delta (0, 0)
Screenshot: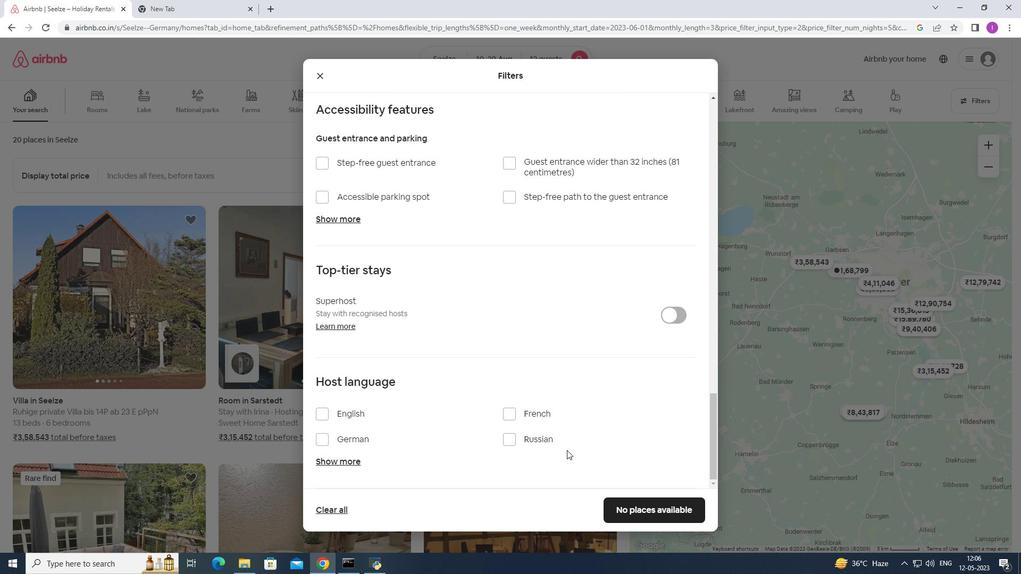 
Action: Mouse scrolled (566, 449) with delta (0, 0)
Screenshot: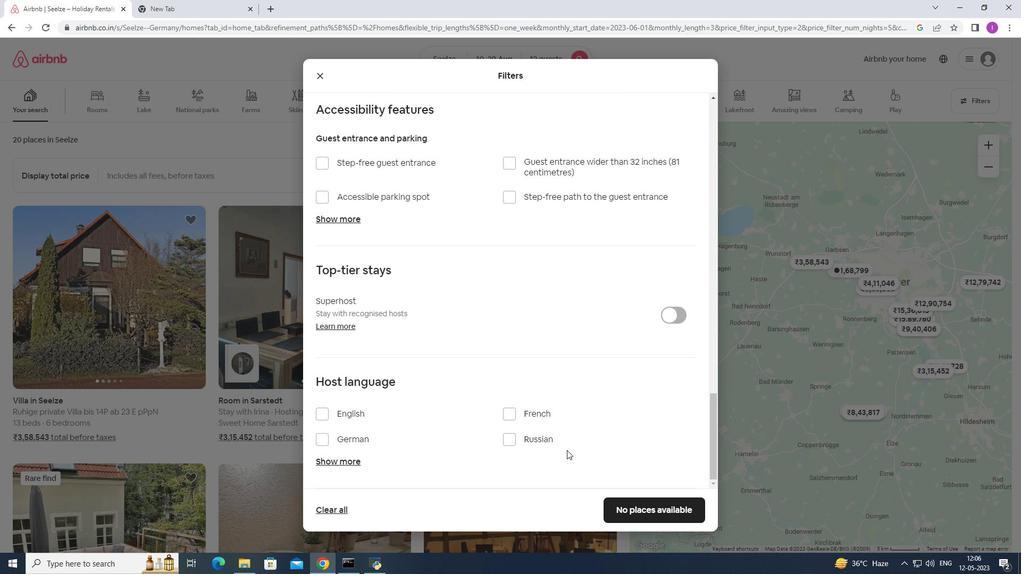 
Action: Mouse moved to (323, 418)
Screenshot: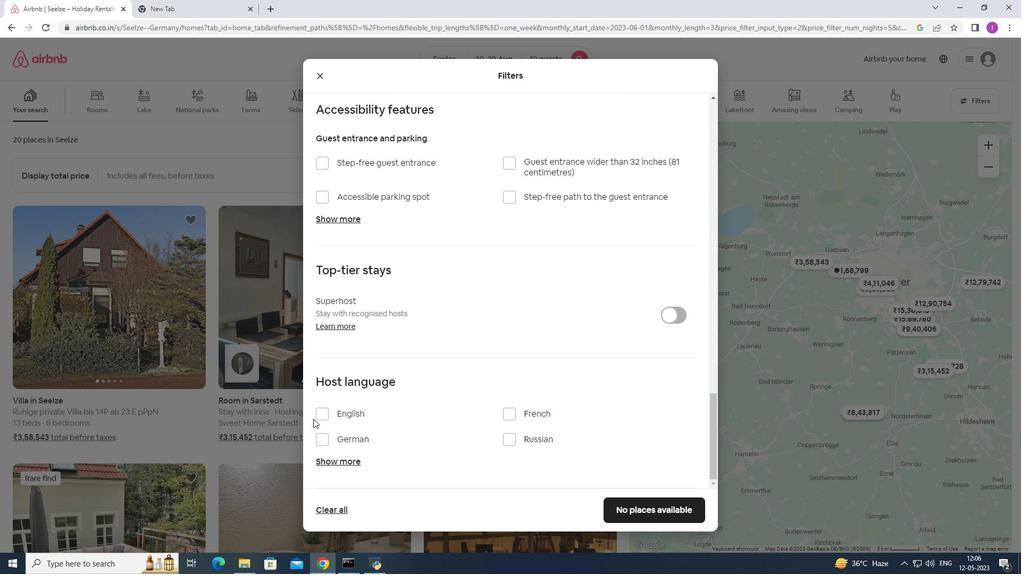 
Action: Mouse pressed left at (323, 418)
Screenshot: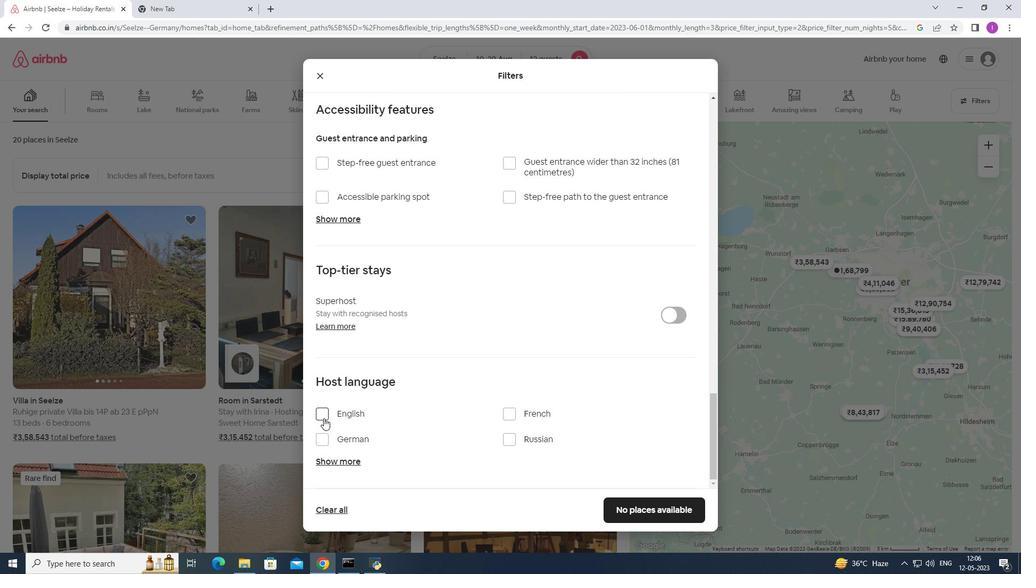 
Action: Mouse moved to (695, 515)
Screenshot: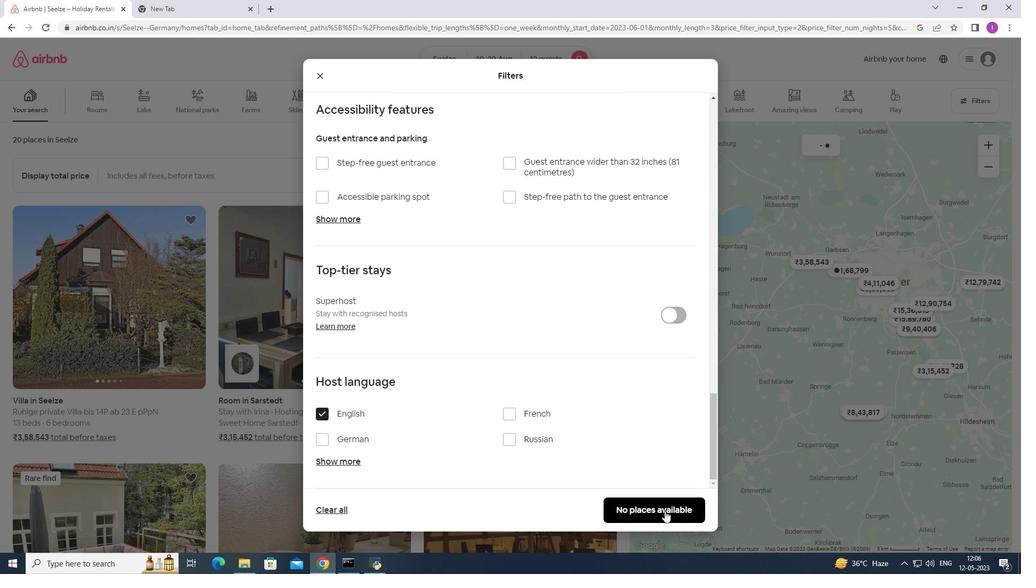 
Action: Mouse pressed left at (695, 515)
Screenshot: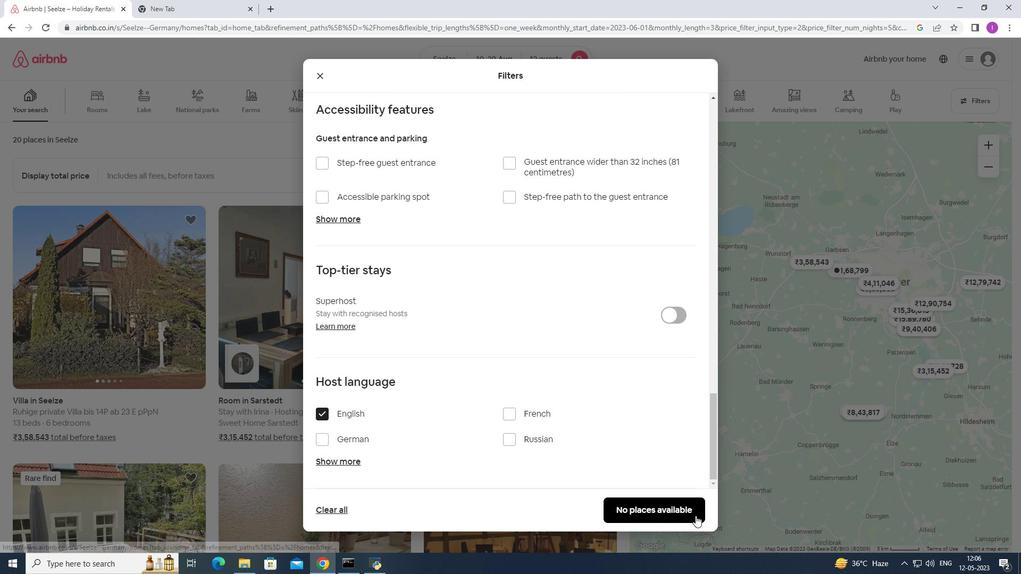 
Action: Mouse moved to (673, 512)
Screenshot: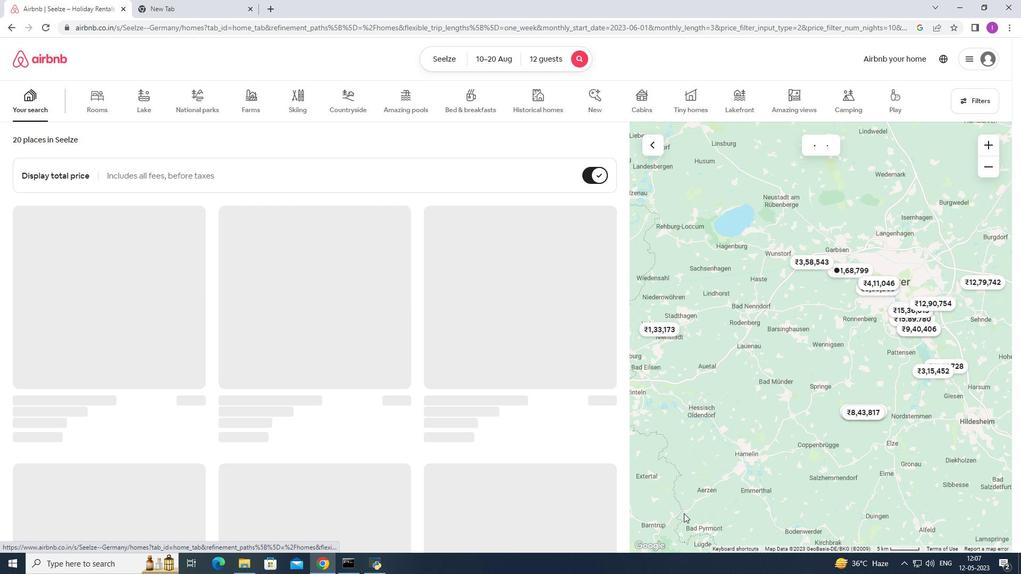 
